 Task: Look for space in Grande Prairie, Canada from 6th September, 2023 to 18th September, 2023 for 3 adults in price range Rs.6000 to Rs.12000. Place can be entire place with 2 bedrooms having 2 beds and 2 bathrooms. Property type can be house, flat, guest house, hotel. Booking option can be shelf check-in. Required host language is English.
Action: Mouse moved to (539, 109)
Screenshot: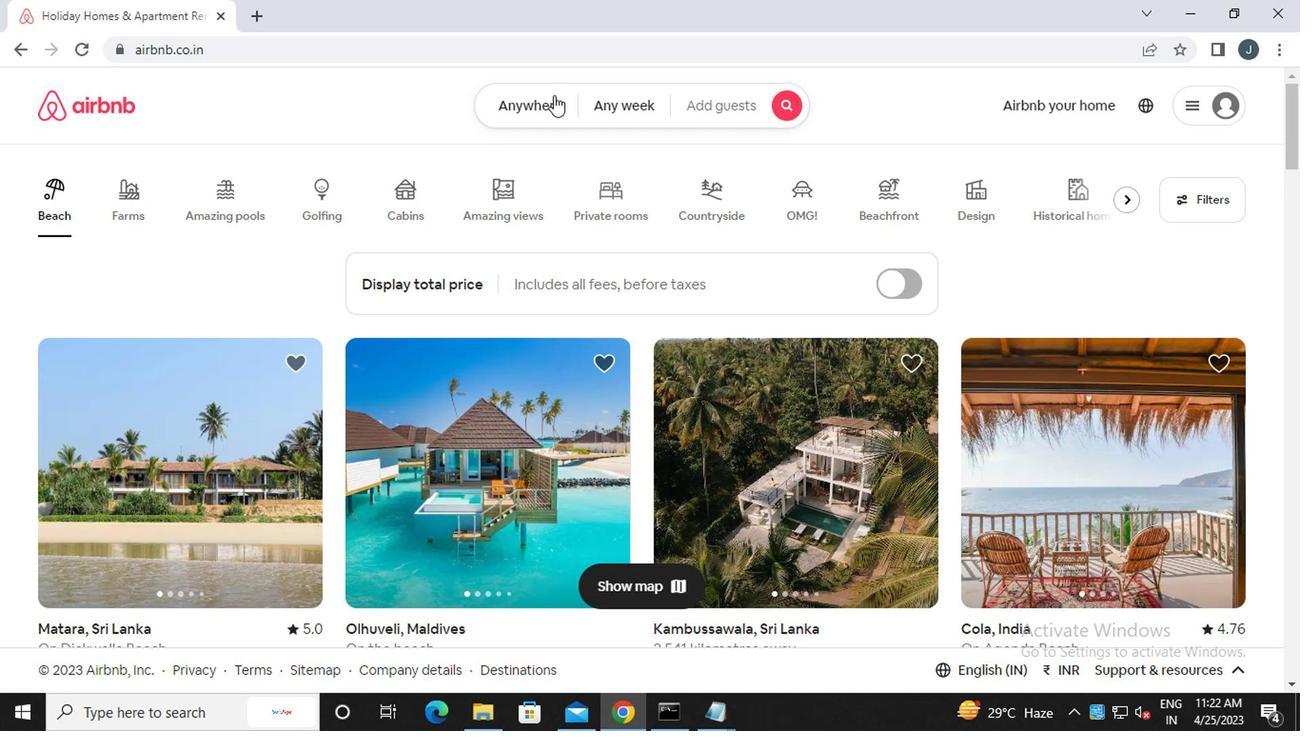 
Action: Mouse pressed left at (539, 109)
Screenshot: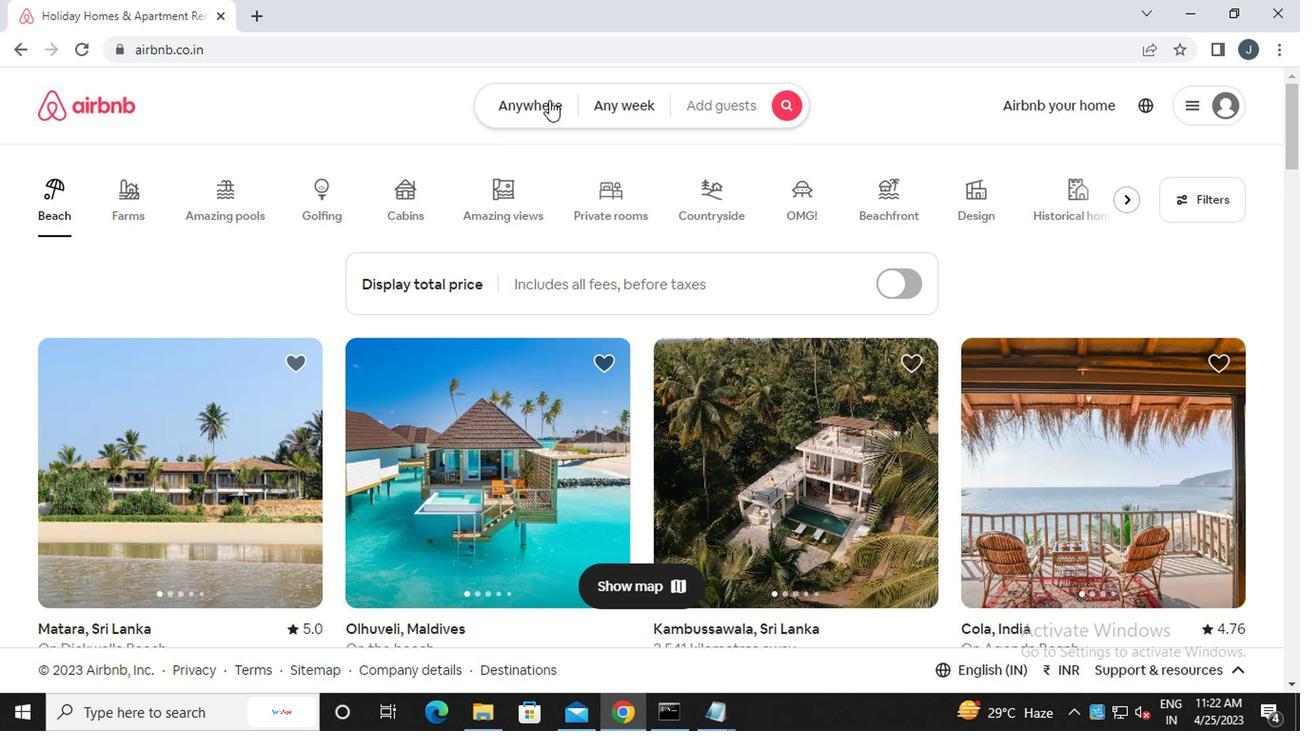 
Action: Mouse moved to (360, 191)
Screenshot: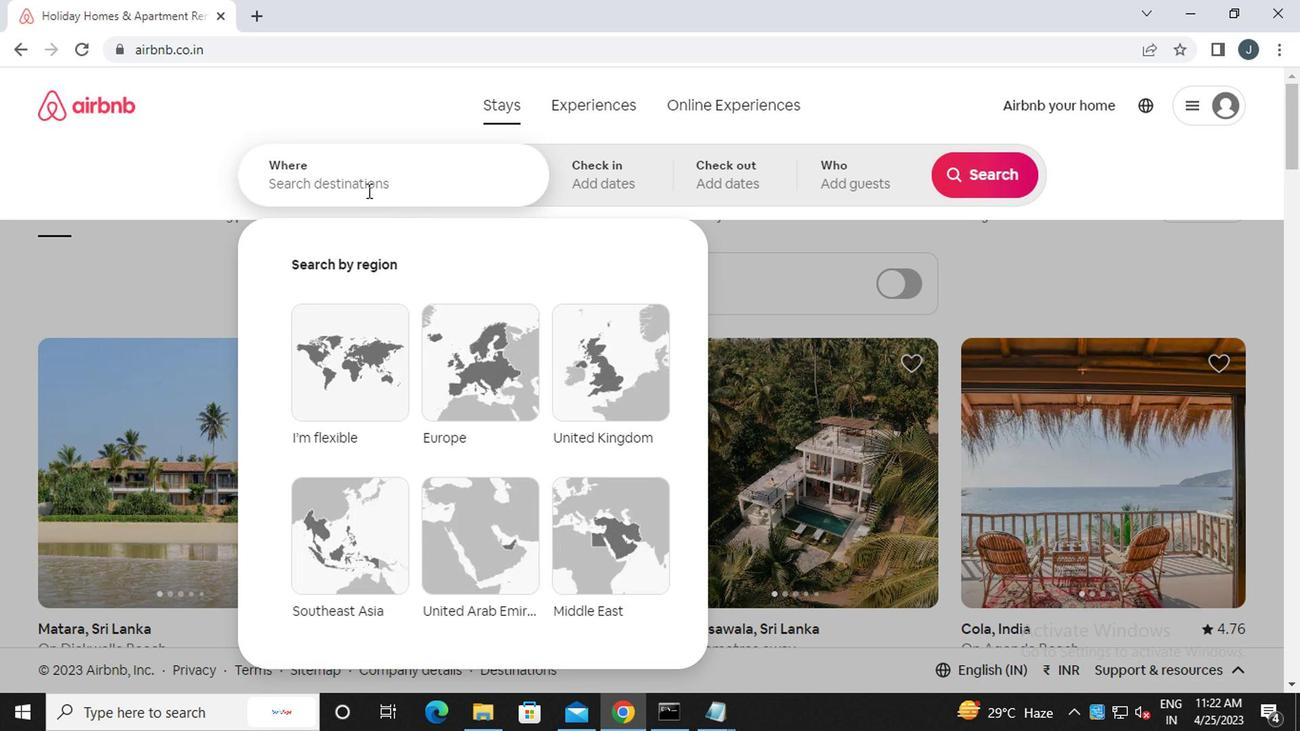 
Action: Mouse pressed left at (360, 191)
Screenshot: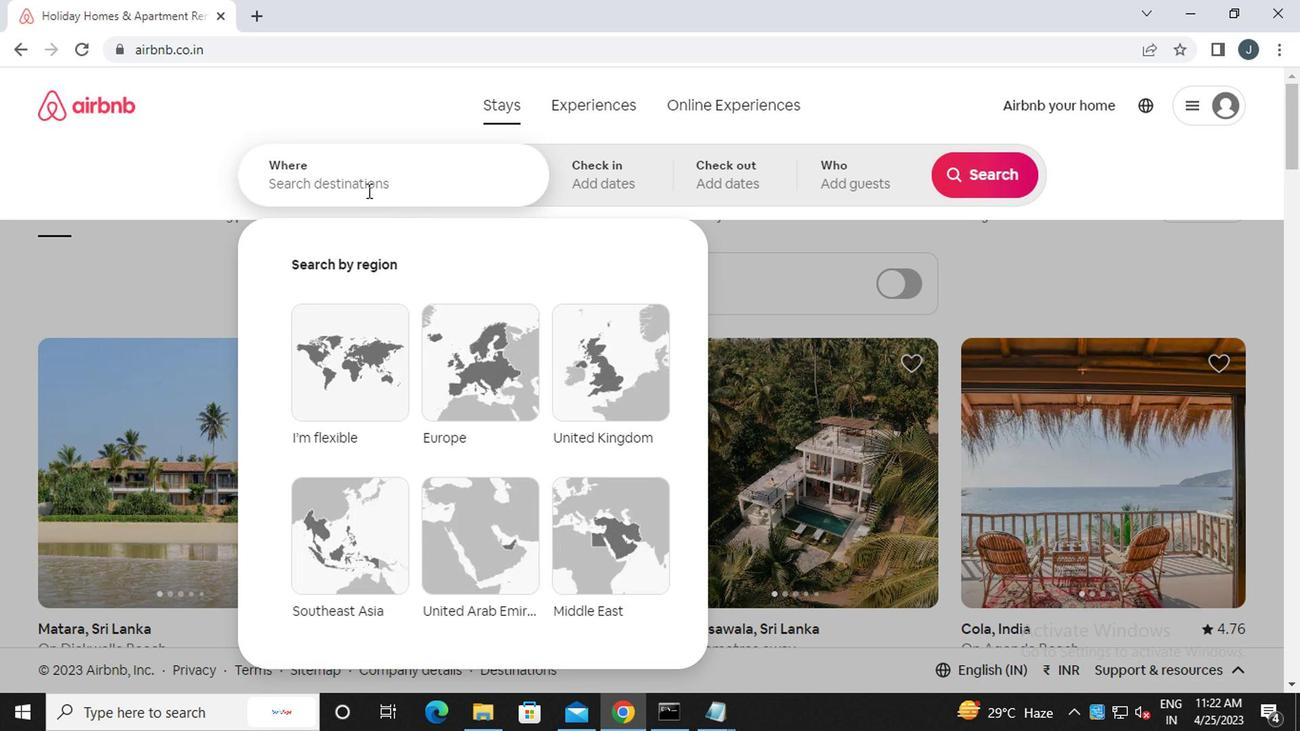 
Action: Mouse moved to (375, 191)
Screenshot: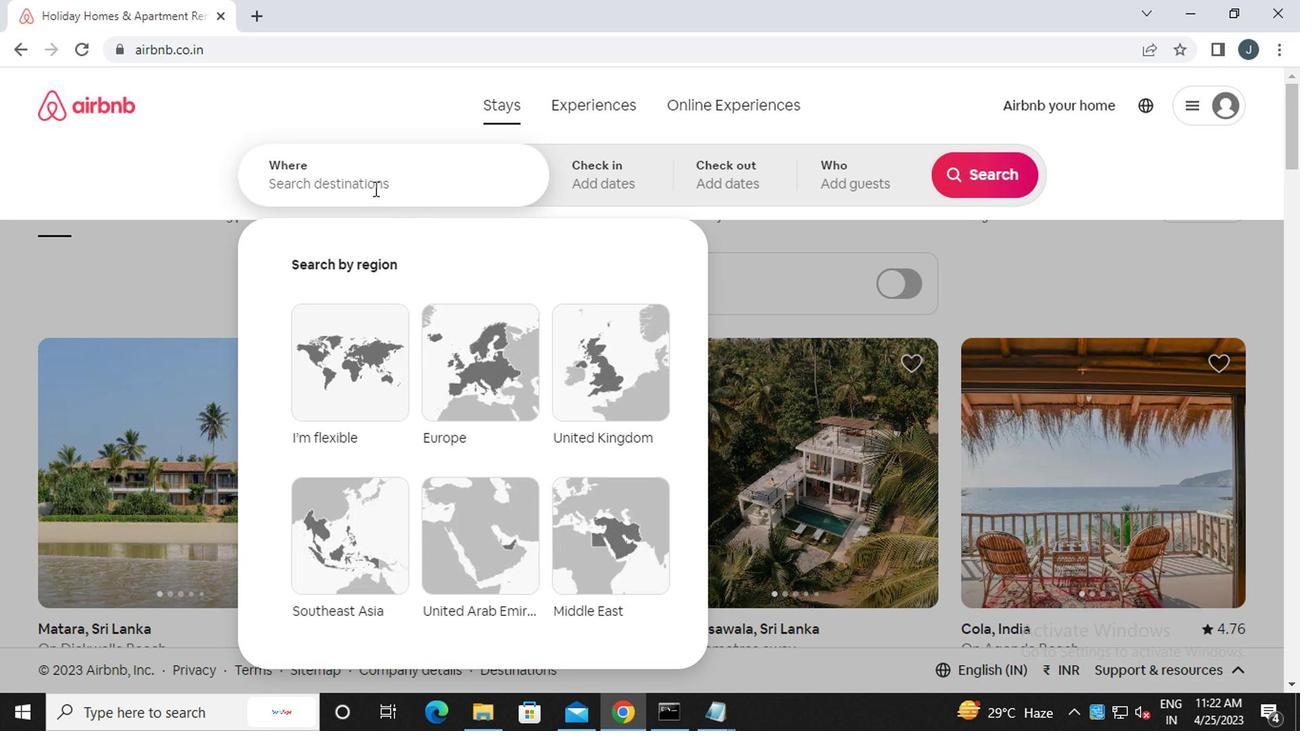 
Action: Key pressed g<Key.caps_lock>rande<Key.space><Key.caps_lock>p<Key.caps_lock>rairie,<Key.caps_lock>c<Key.caps_lock>anada
Screenshot: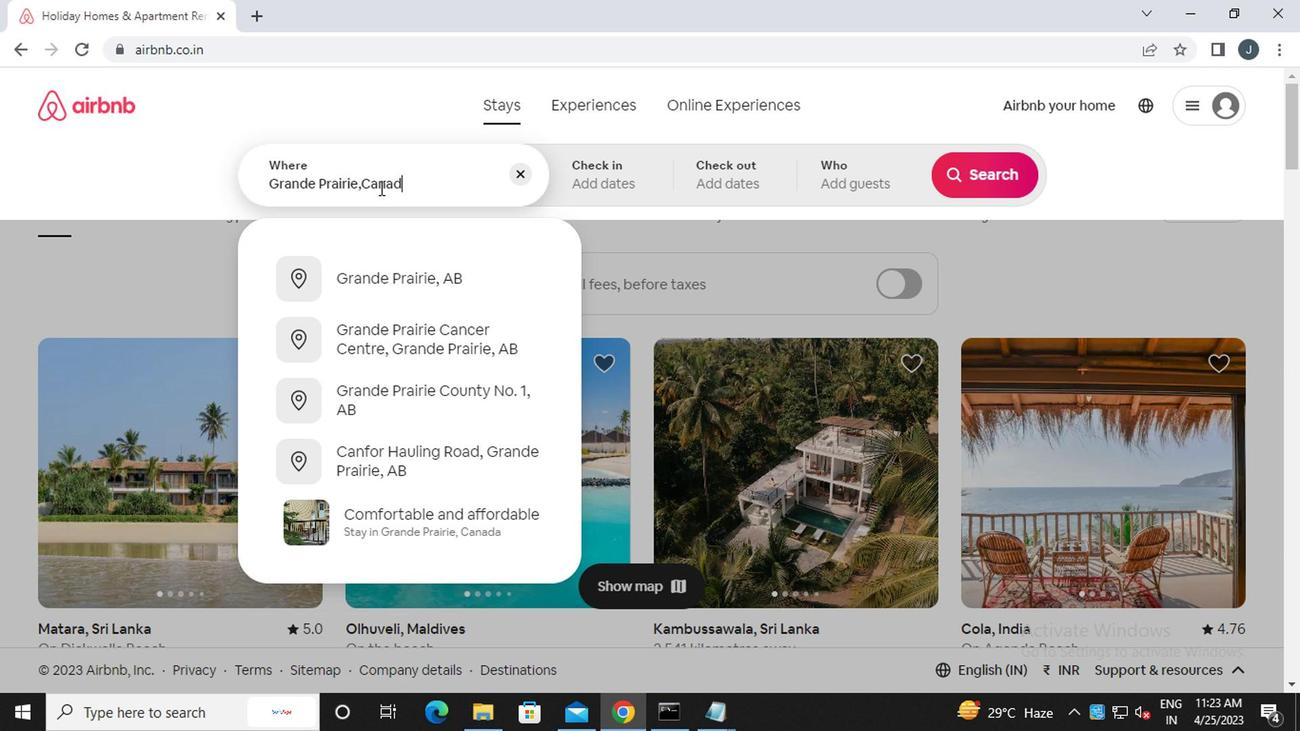 
Action: Mouse moved to (589, 174)
Screenshot: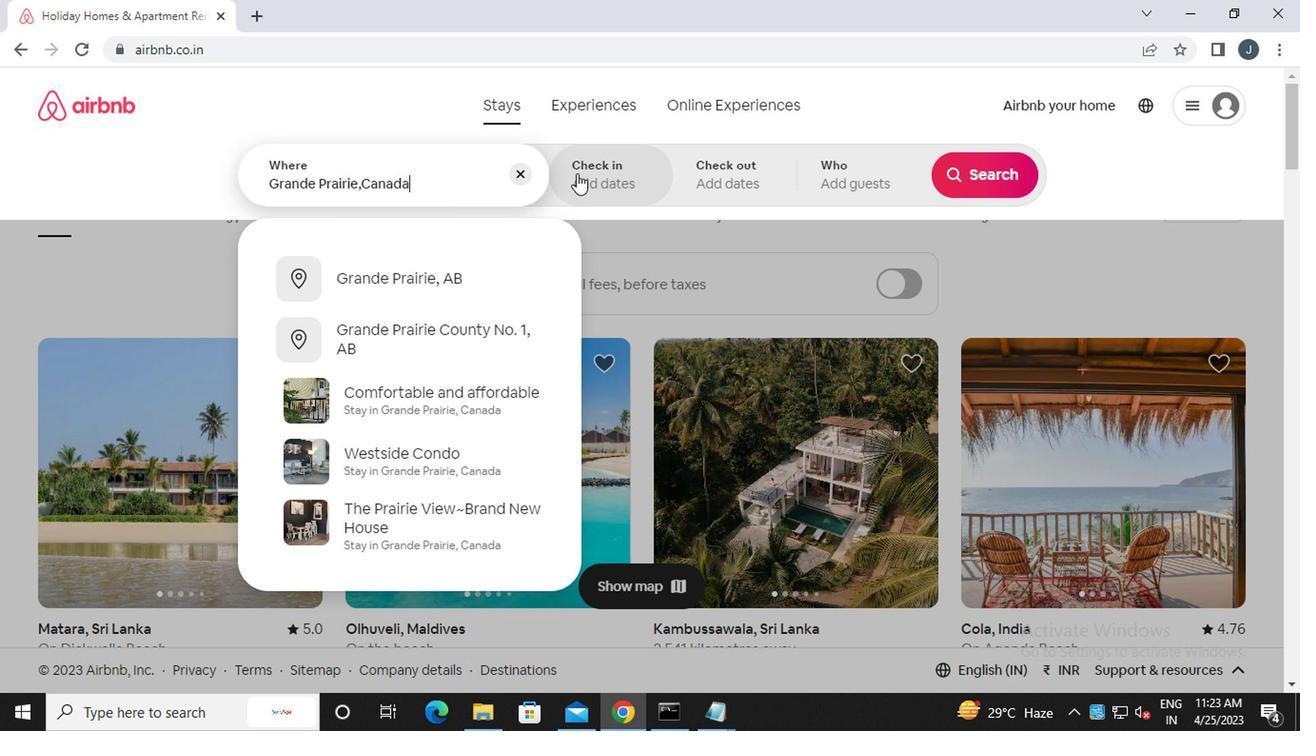 
Action: Mouse pressed left at (589, 174)
Screenshot: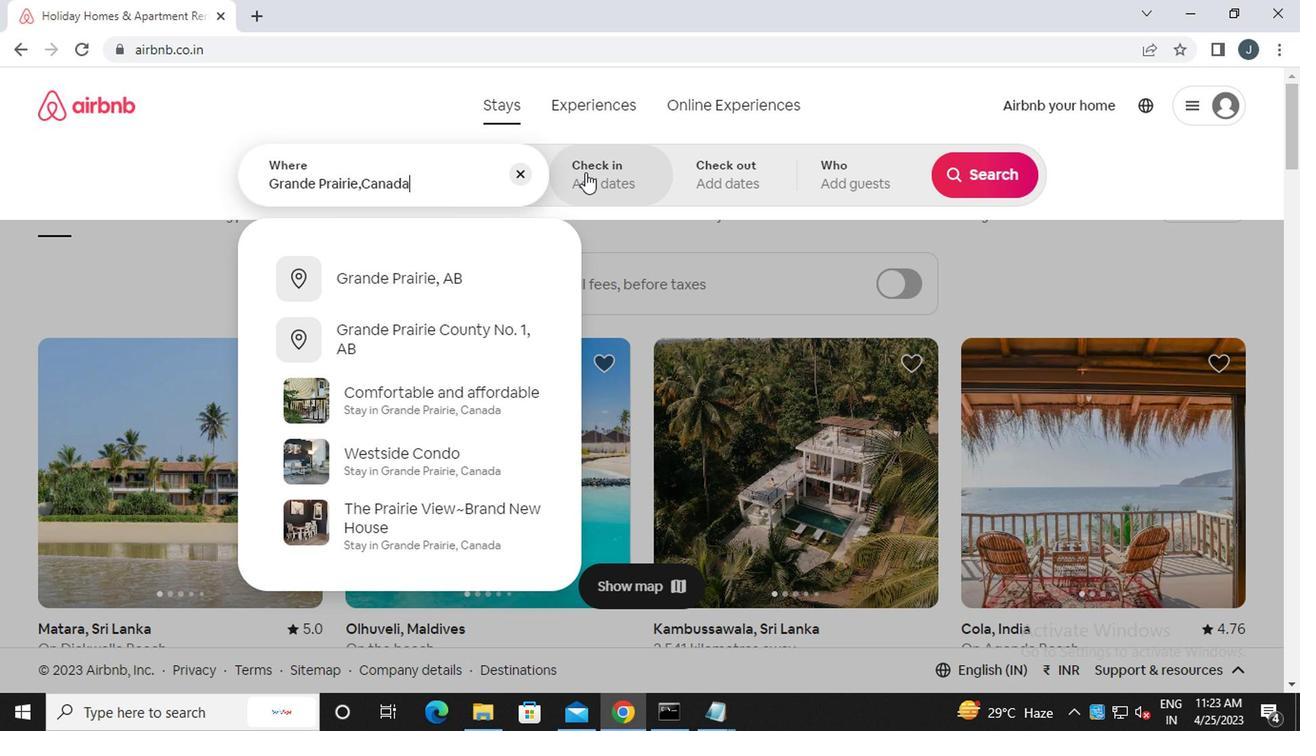 
Action: Mouse moved to (975, 338)
Screenshot: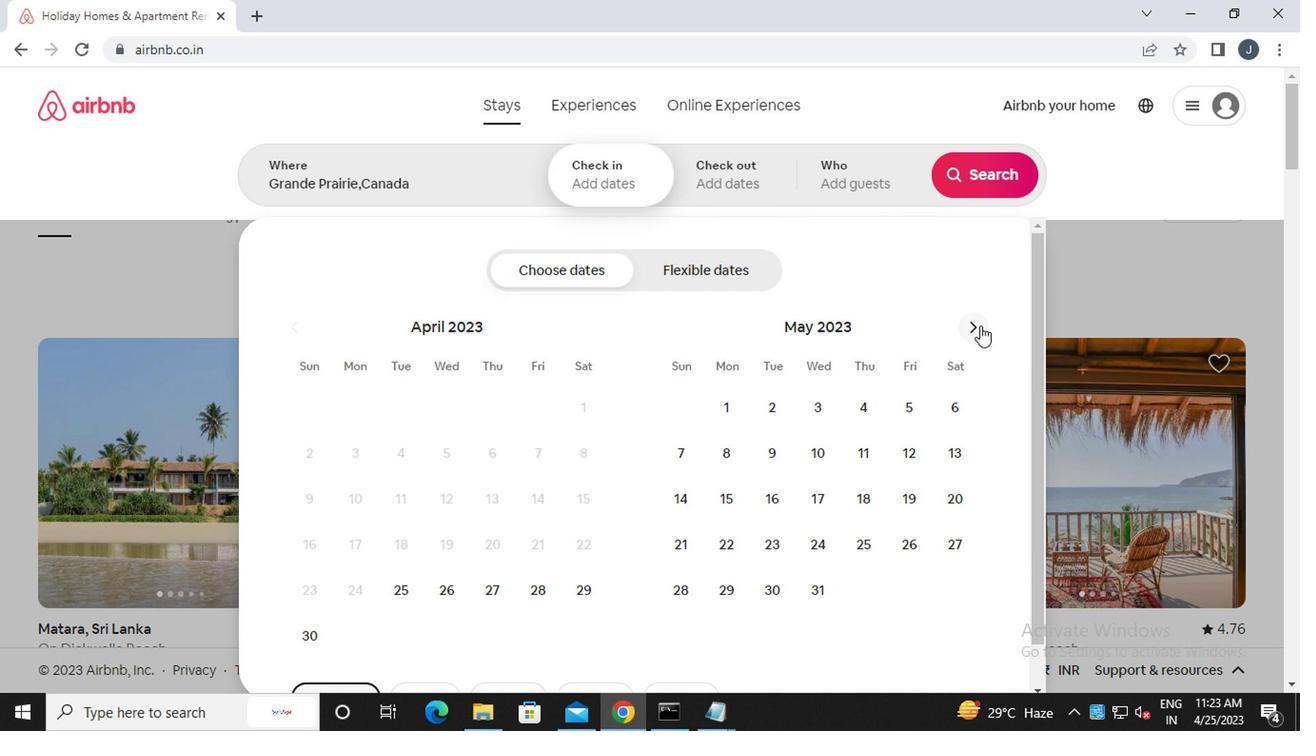 
Action: Mouse pressed left at (975, 338)
Screenshot: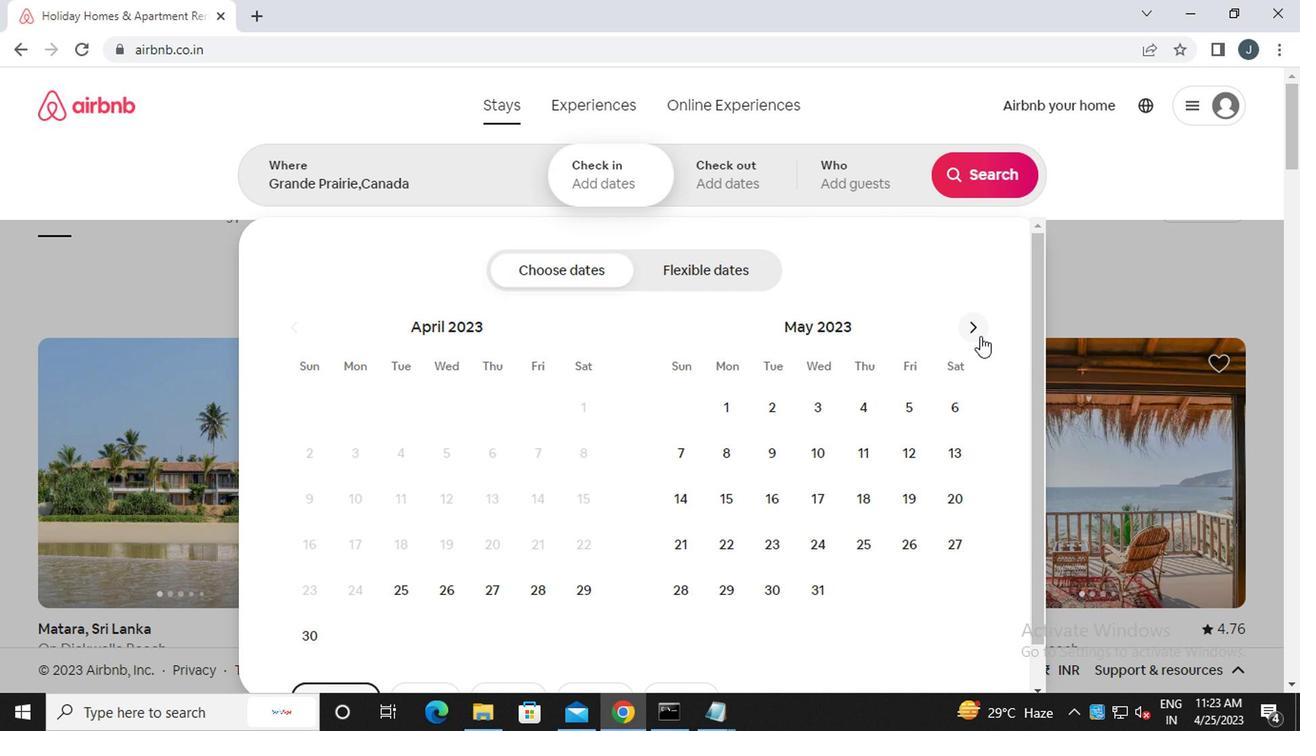 
Action: Mouse pressed left at (975, 338)
Screenshot: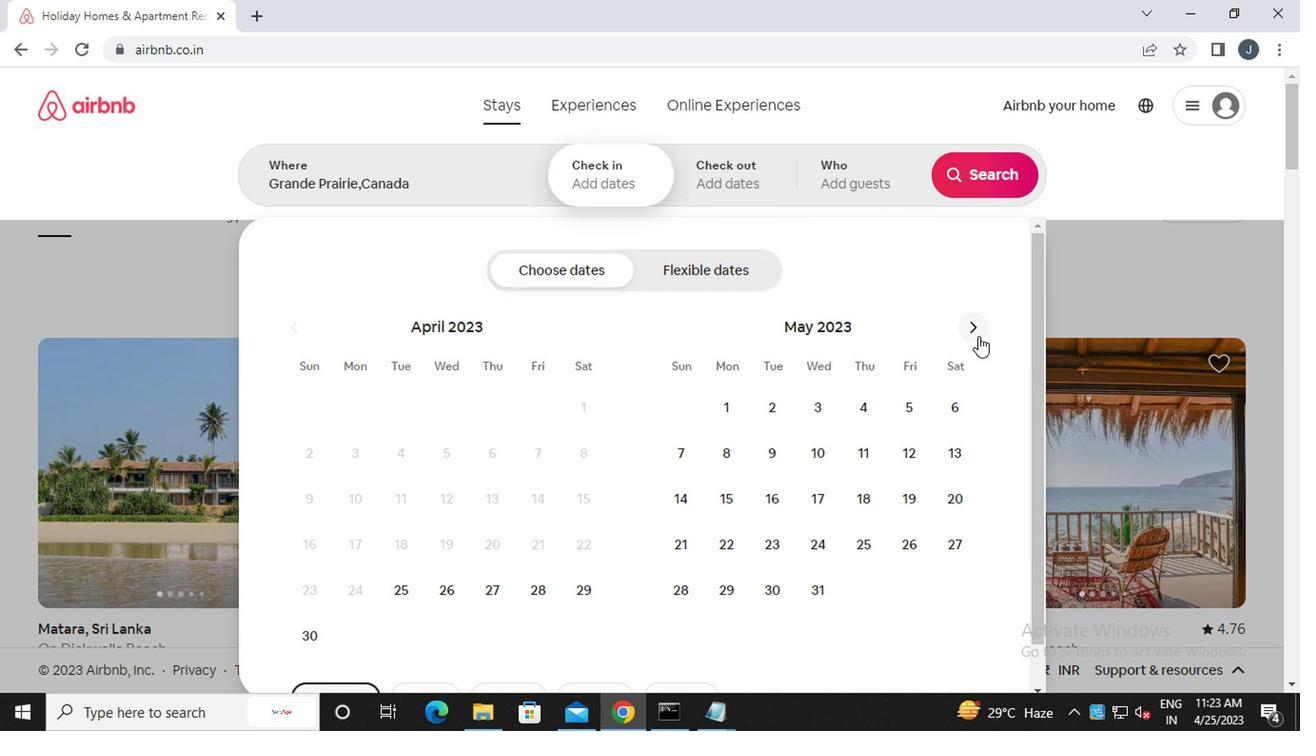 
Action: Mouse moved to (974, 338)
Screenshot: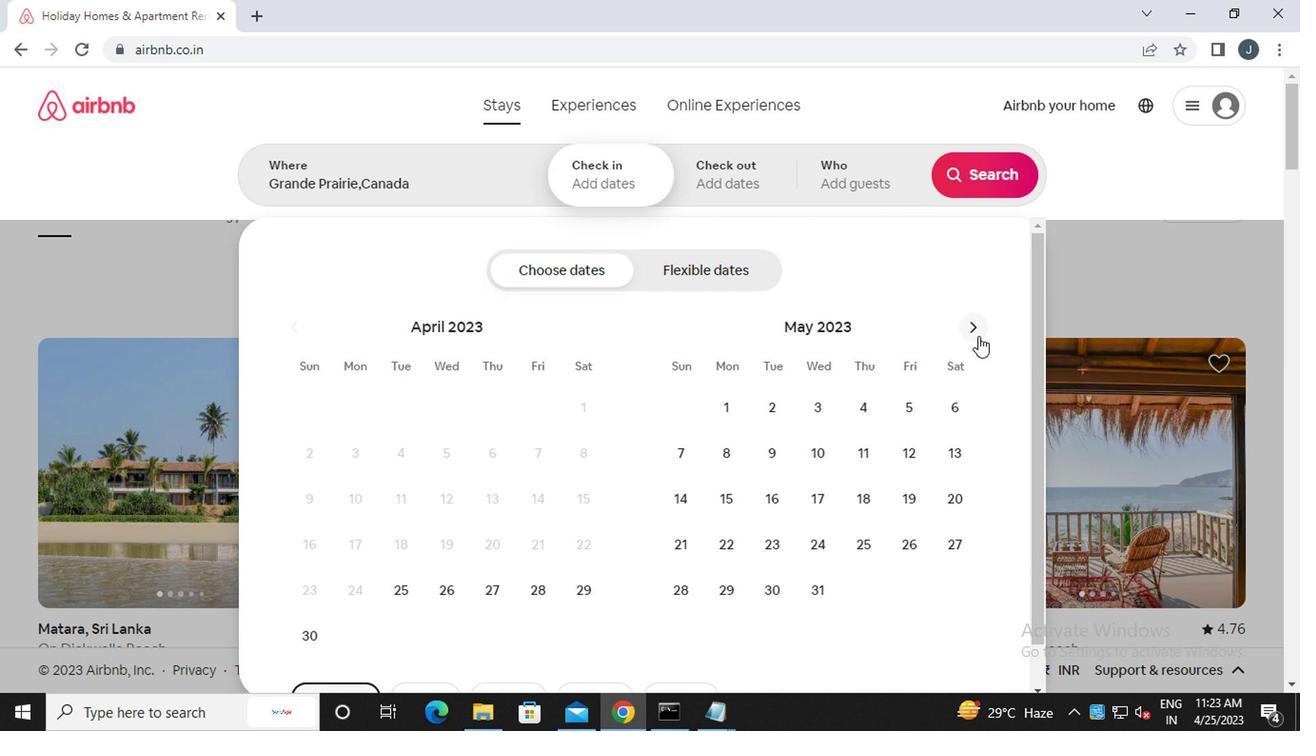
Action: Mouse pressed left at (974, 338)
Screenshot: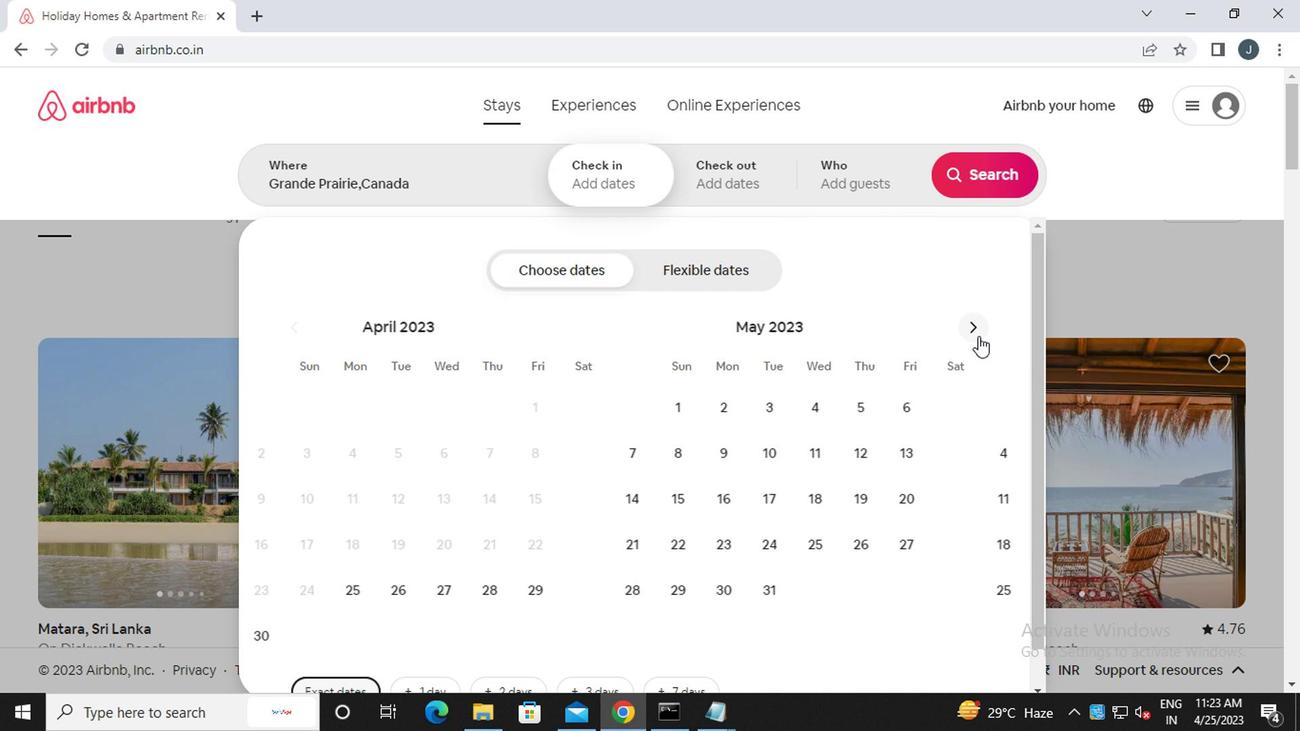 
Action: Mouse moved to (974, 338)
Screenshot: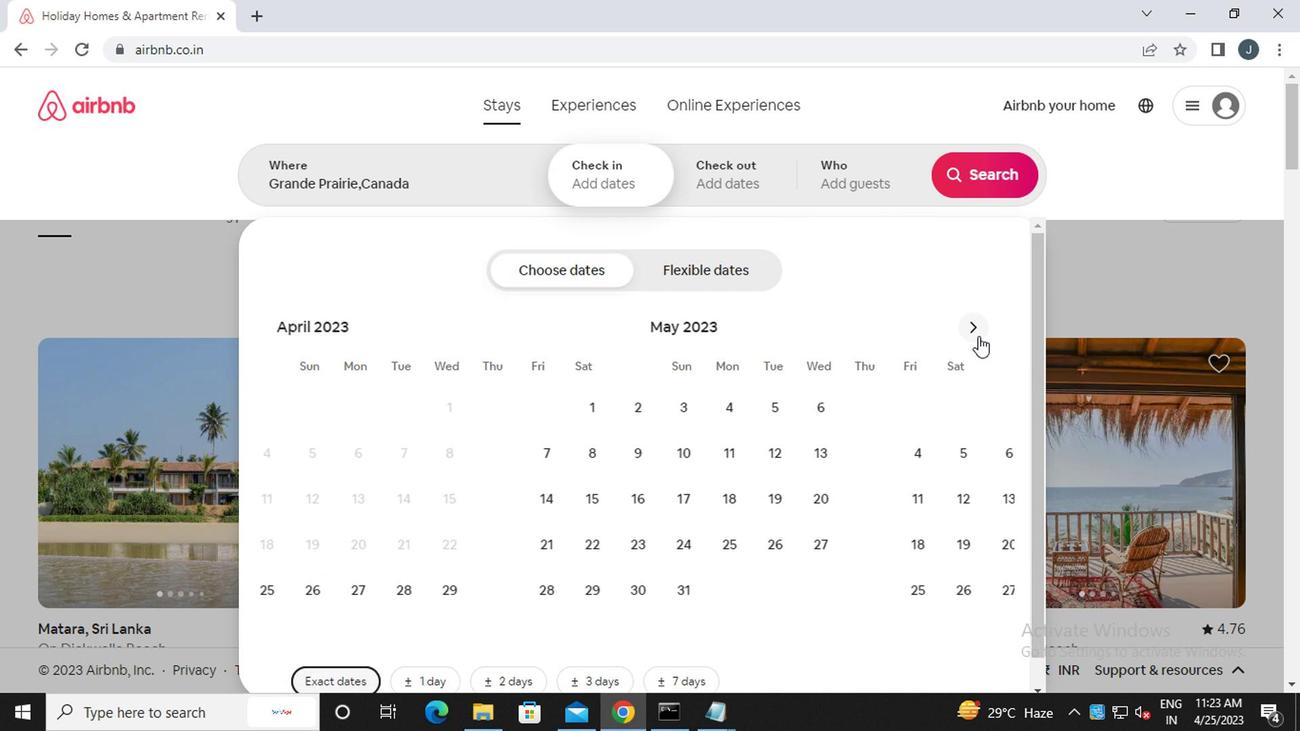 
Action: Mouse pressed left at (974, 338)
Screenshot: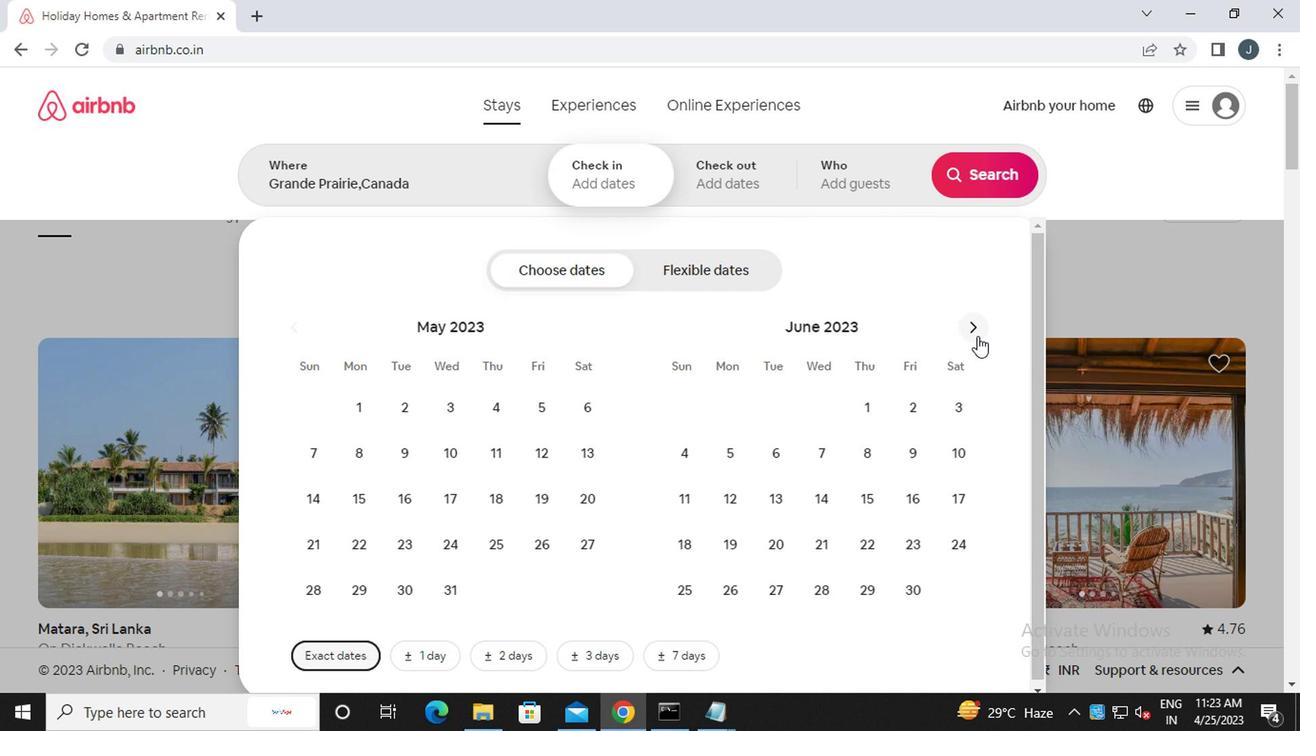
Action: Mouse pressed left at (974, 338)
Screenshot: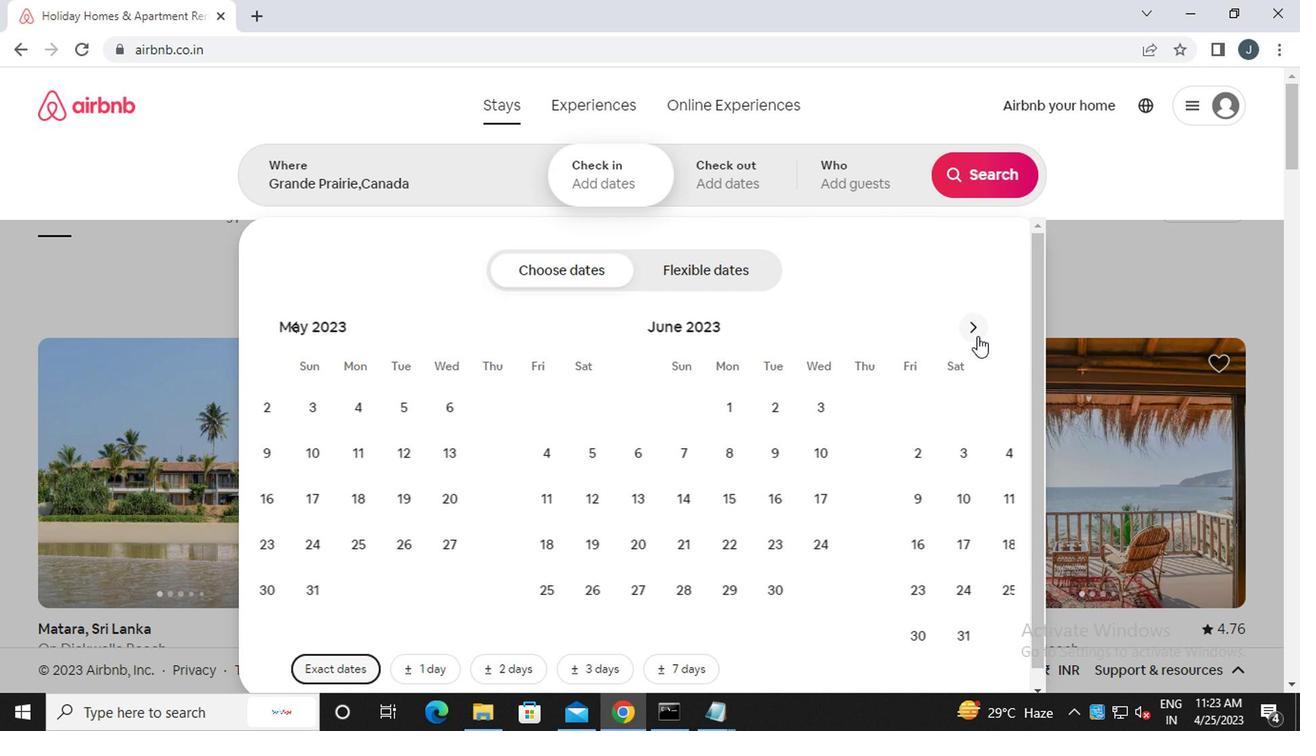 
Action: Mouse pressed left at (974, 338)
Screenshot: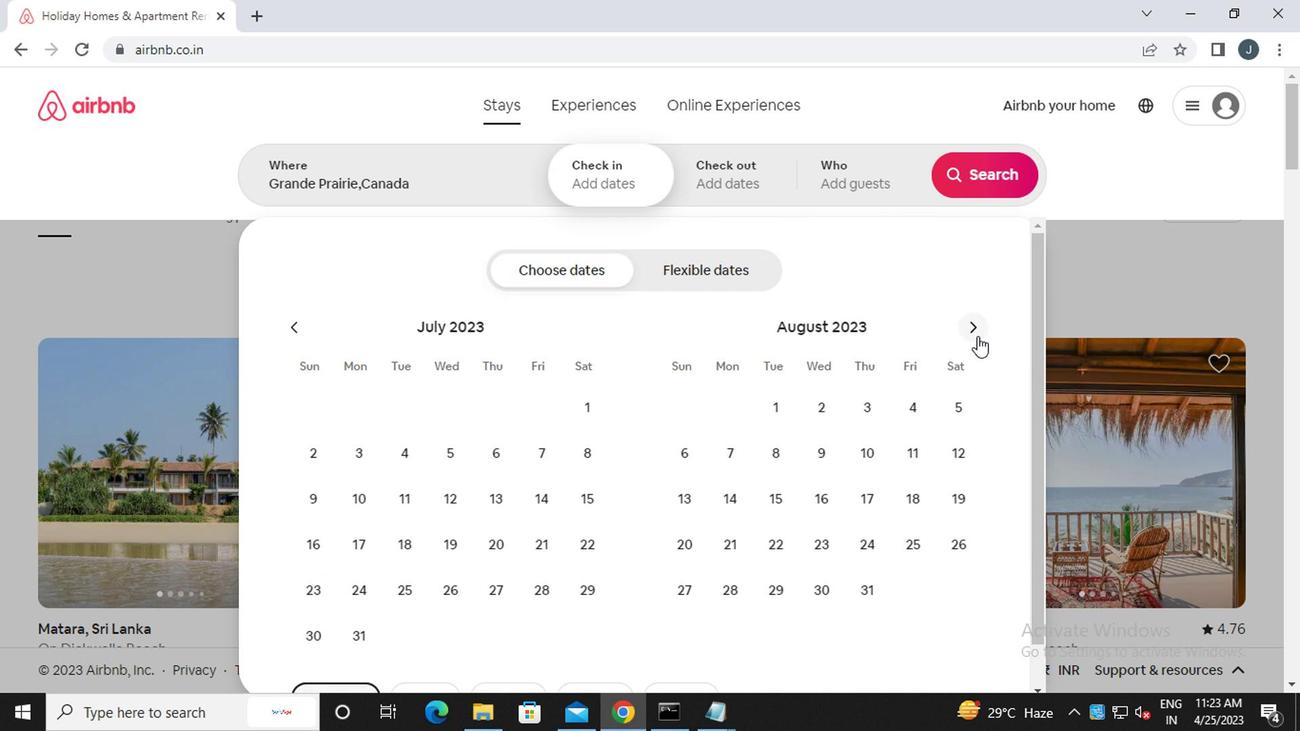 
Action: Mouse moved to (805, 451)
Screenshot: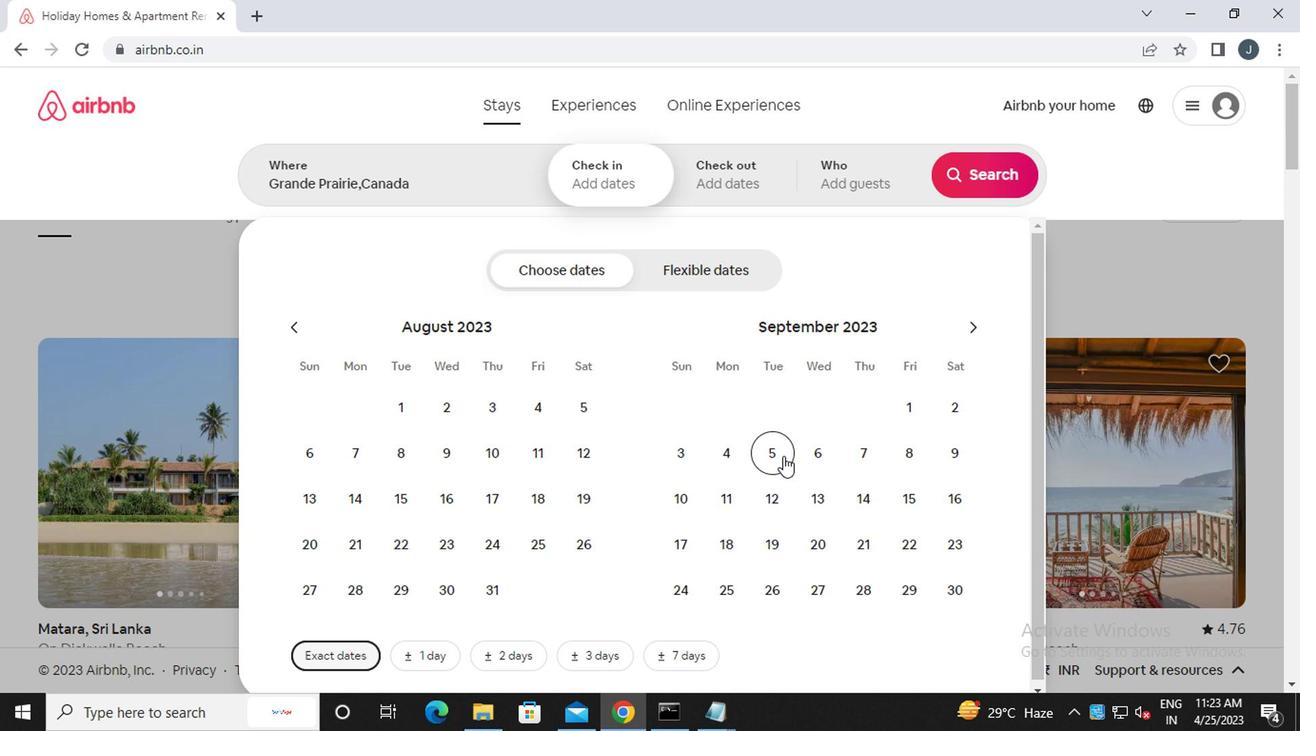 
Action: Mouse pressed left at (805, 451)
Screenshot: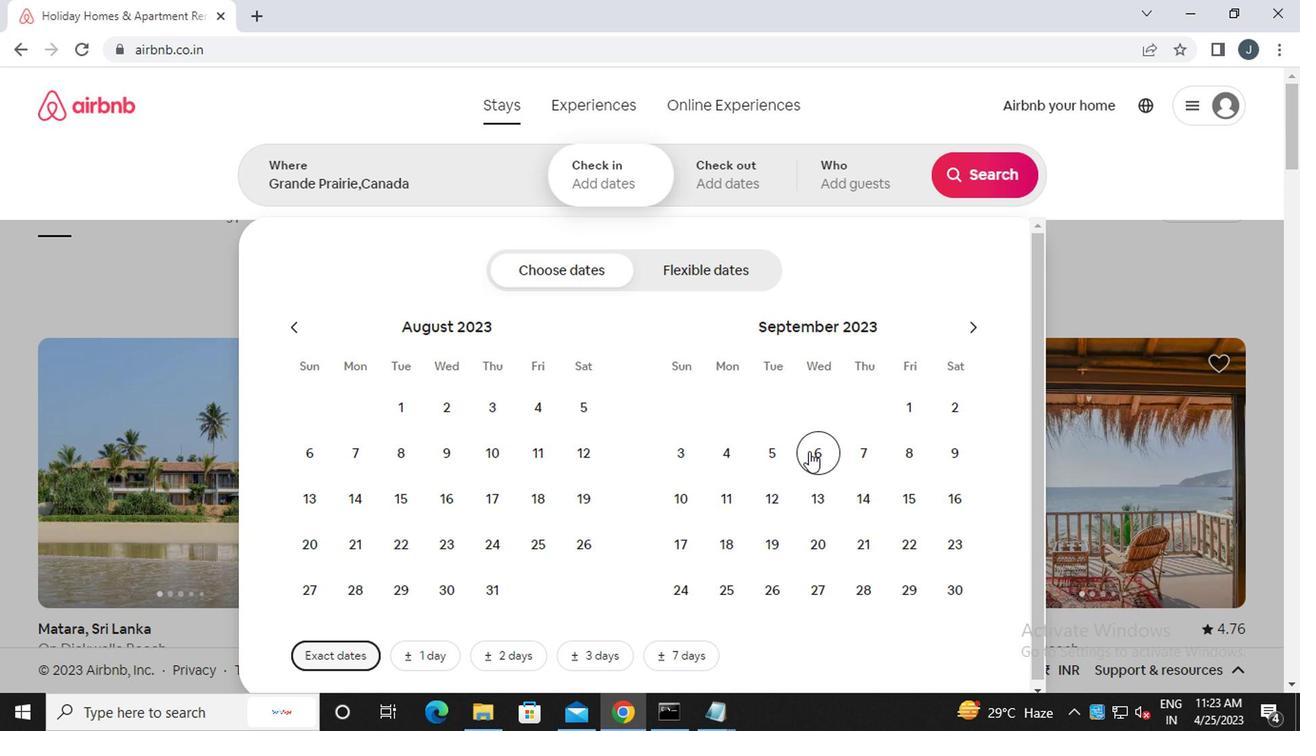 
Action: Mouse moved to (719, 546)
Screenshot: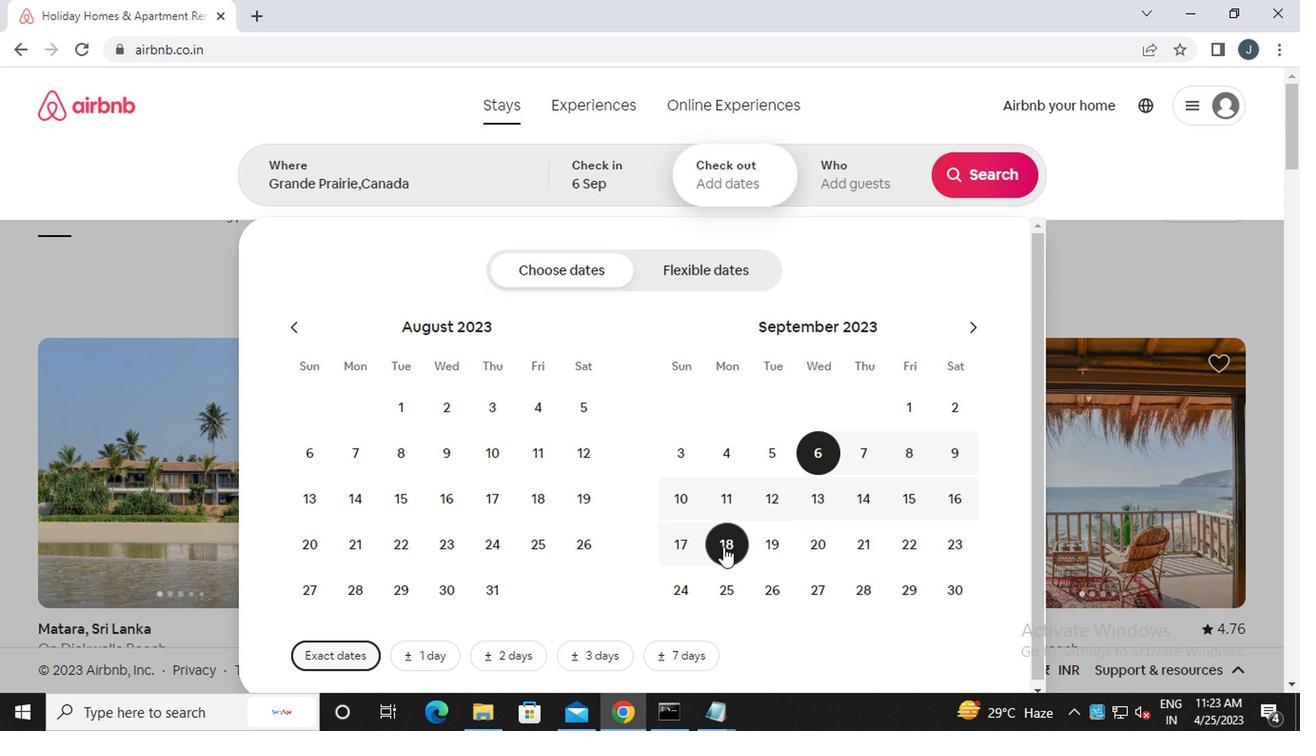 
Action: Mouse pressed left at (719, 546)
Screenshot: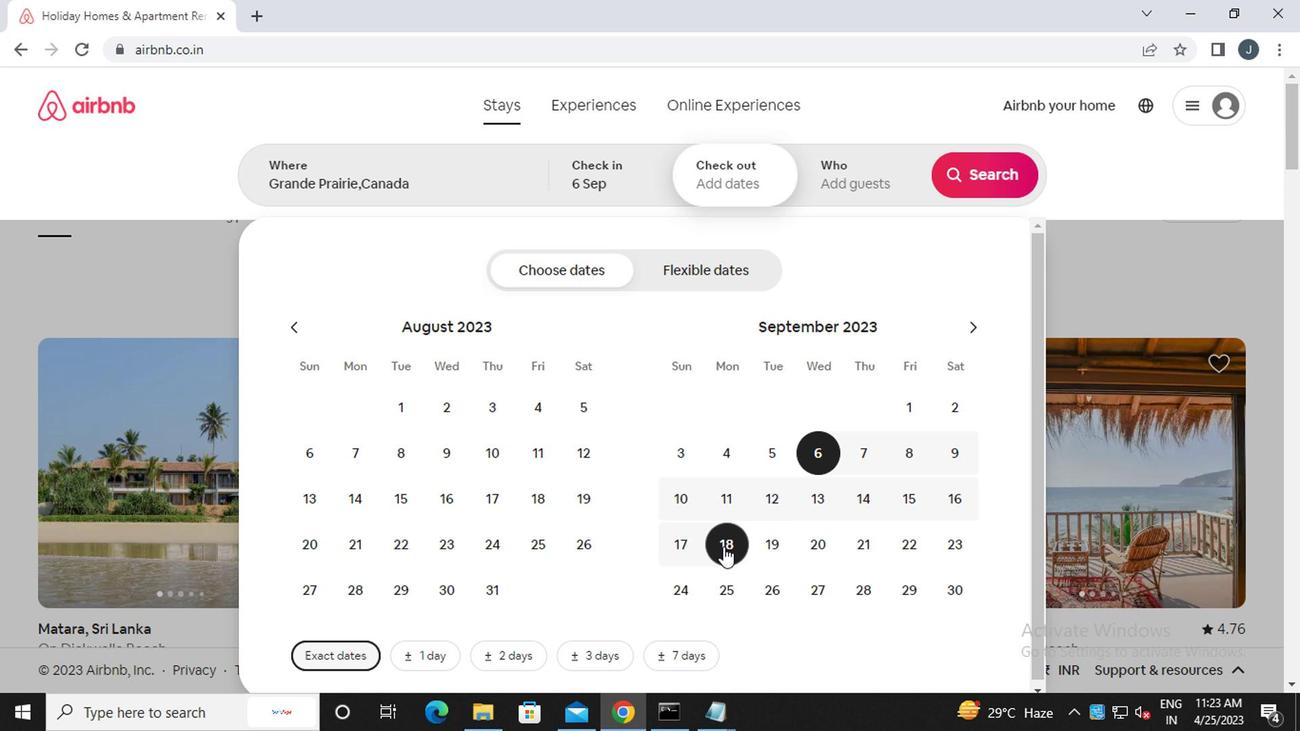 
Action: Mouse moved to (837, 189)
Screenshot: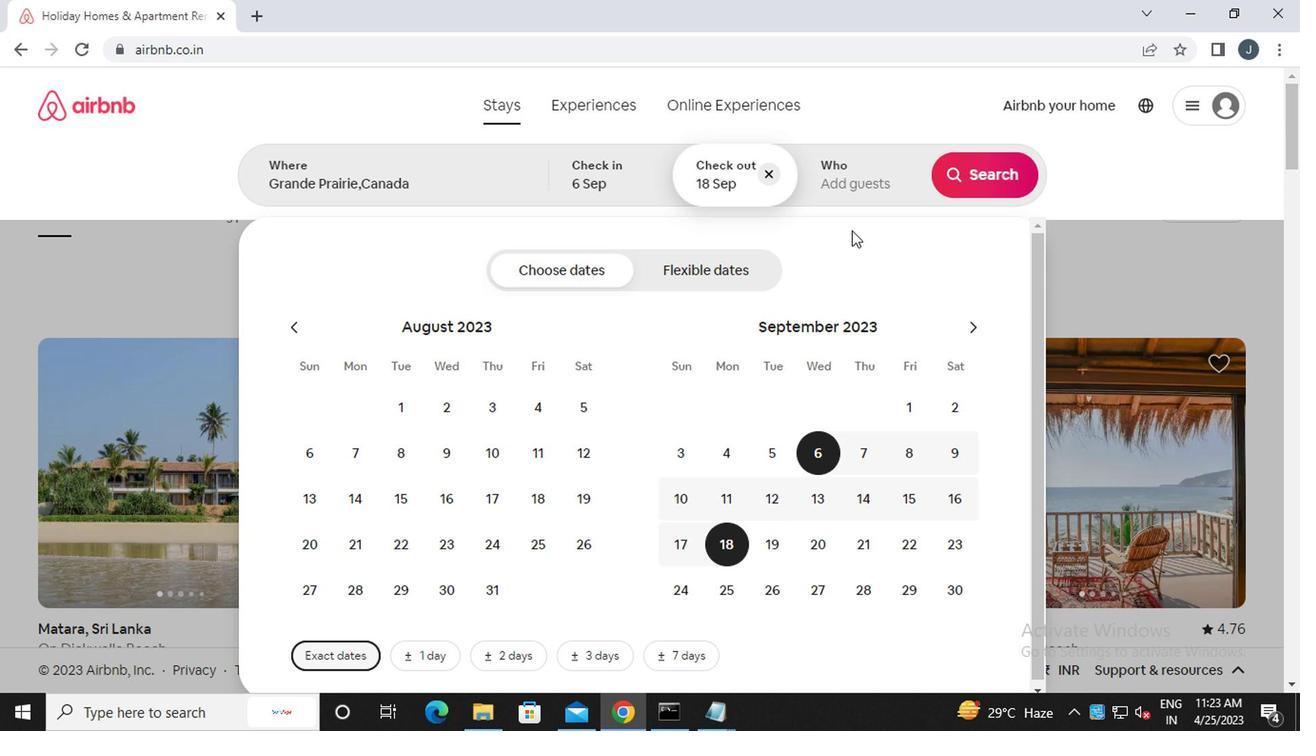
Action: Mouse pressed left at (837, 189)
Screenshot: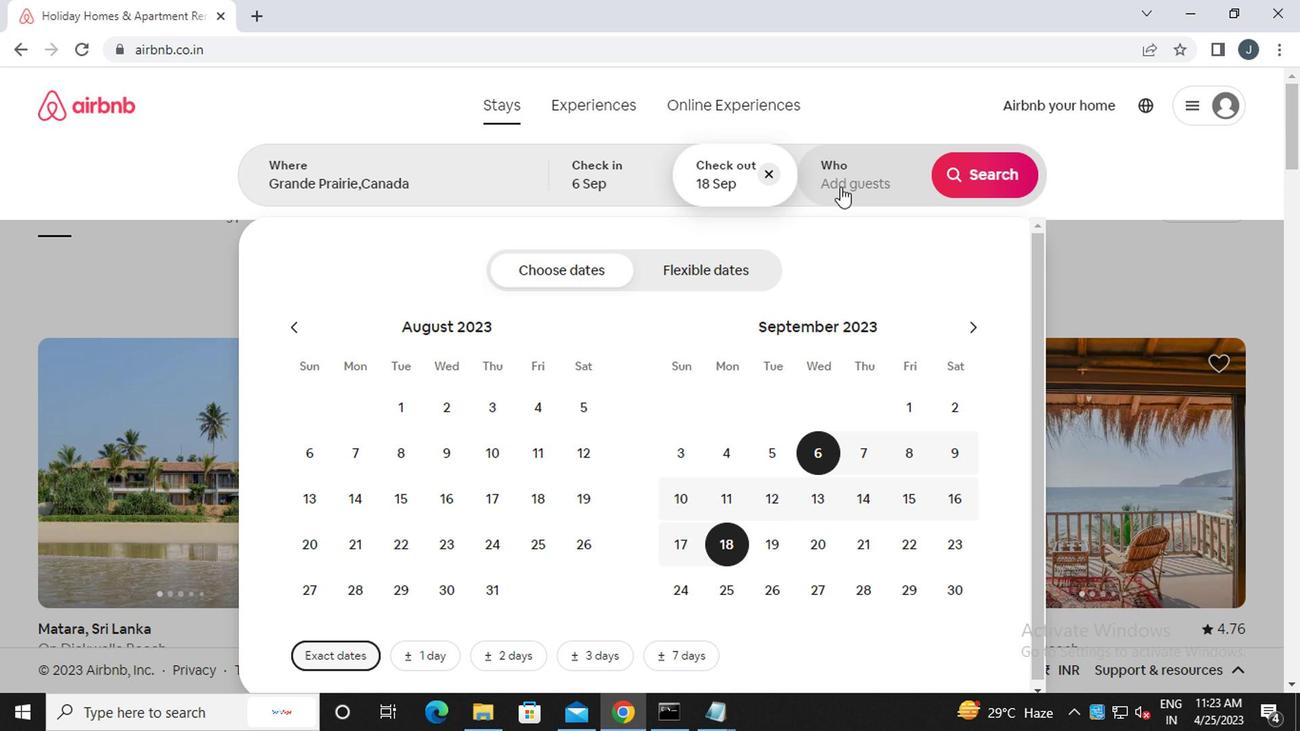 
Action: Mouse moved to (999, 279)
Screenshot: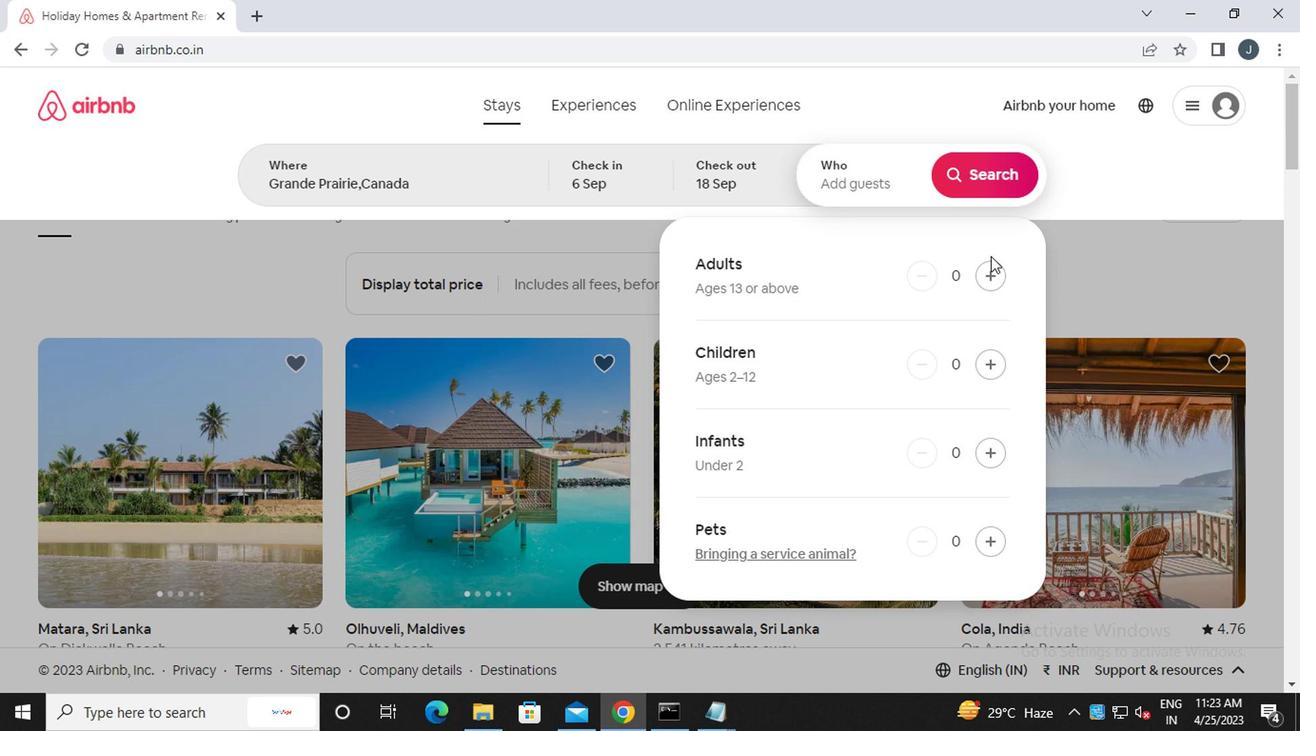 
Action: Mouse pressed left at (999, 279)
Screenshot: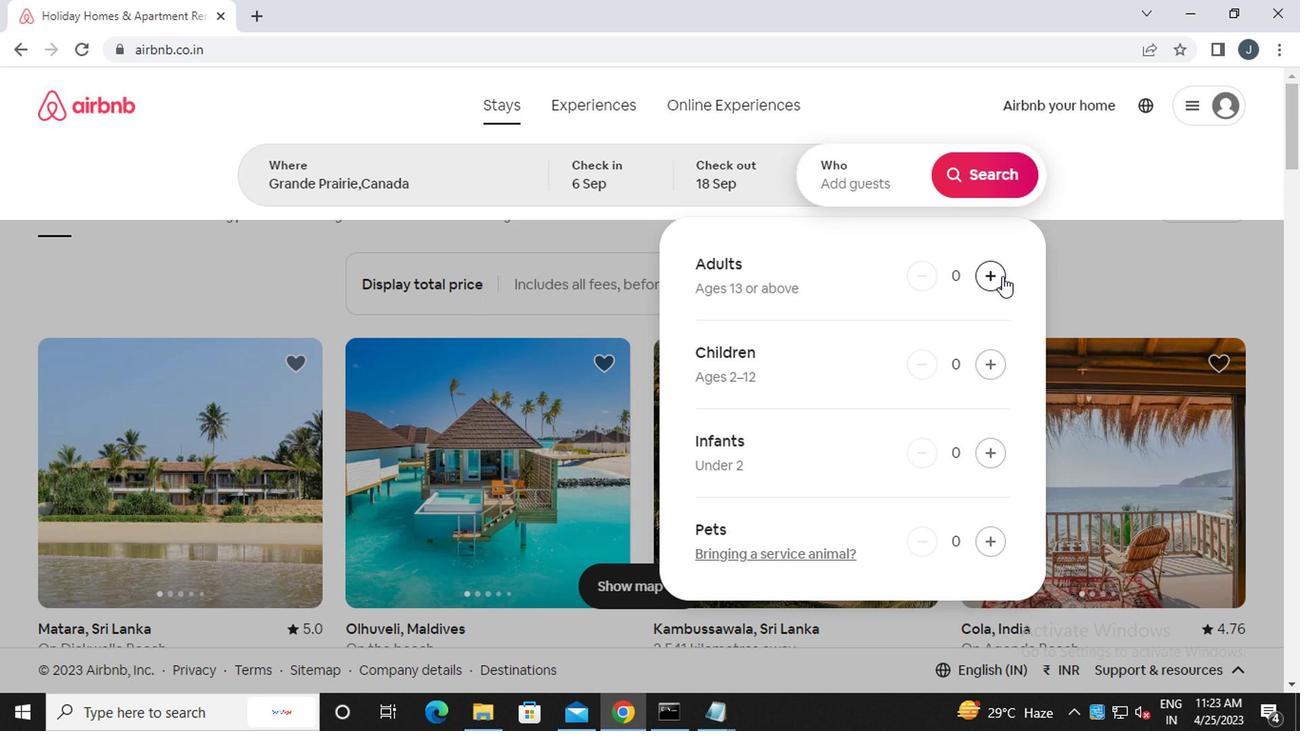 
Action: Mouse pressed left at (999, 279)
Screenshot: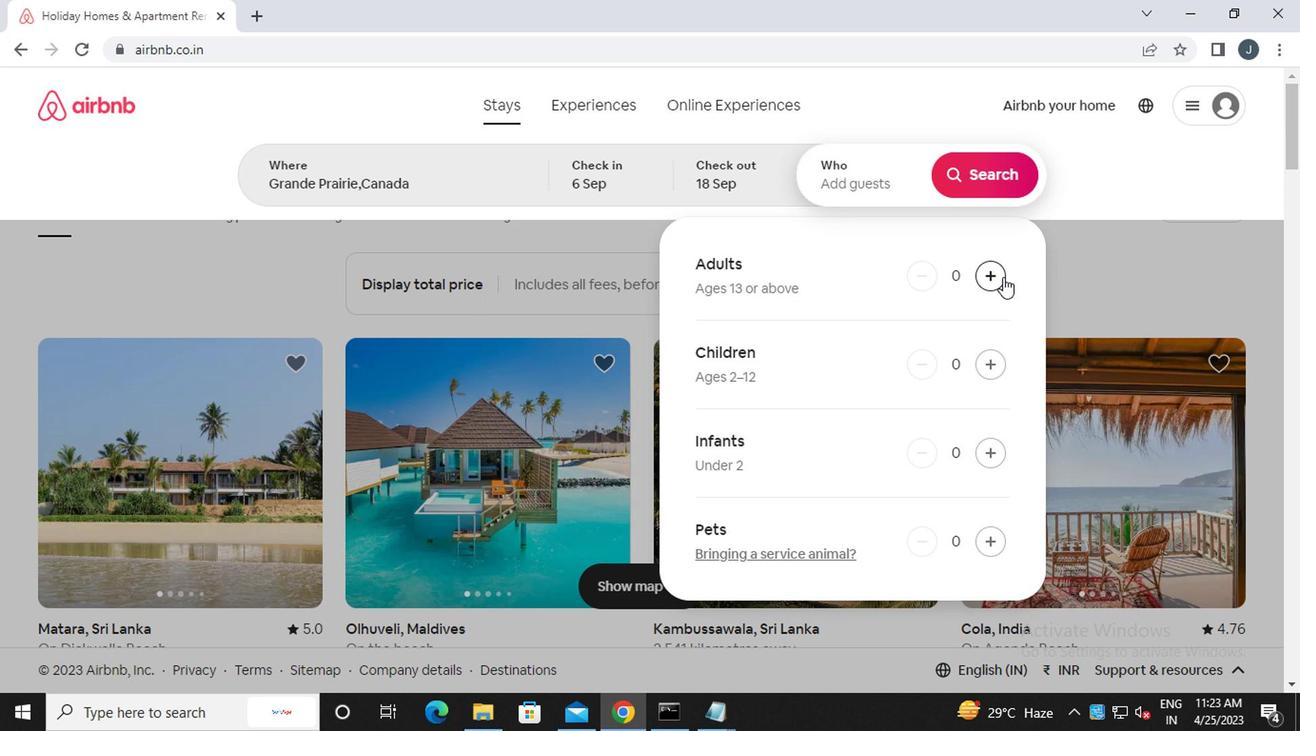 
Action: Mouse moved to (999, 279)
Screenshot: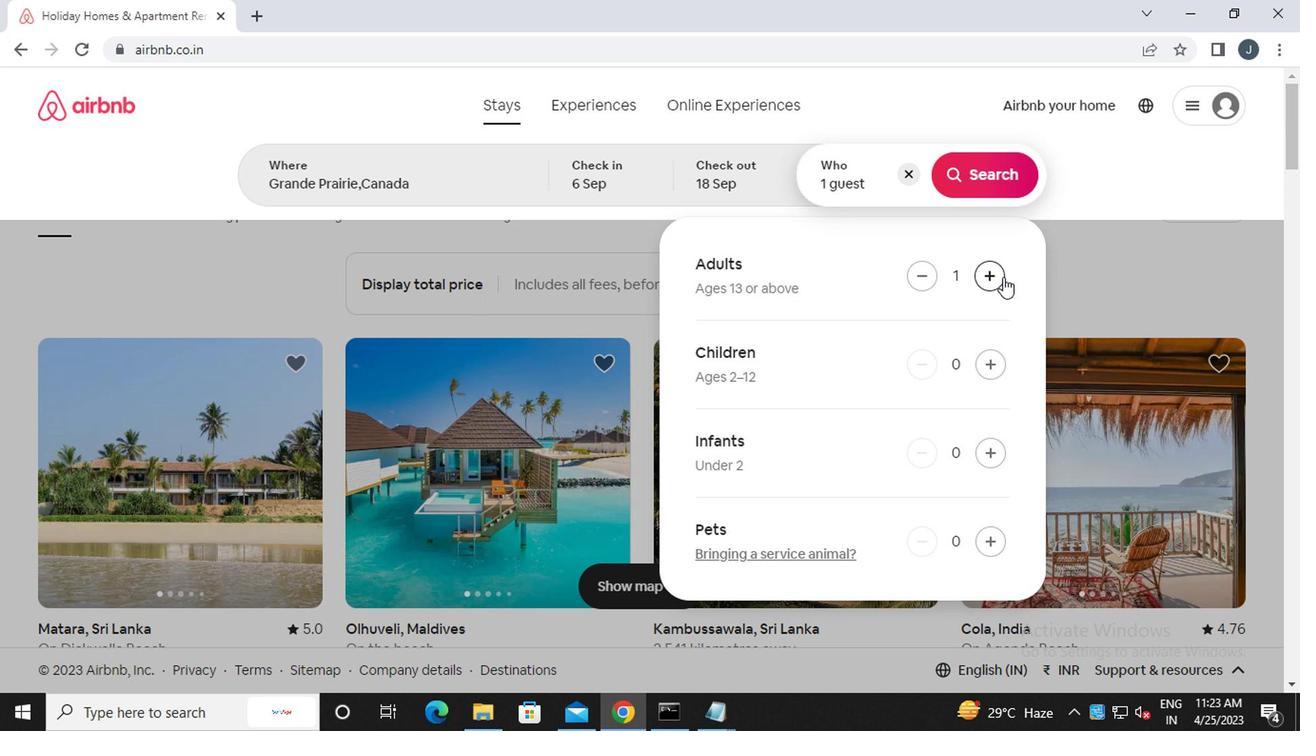 
Action: Mouse pressed left at (999, 279)
Screenshot: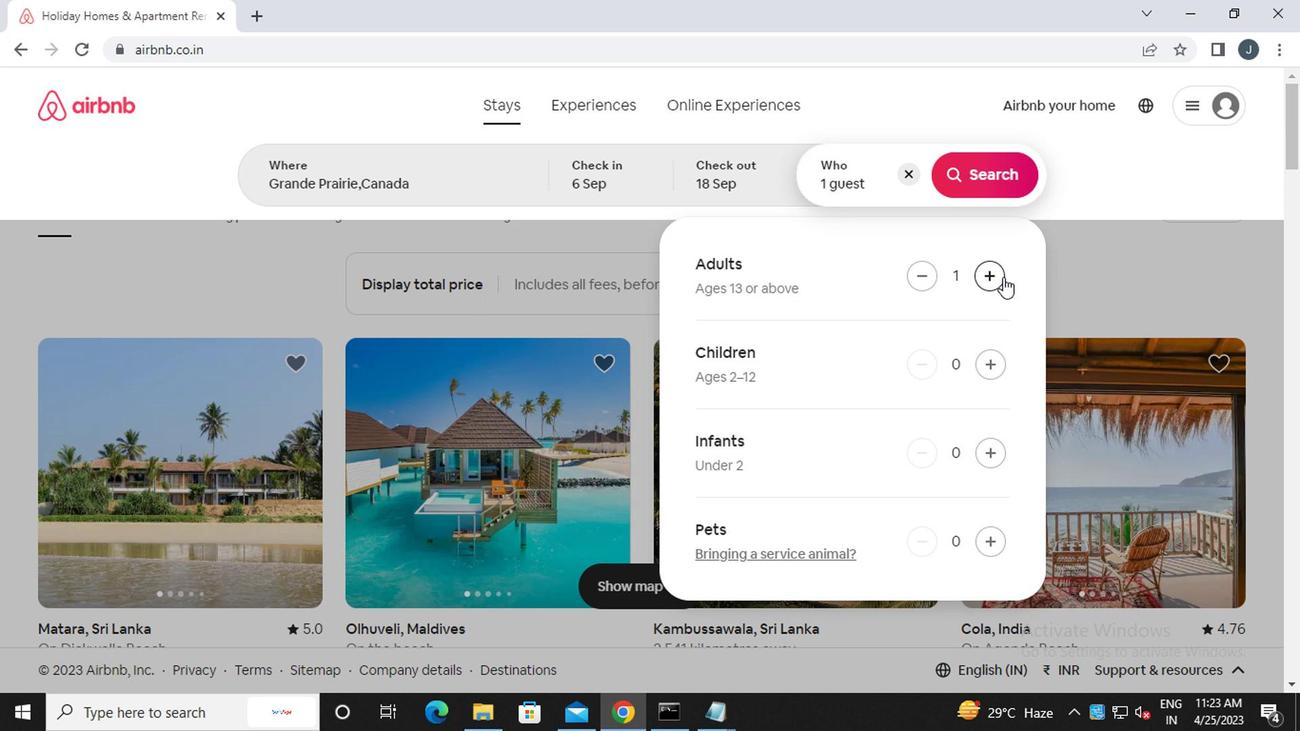 
Action: Mouse pressed left at (999, 279)
Screenshot: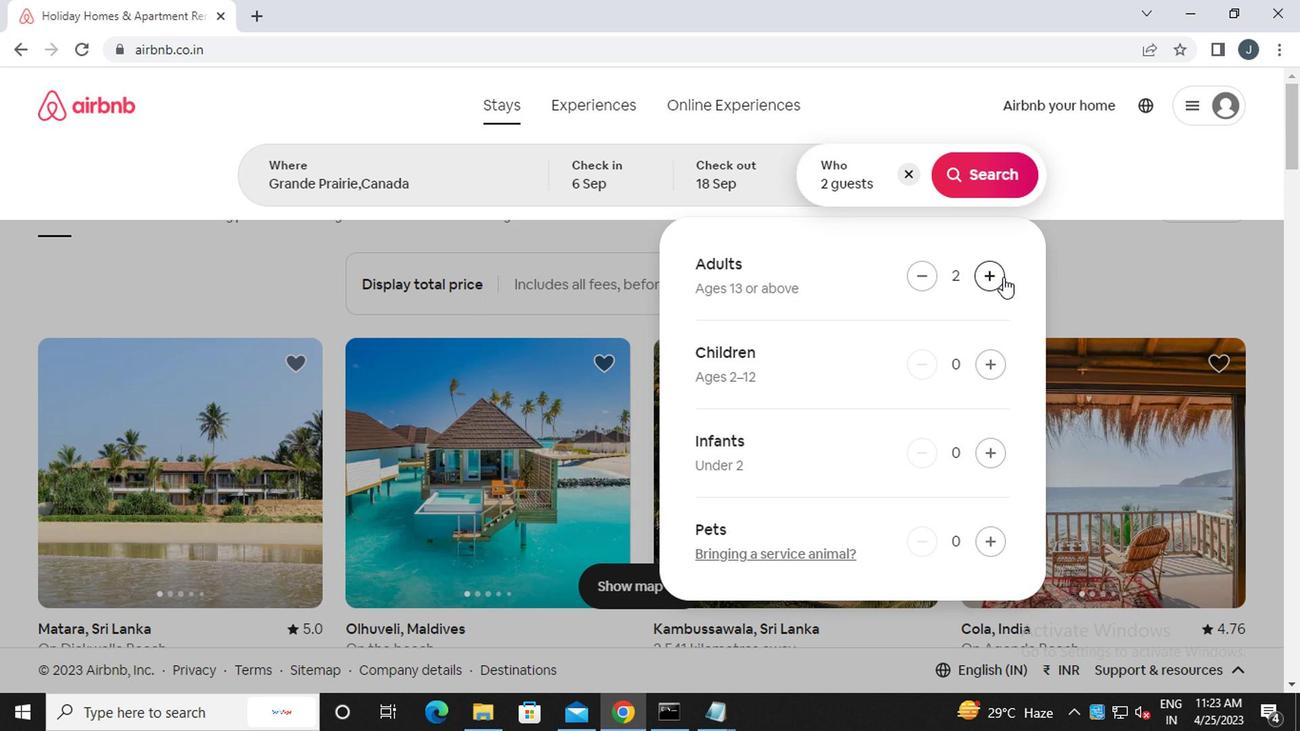 
Action: Mouse moved to (917, 279)
Screenshot: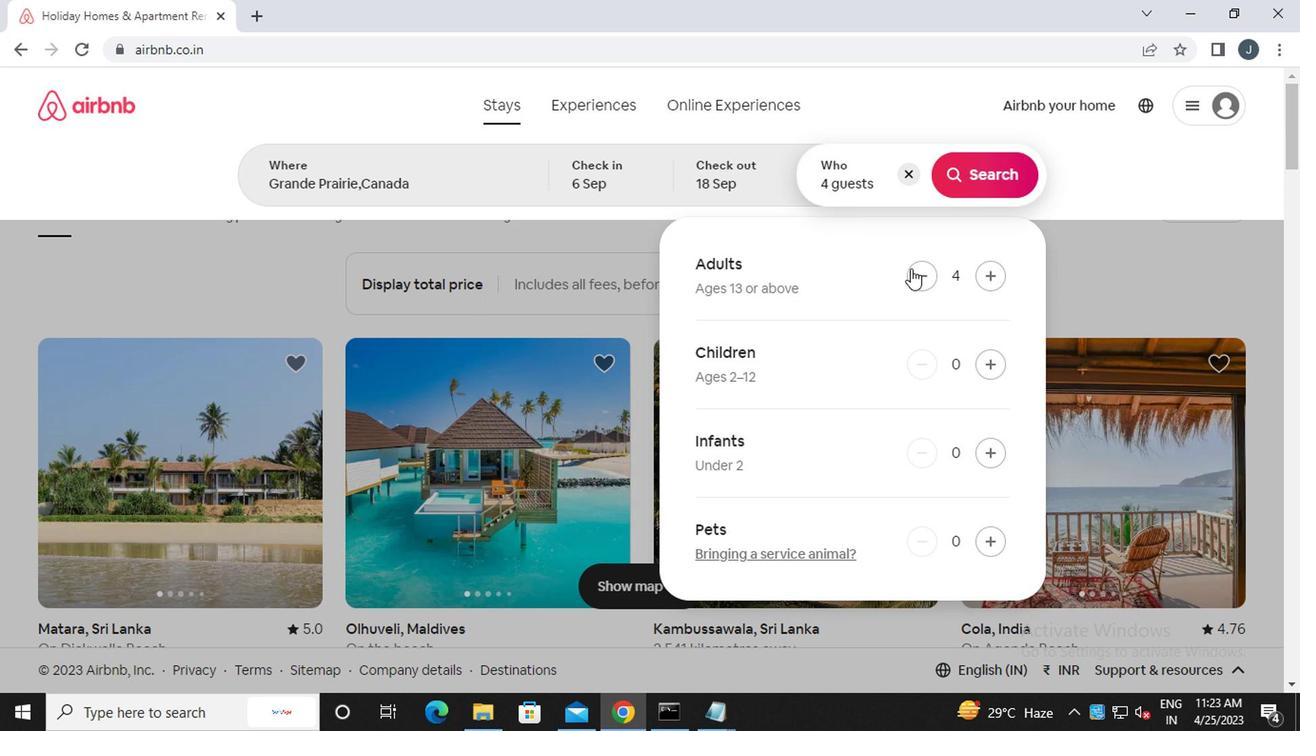 
Action: Mouse pressed left at (917, 279)
Screenshot: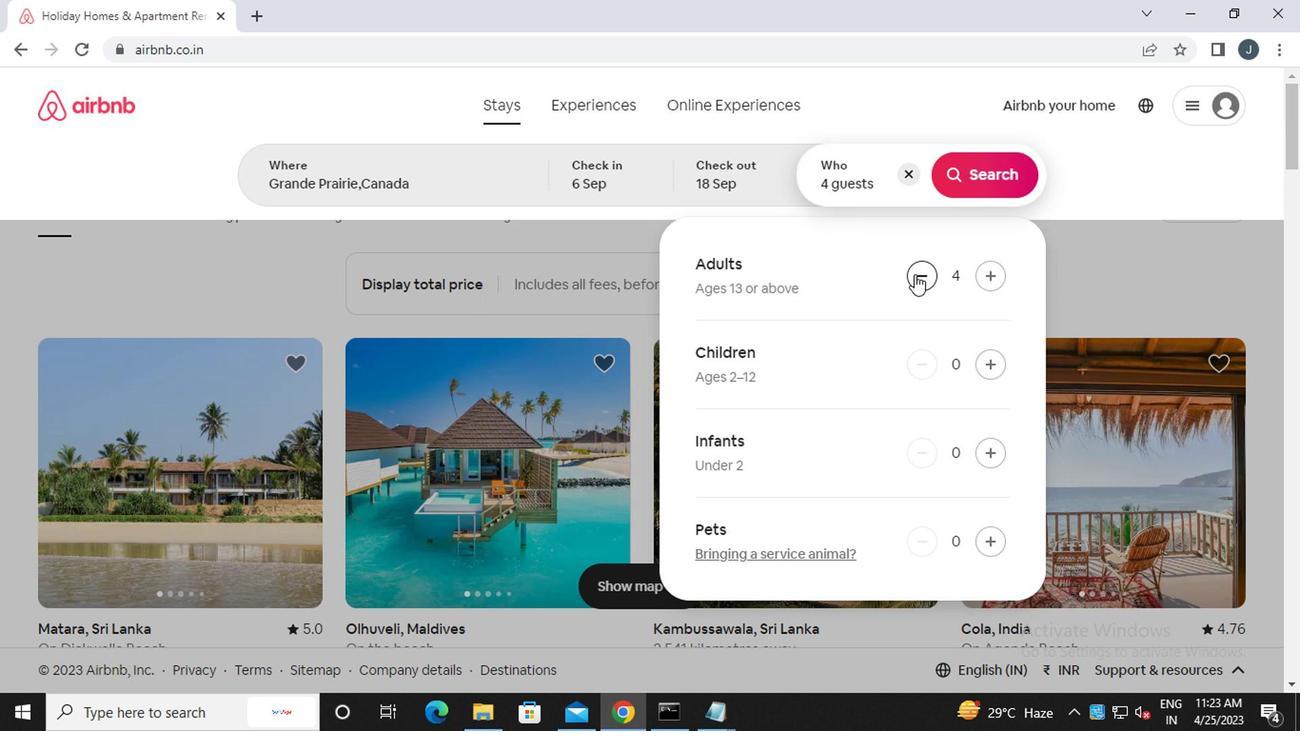 
Action: Mouse moved to (980, 176)
Screenshot: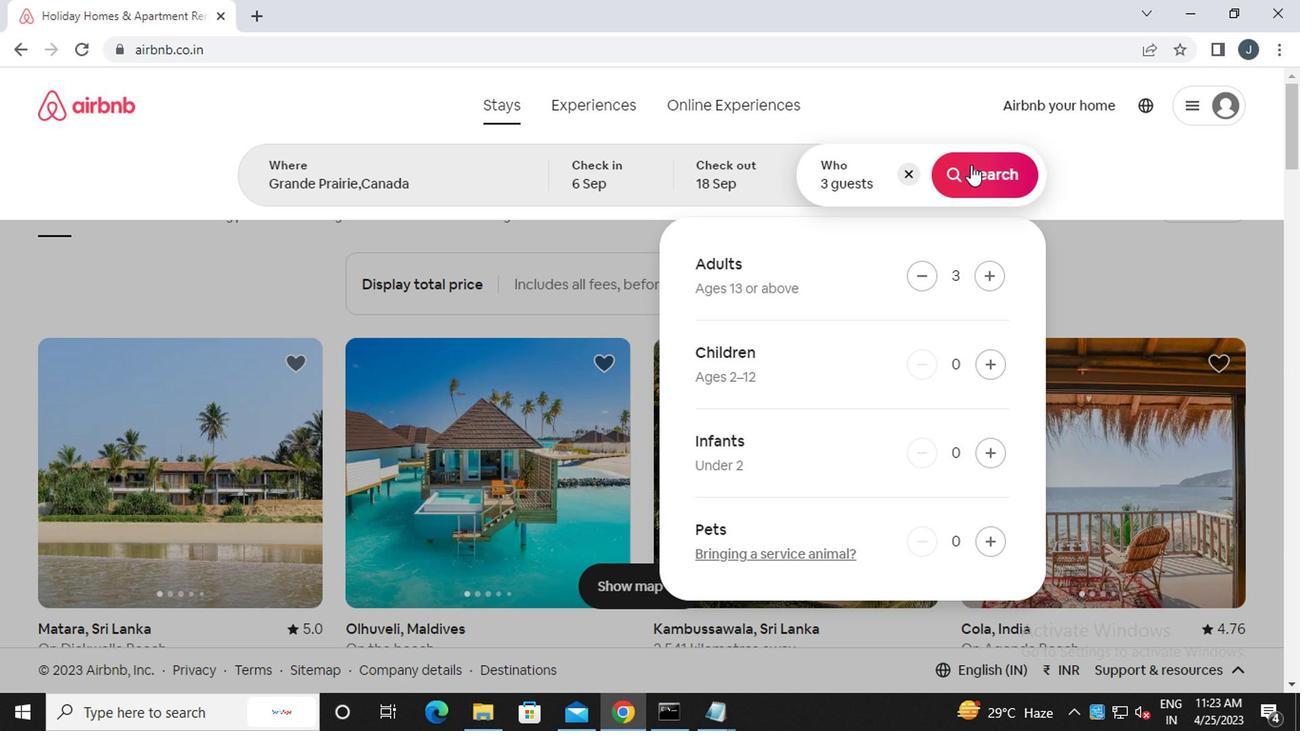 
Action: Mouse pressed left at (980, 176)
Screenshot: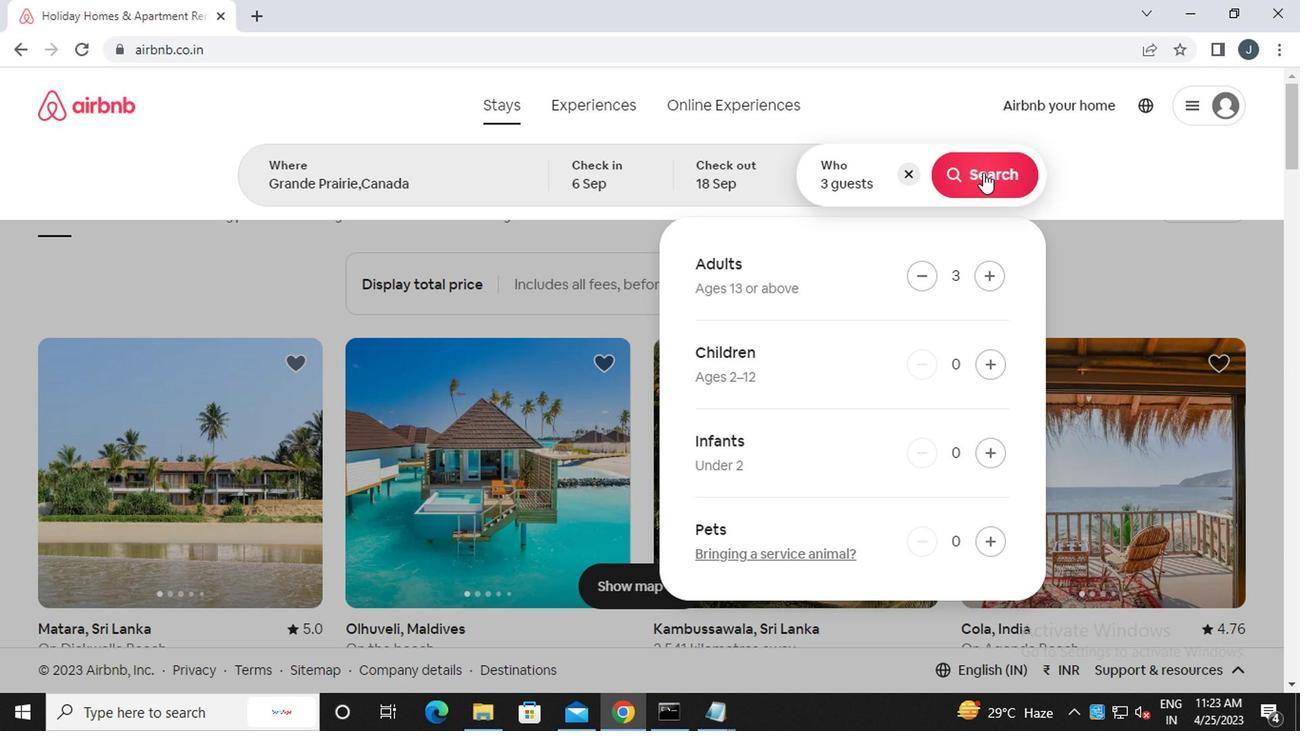 
Action: Mouse moved to (1228, 180)
Screenshot: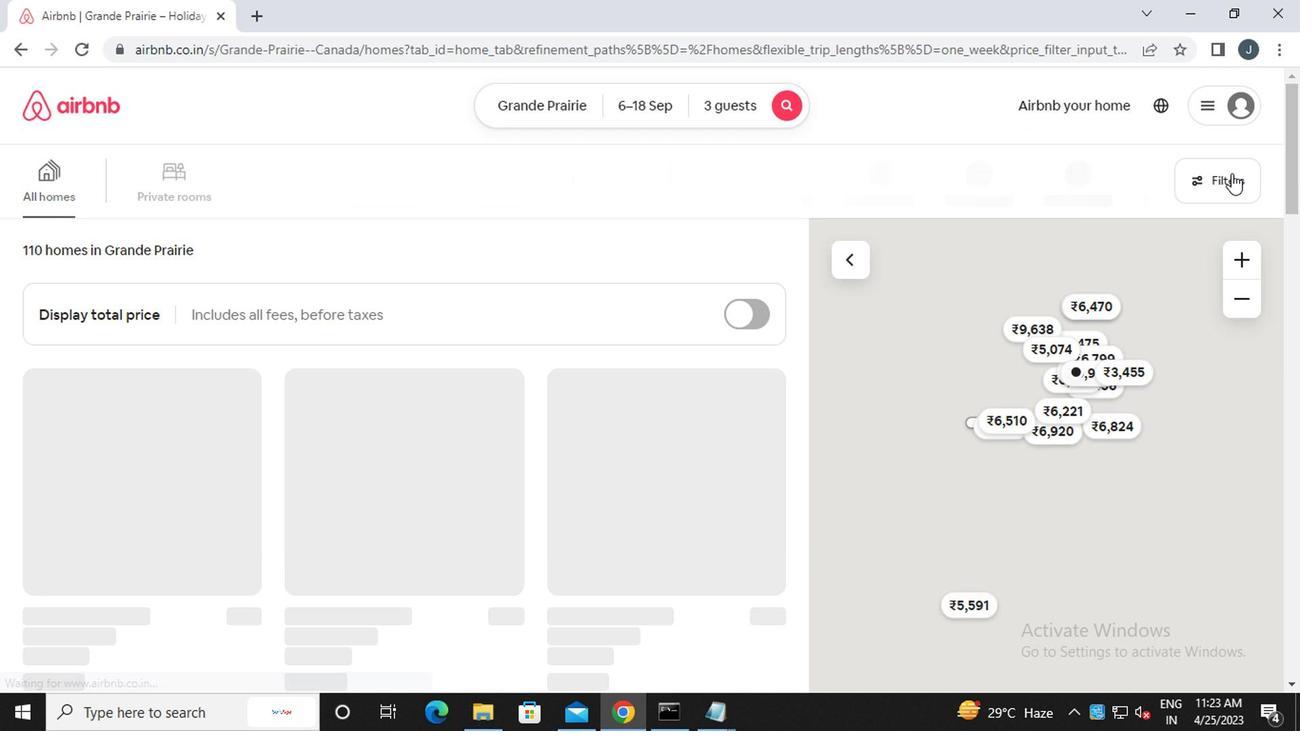 
Action: Mouse pressed left at (1228, 180)
Screenshot: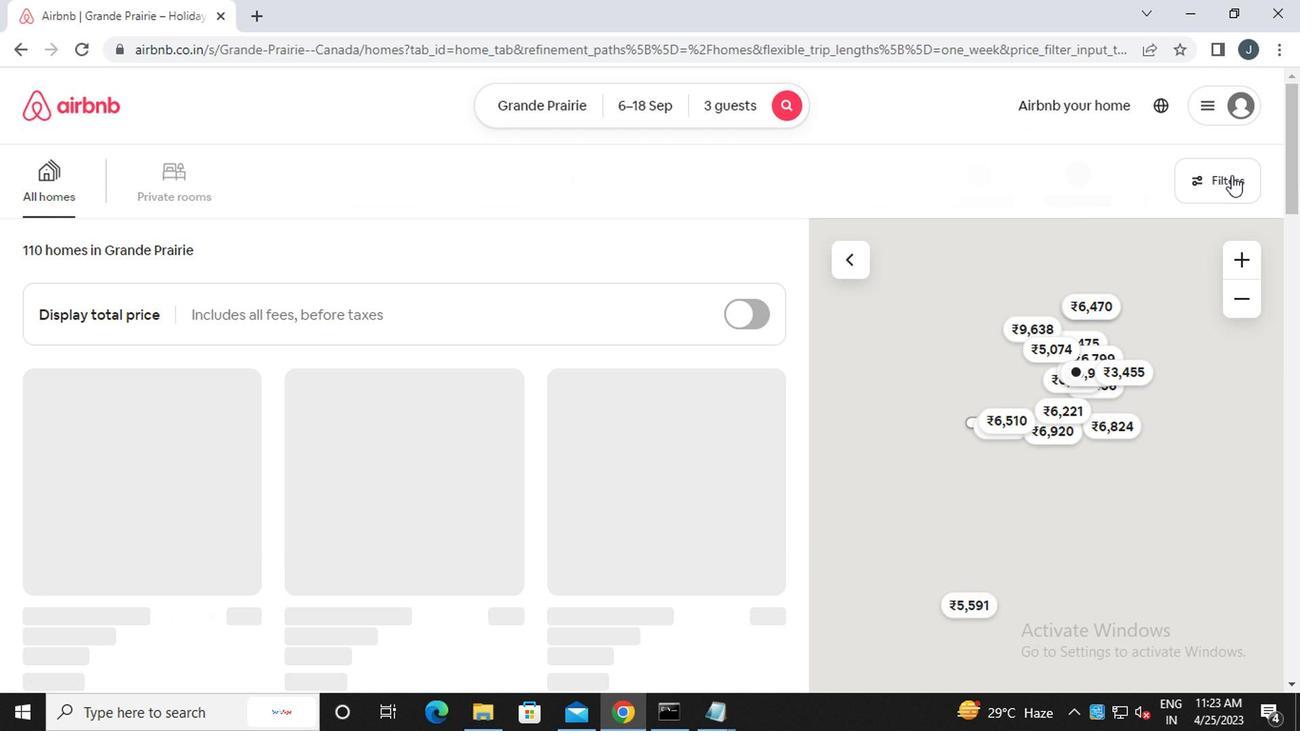 
Action: Mouse moved to (430, 417)
Screenshot: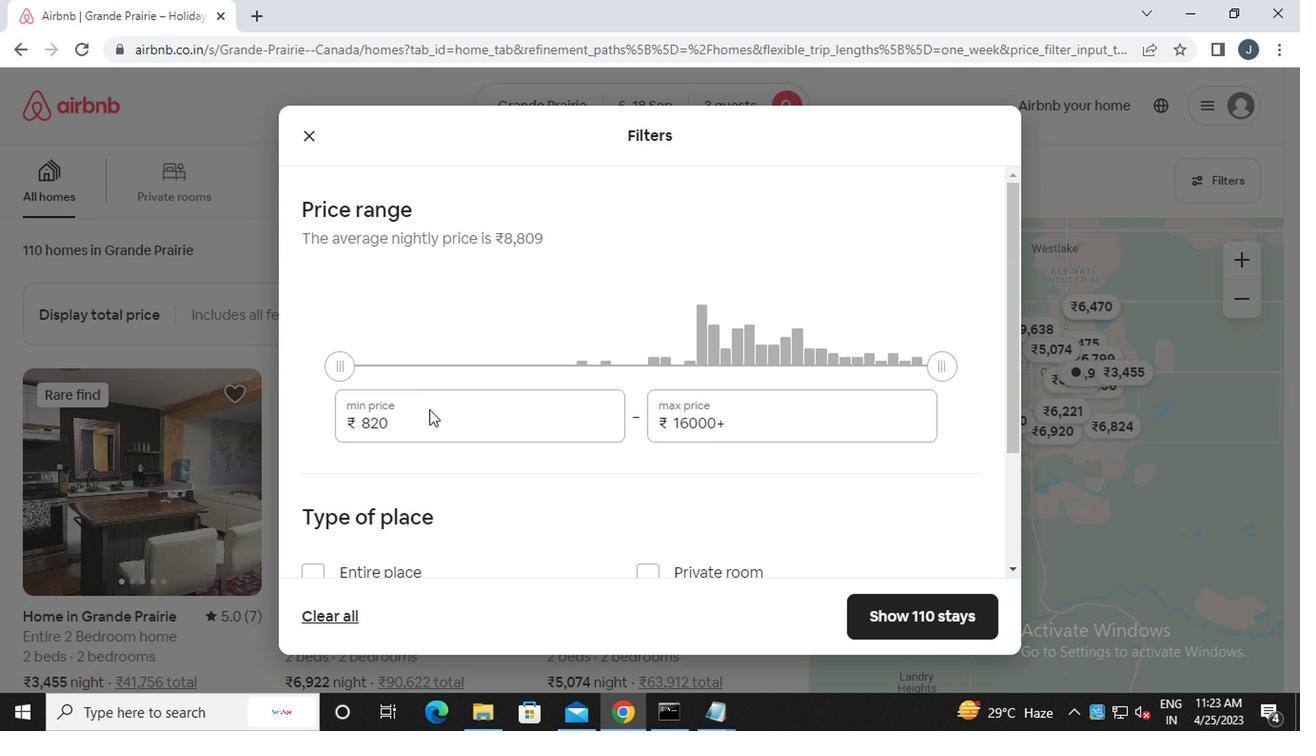 
Action: Mouse pressed left at (430, 417)
Screenshot: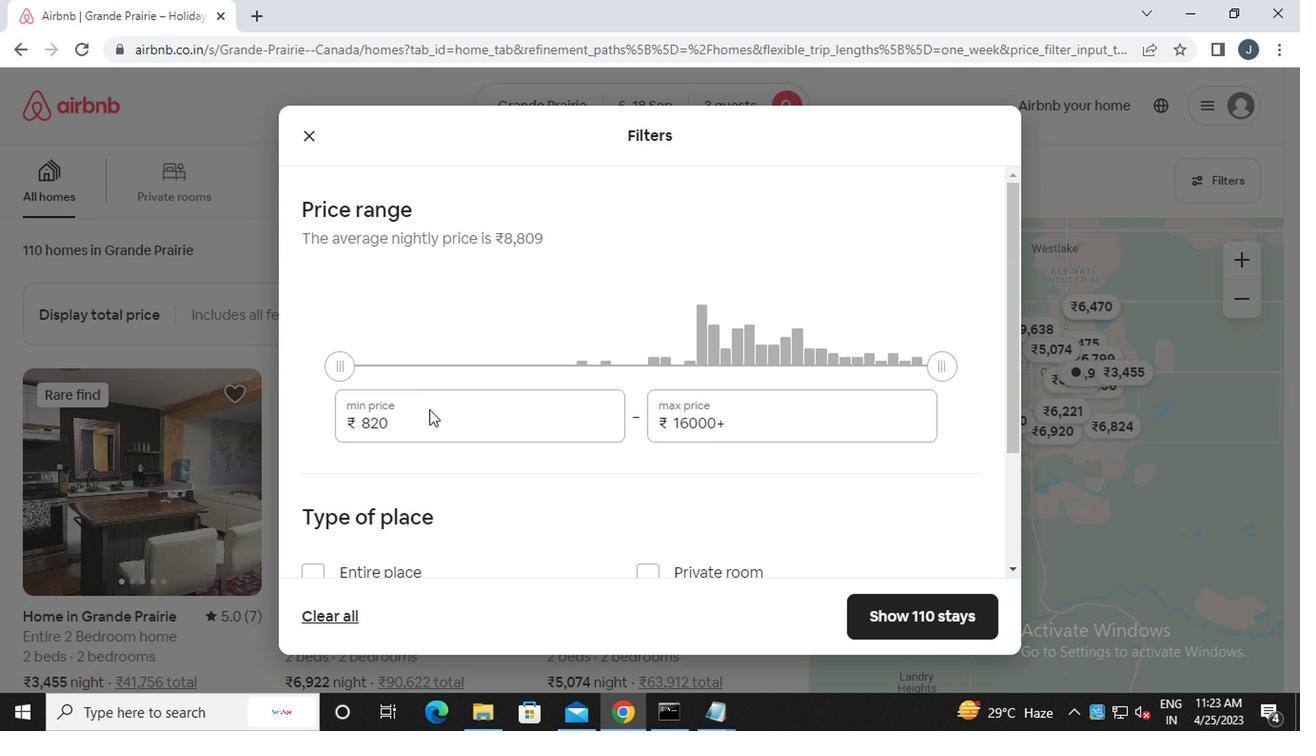 
Action: Mouse moved to (435, 417)
Screenshot: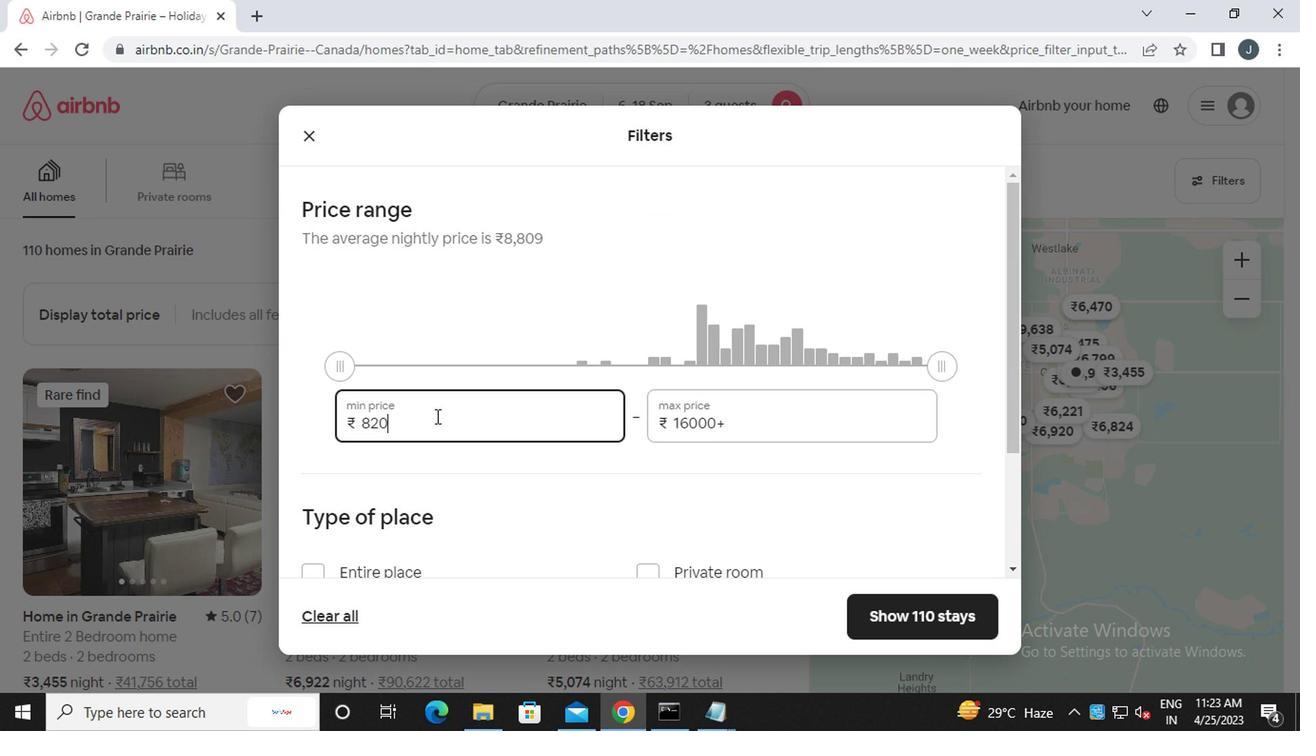 
Action: Key pressed <Key.backspace><Key.backspace><Key.backspace><<102>><<96>><<96>><<96>>
Screenshot: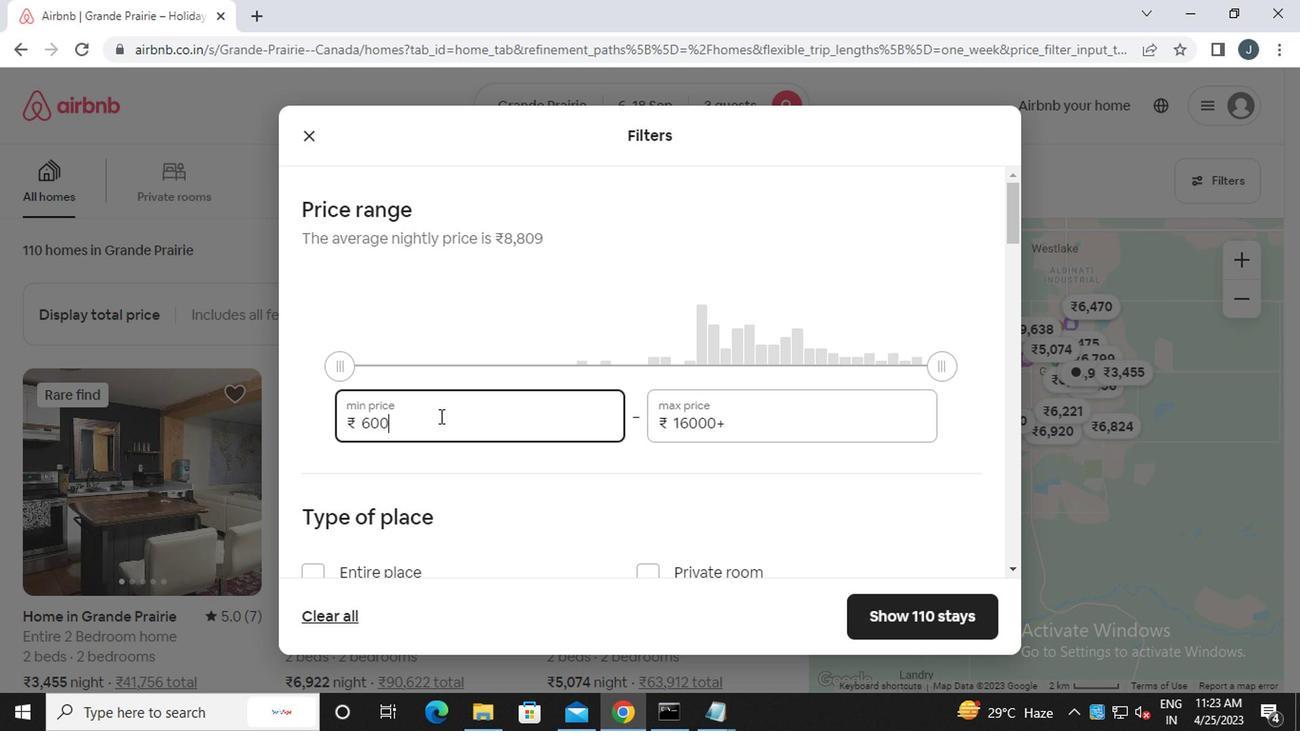 
Action: Mouse moved to (758, 422)
Screenshot: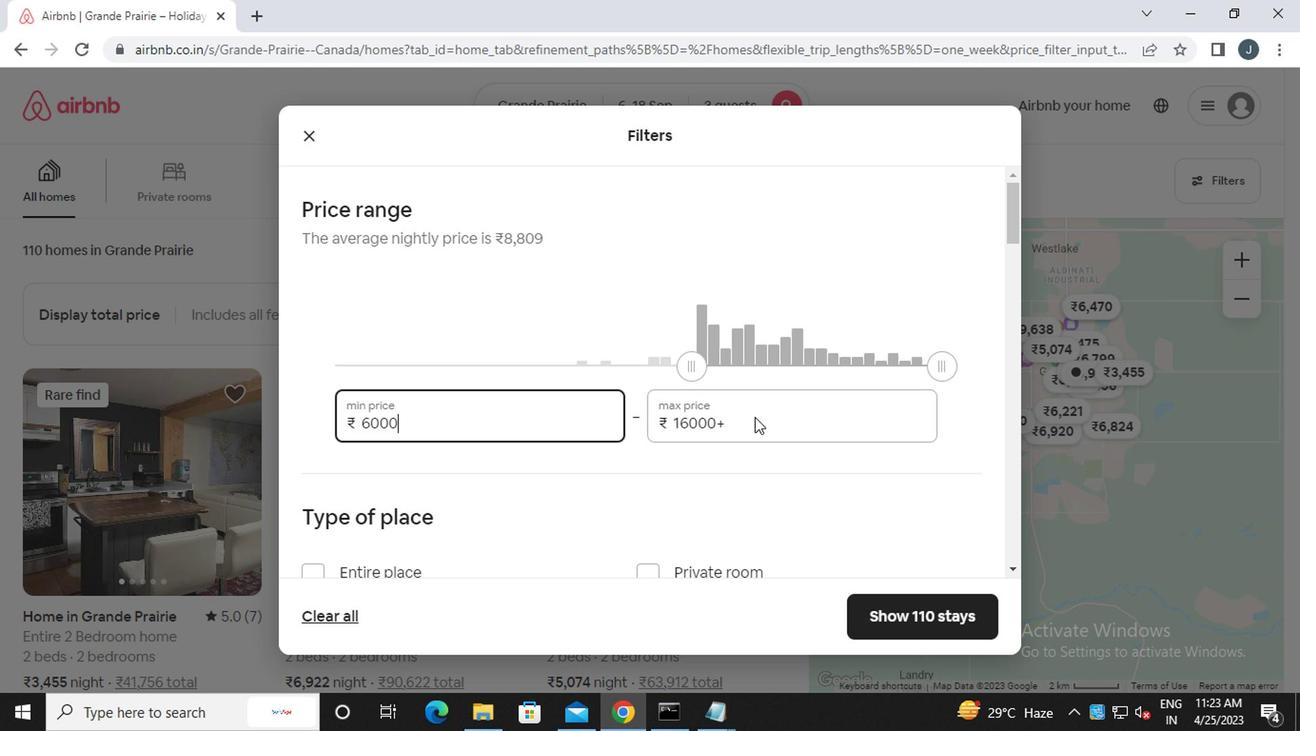
Action: Mouse pressed left at (758, 422)
Screenshot: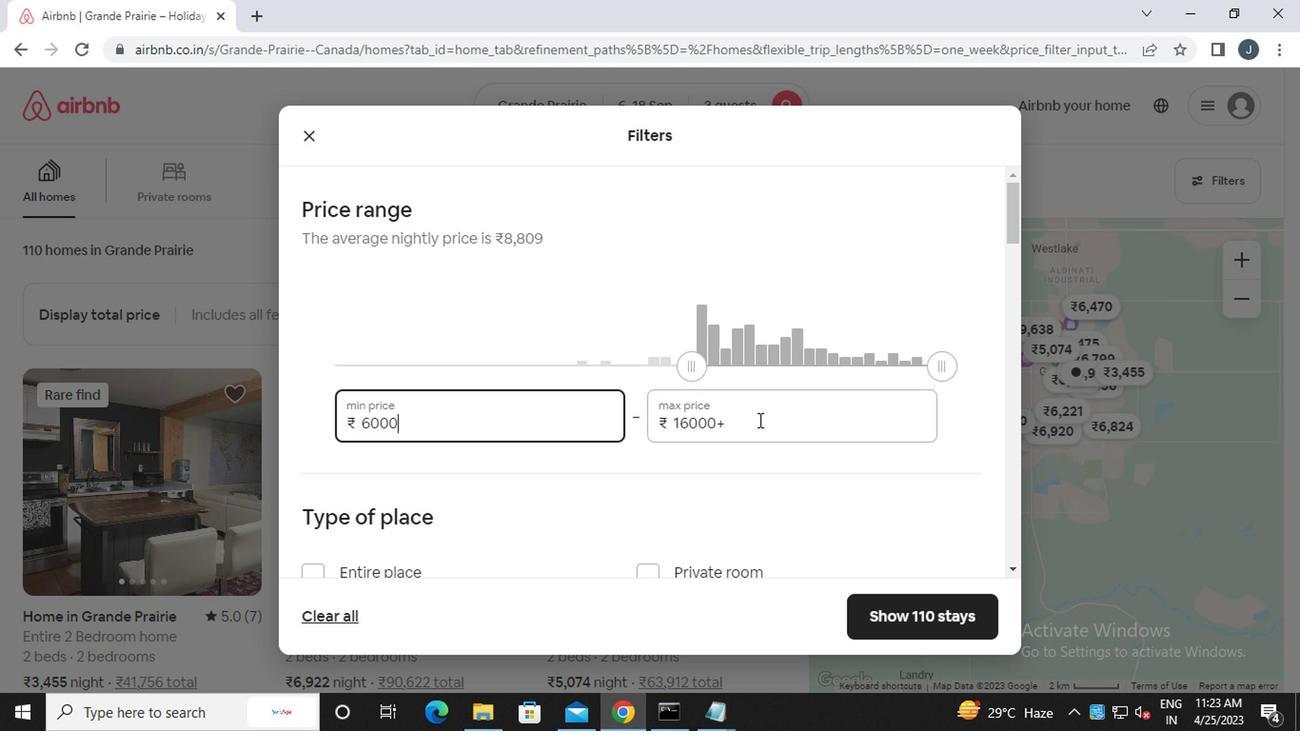 
Action: Mouse moved to (753, 424)
Screenshot: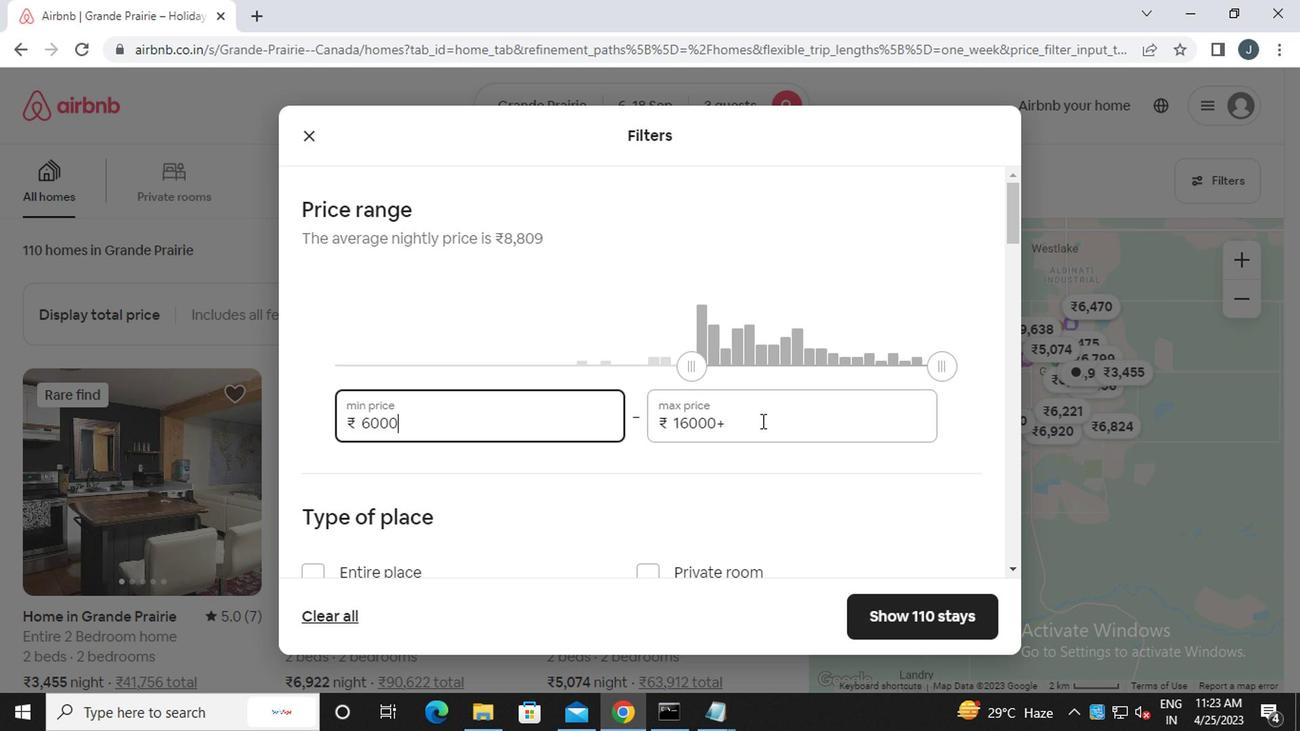 
Action: Key pressed <Key.backspace><Key.backspace><Key.backspace><Key.backspace><Key.backspace><Key.backspace><Key.backspace><Key.backspace><Key.backspace><Key.backspace><Key.backspace><Key.backspace><<97>><<98>><<96>><<96>><<96>>
Screenshot: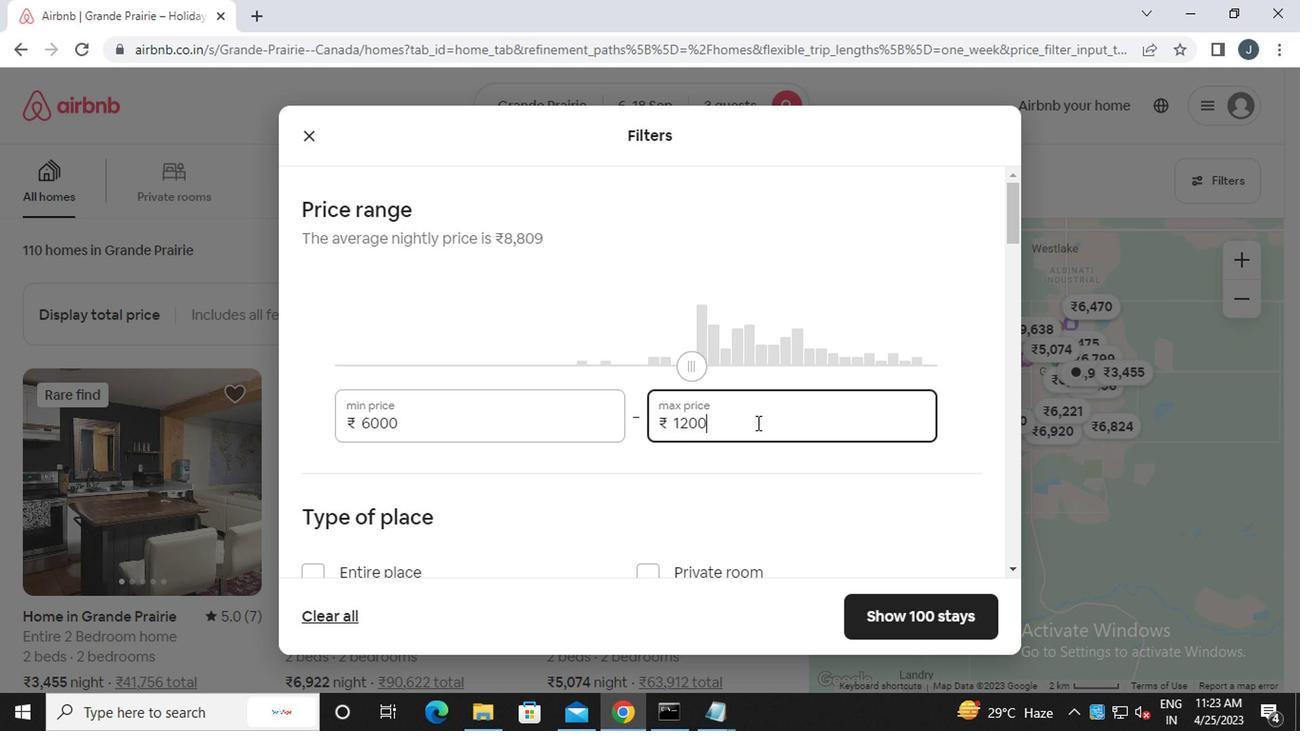 
Action: Mouse moved to (751, 436)
Screenshot: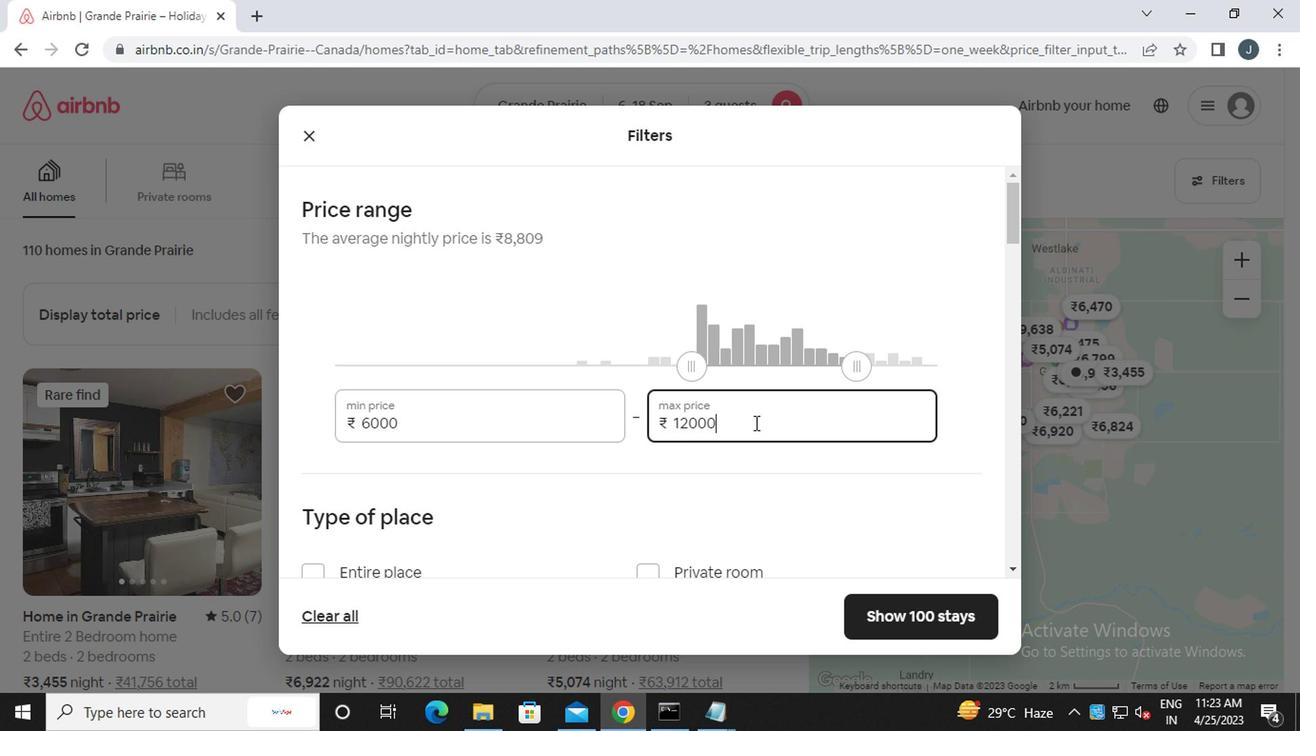 
Action: Mouse scrolled (751, 434) with delta (0, -1)
Screenshot: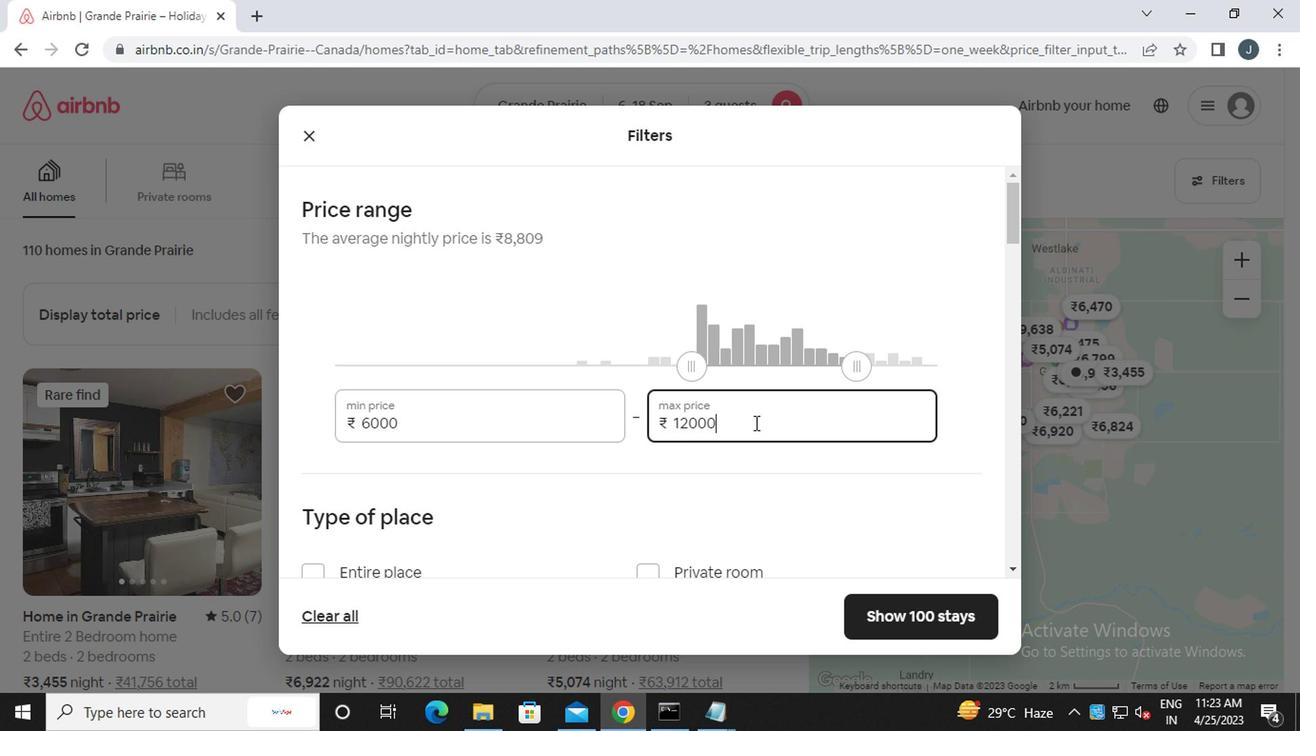 
Action: Mouse moved to (755, 439)
Screenshot: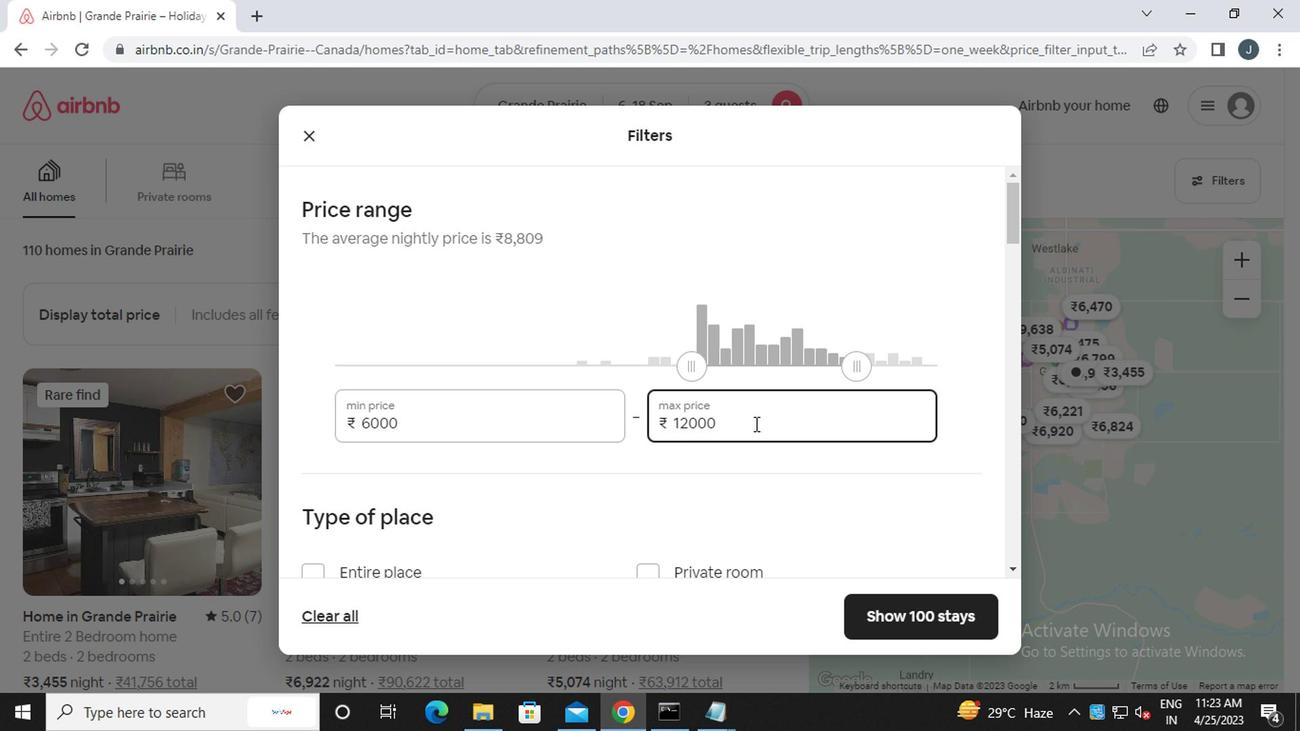 
Action: Mouse scrolled (755, 438) with delta (0, 0)
Screenshot: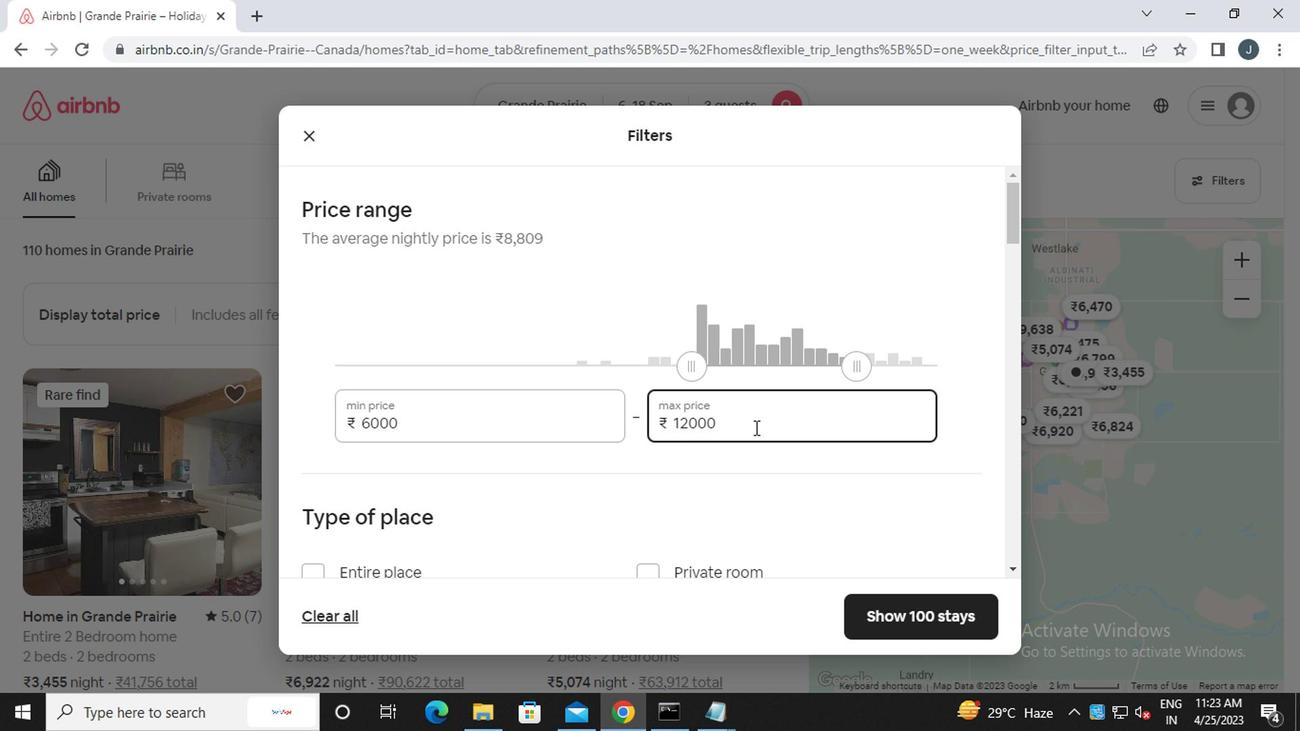 
Action: Mouse moved to (755, 440)
Screenshot: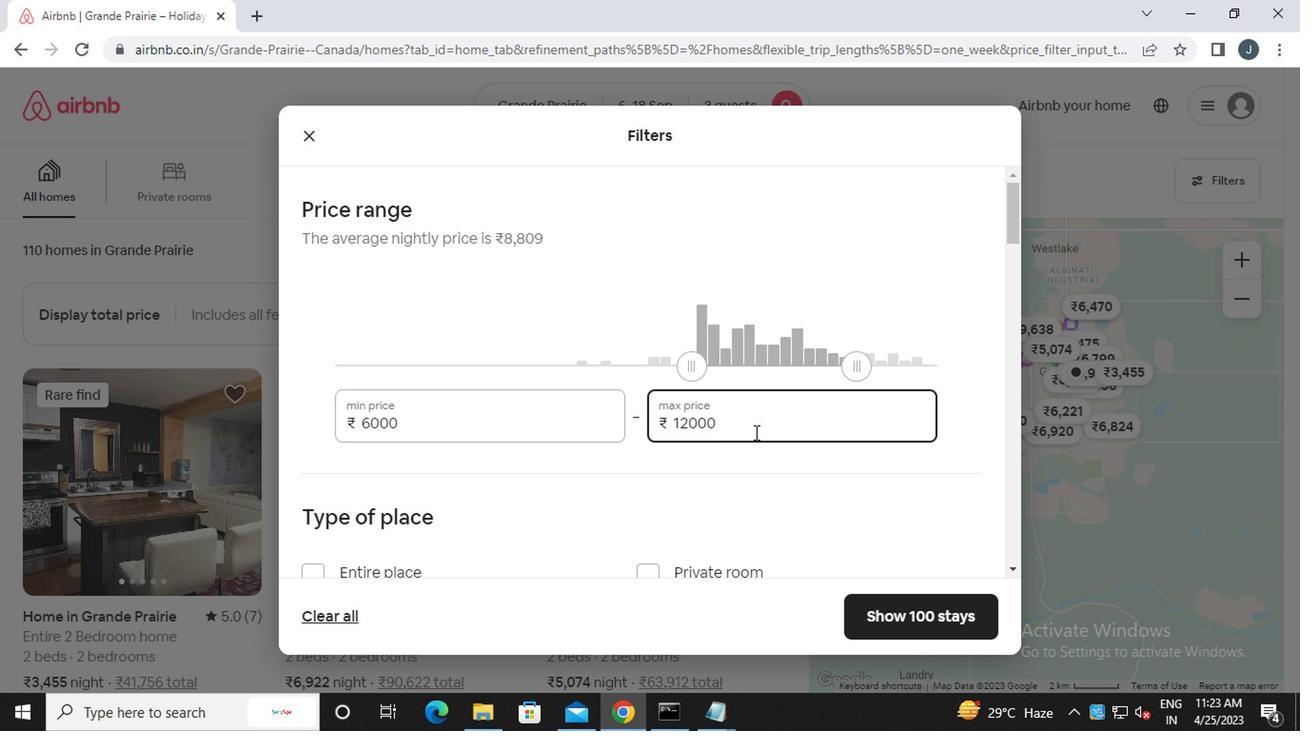 
Action: Mouse scrolled (755, 439) with delta (0, -1)
Screenshot: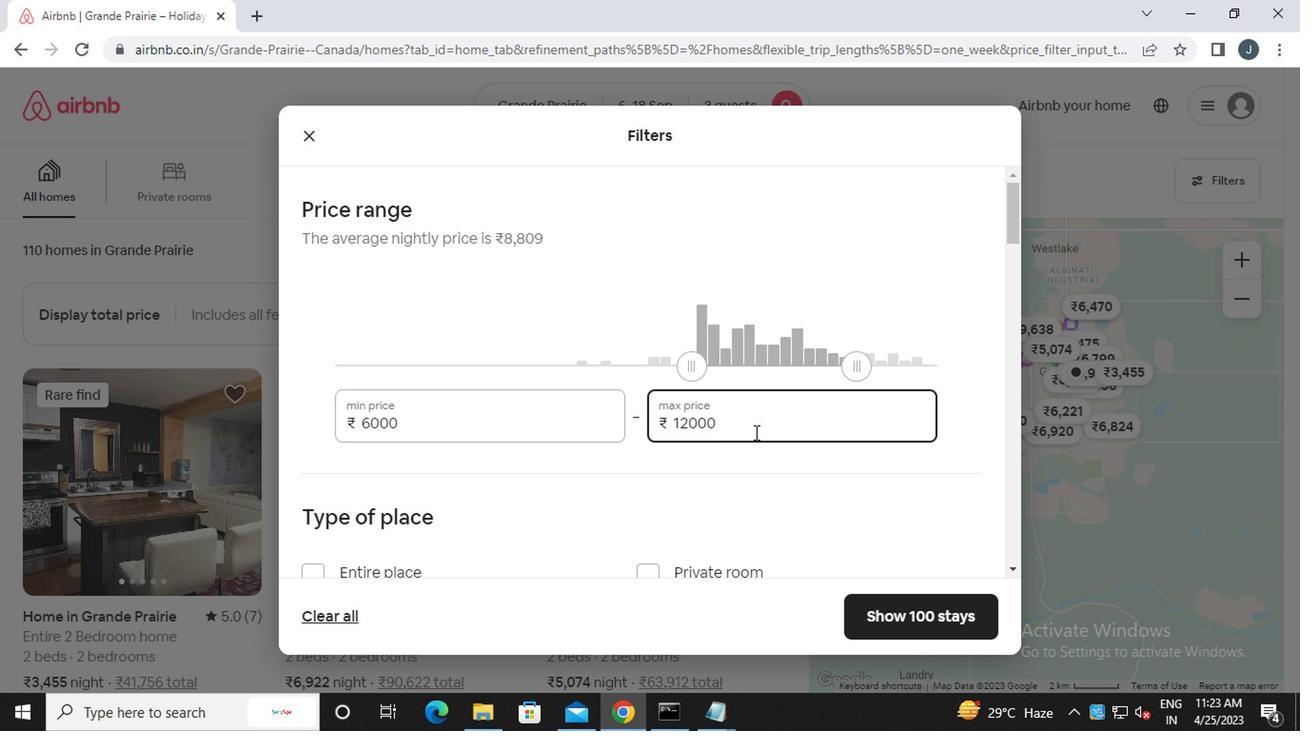 
Action: Mouse moved to (309, 300)
Screenshot: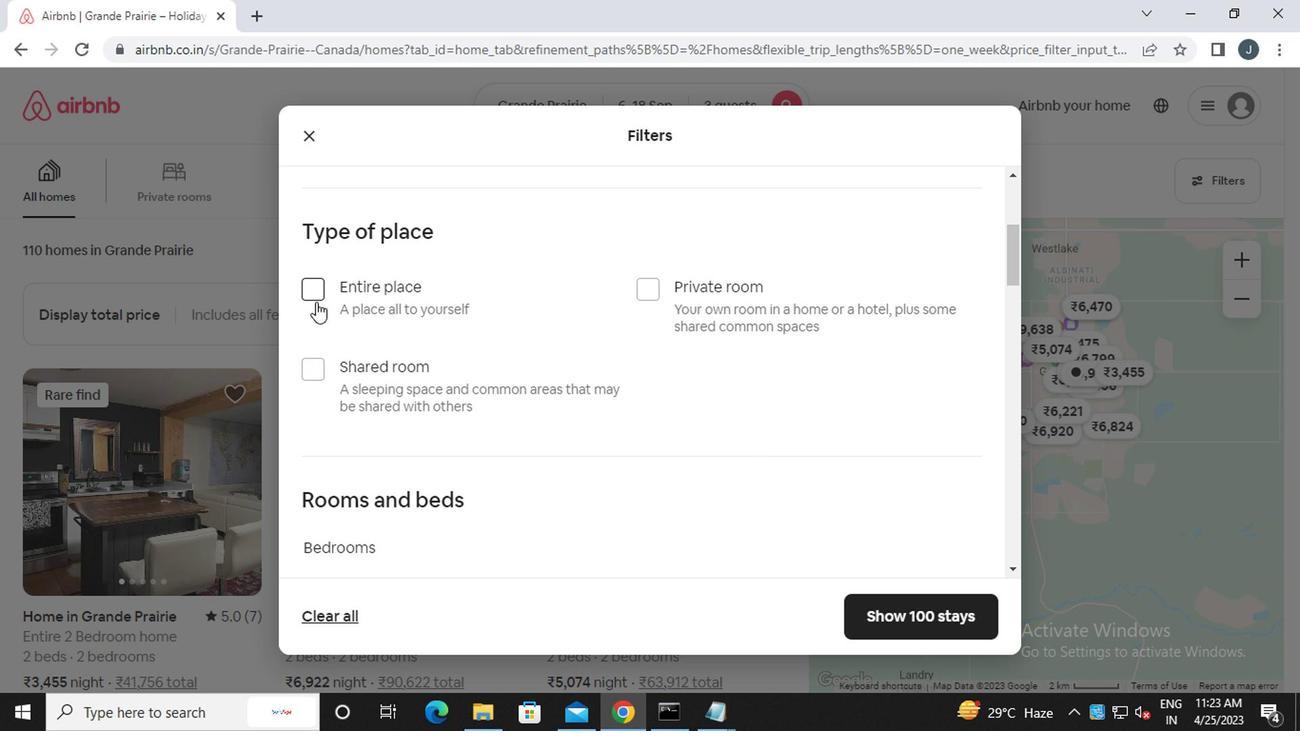 
Action: Mouse pressed left at (309, 300)
Screenshot: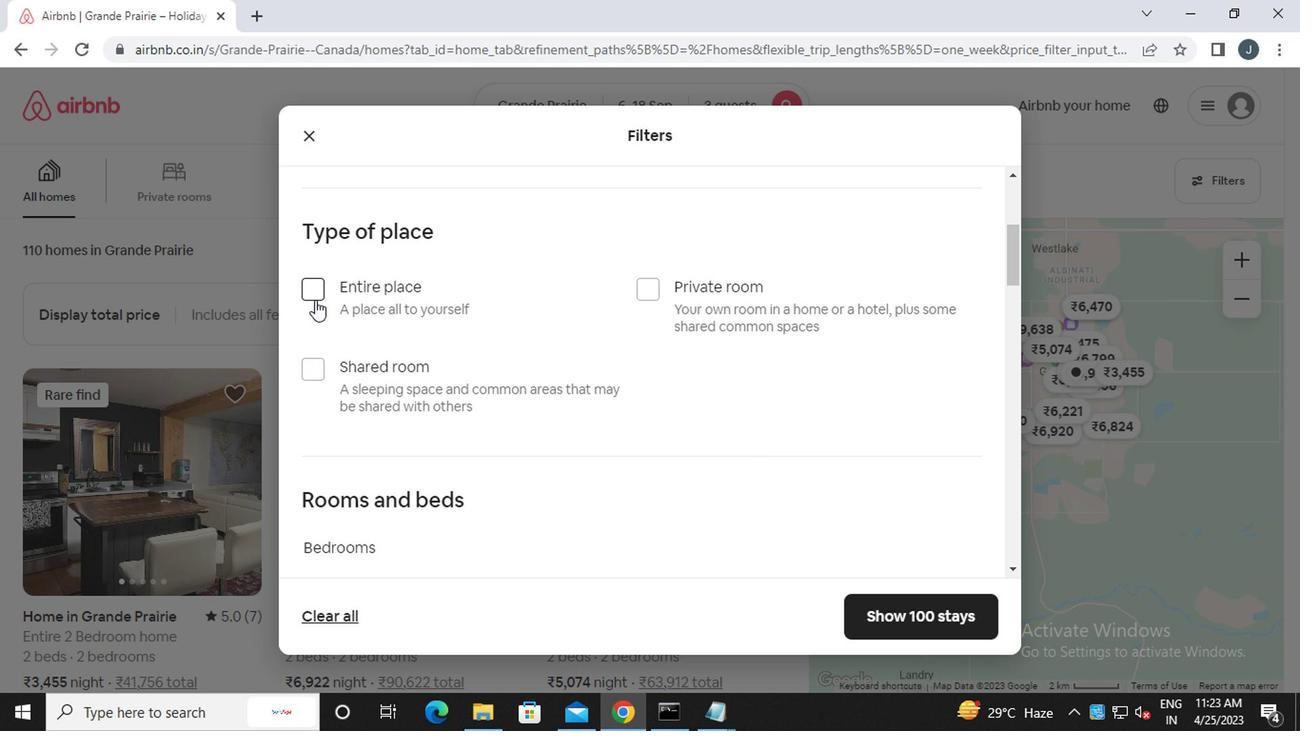 
Action: Mouse moved to (506, 381)
Screenshot: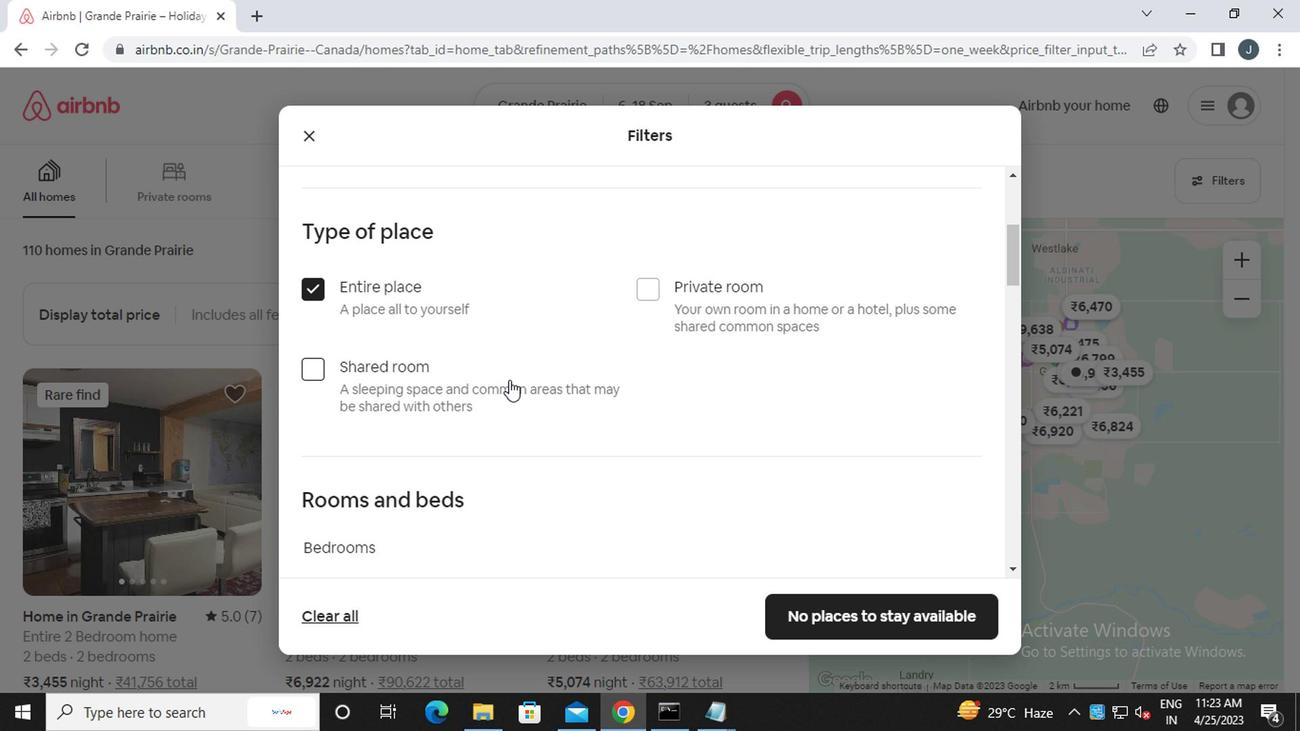 
Action: Mouse scrolled (506, 380) with delta (0, 0)
Screenshot: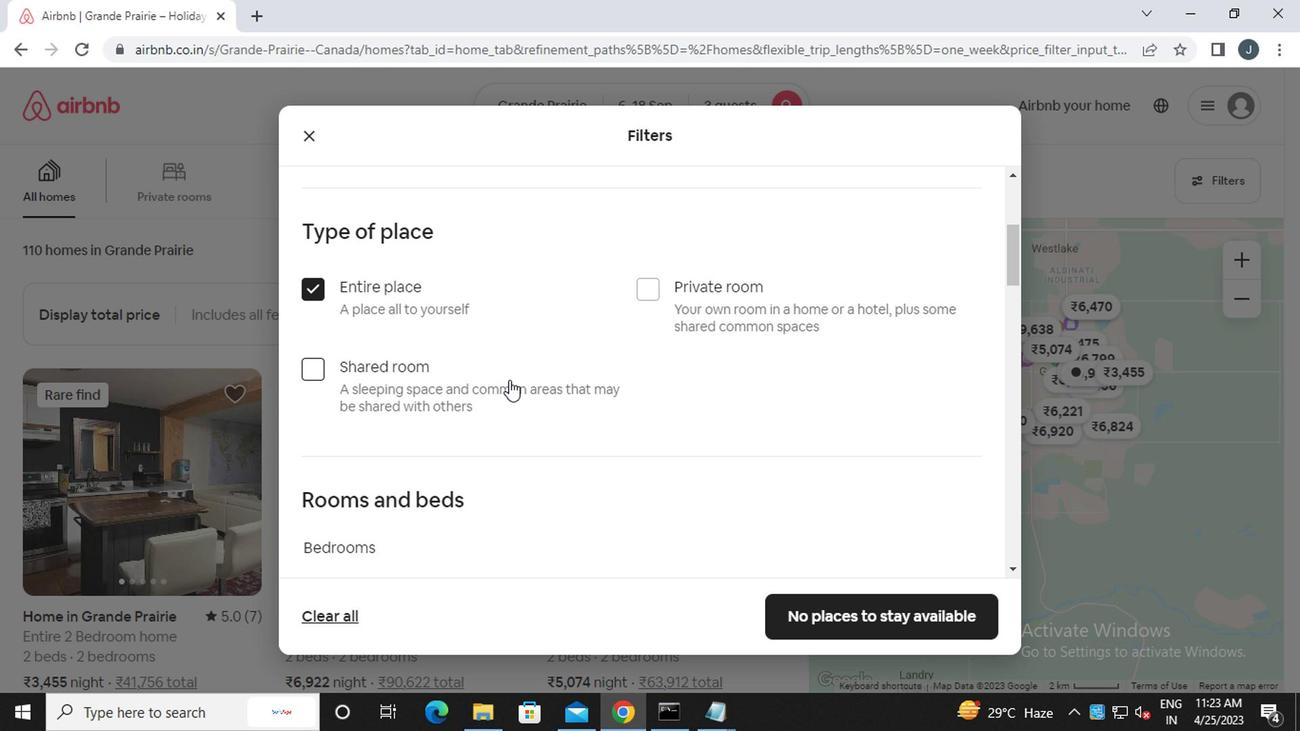 
Action: Mouse scrolled (506, 380) with delta (0, 0)
Screenshot: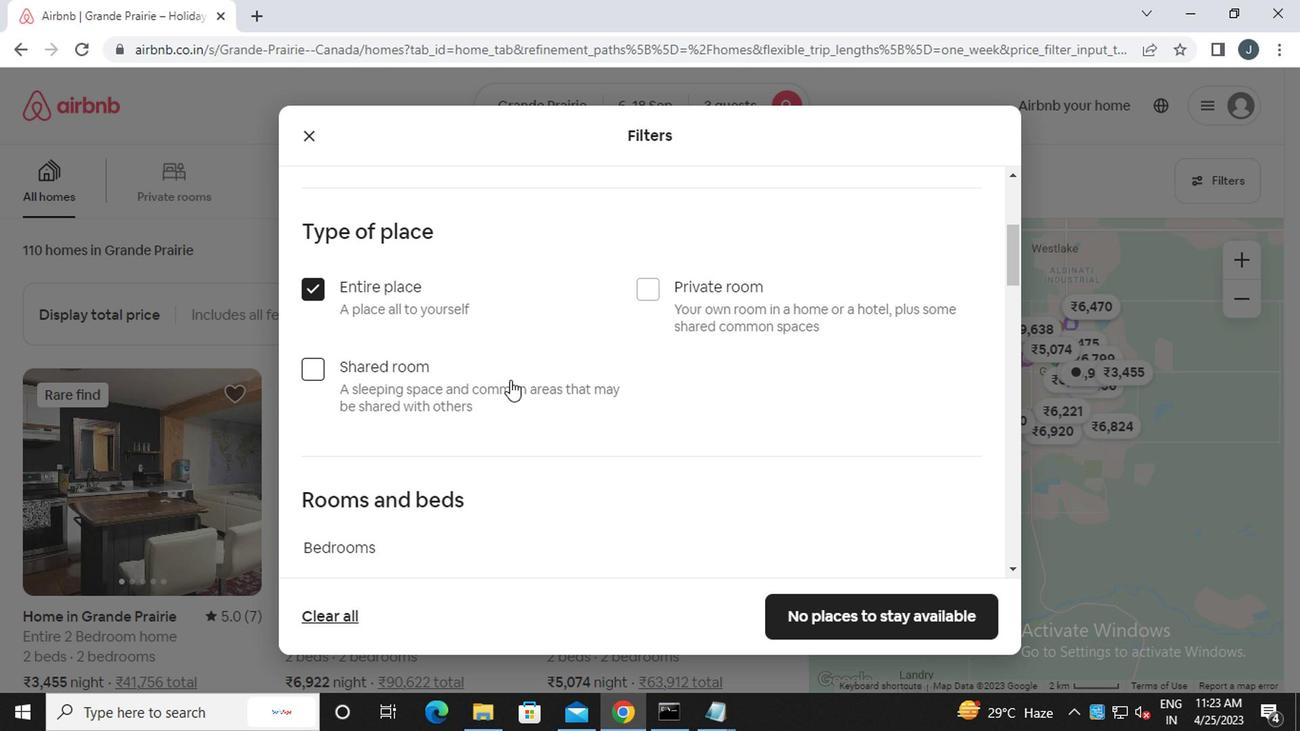 
Action: Mouse scrolled (506, 380) with delta (0, 0)
Screenshot: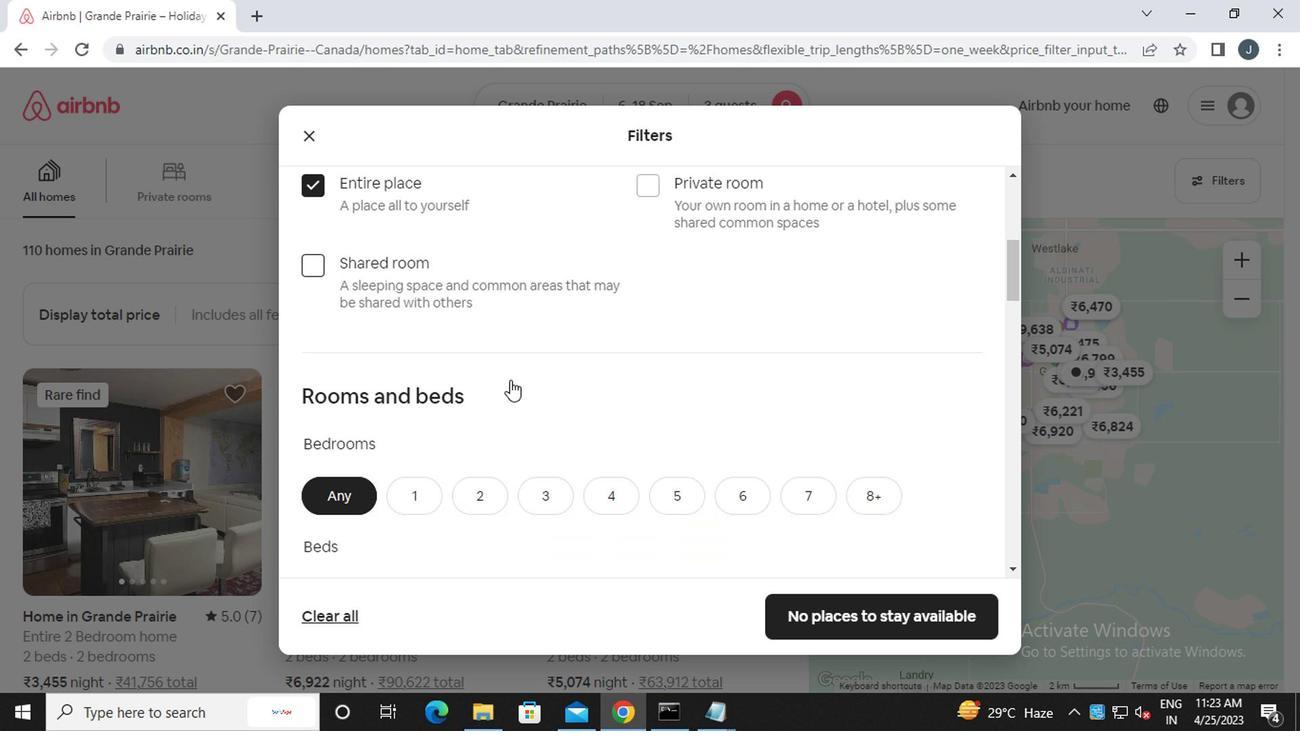 
Action: Mouse moved to (464, 325)
Screenshot: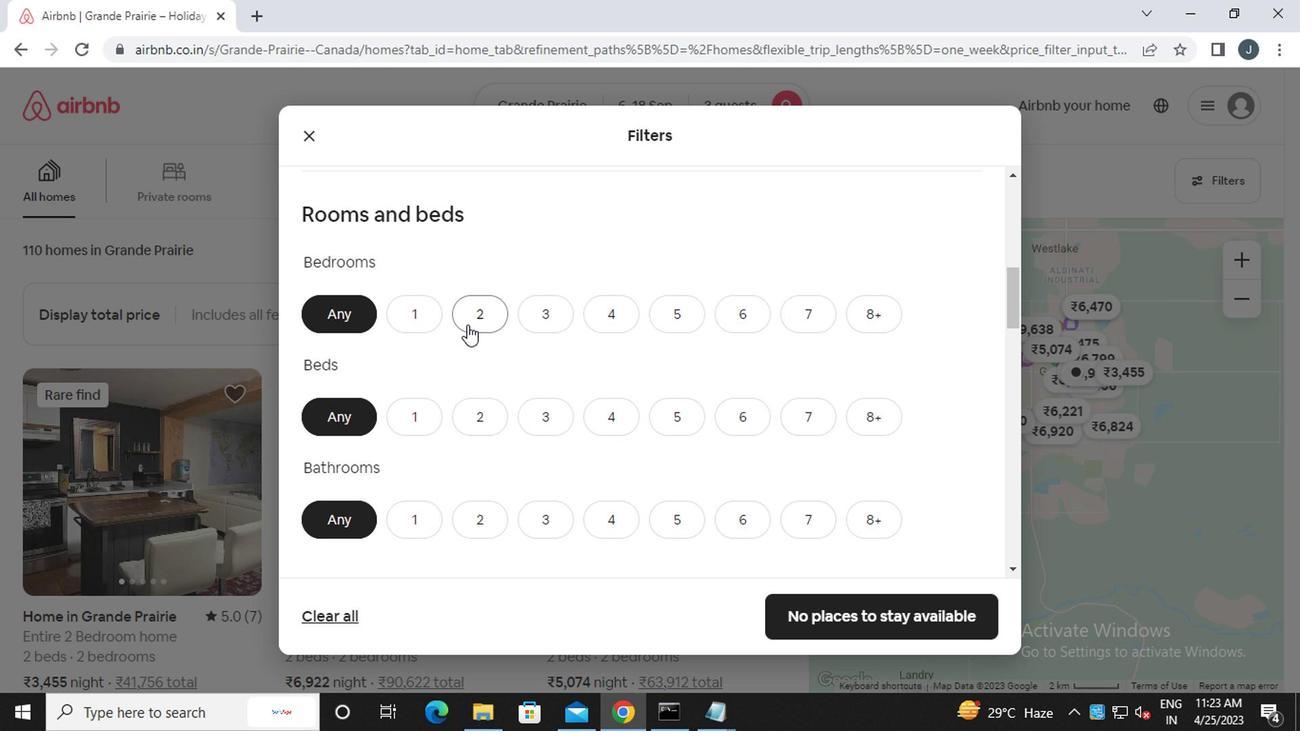 
Action: Mouse pressed left at (464, 325)
Screenshot: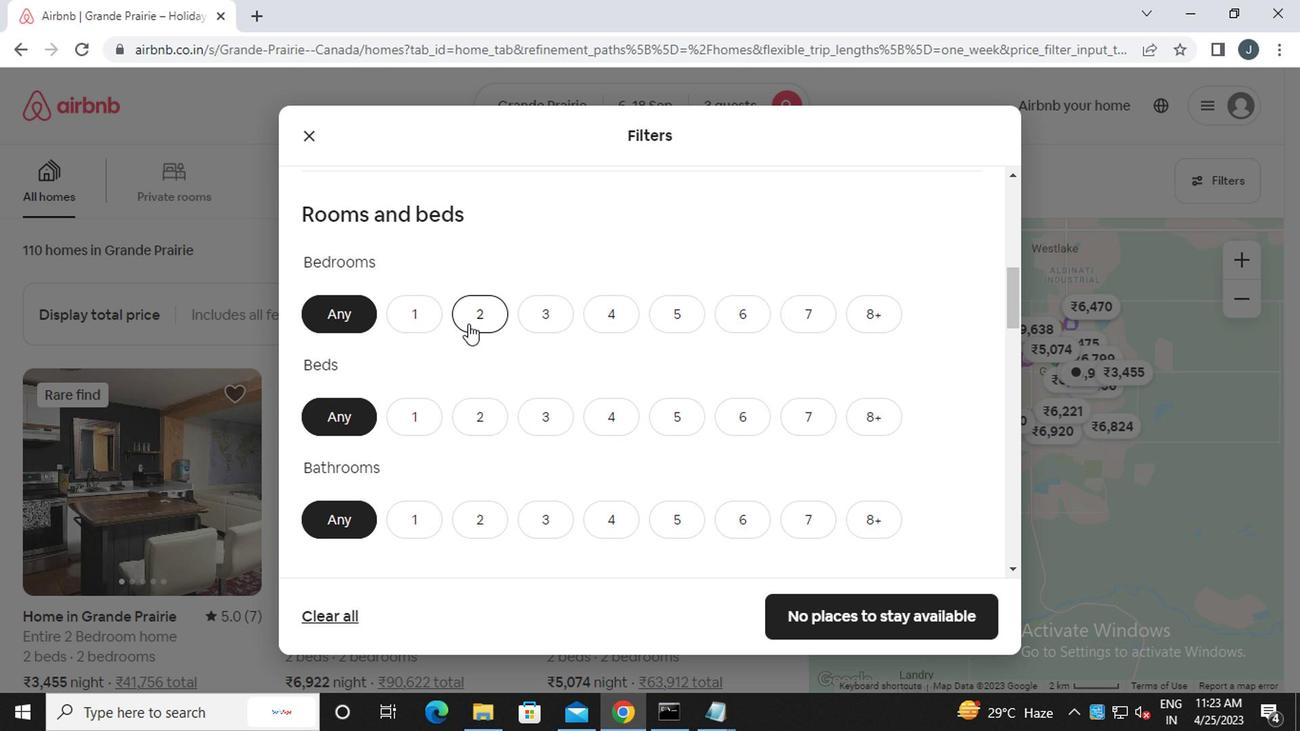 
Action: Mouse moved to (470, 412)
Screenshot: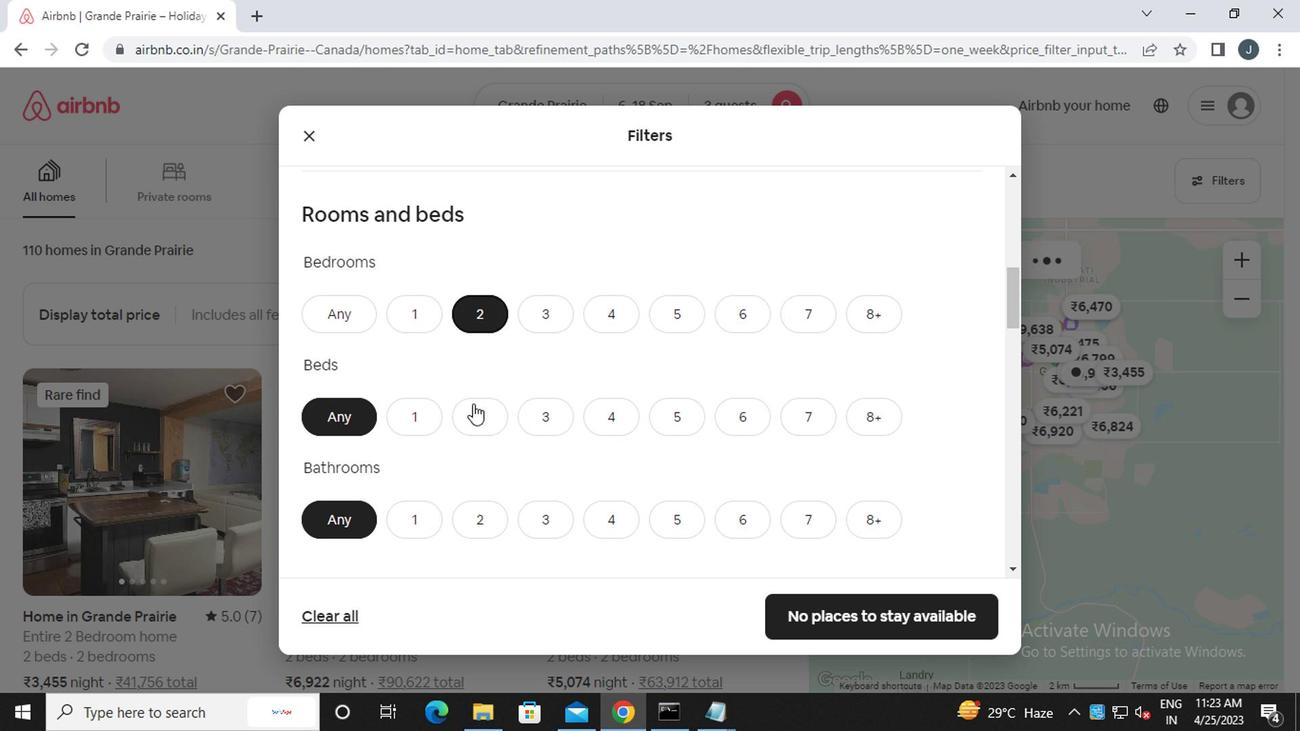 
Action: Mouse pressed left at (470, 412)
Screenshot: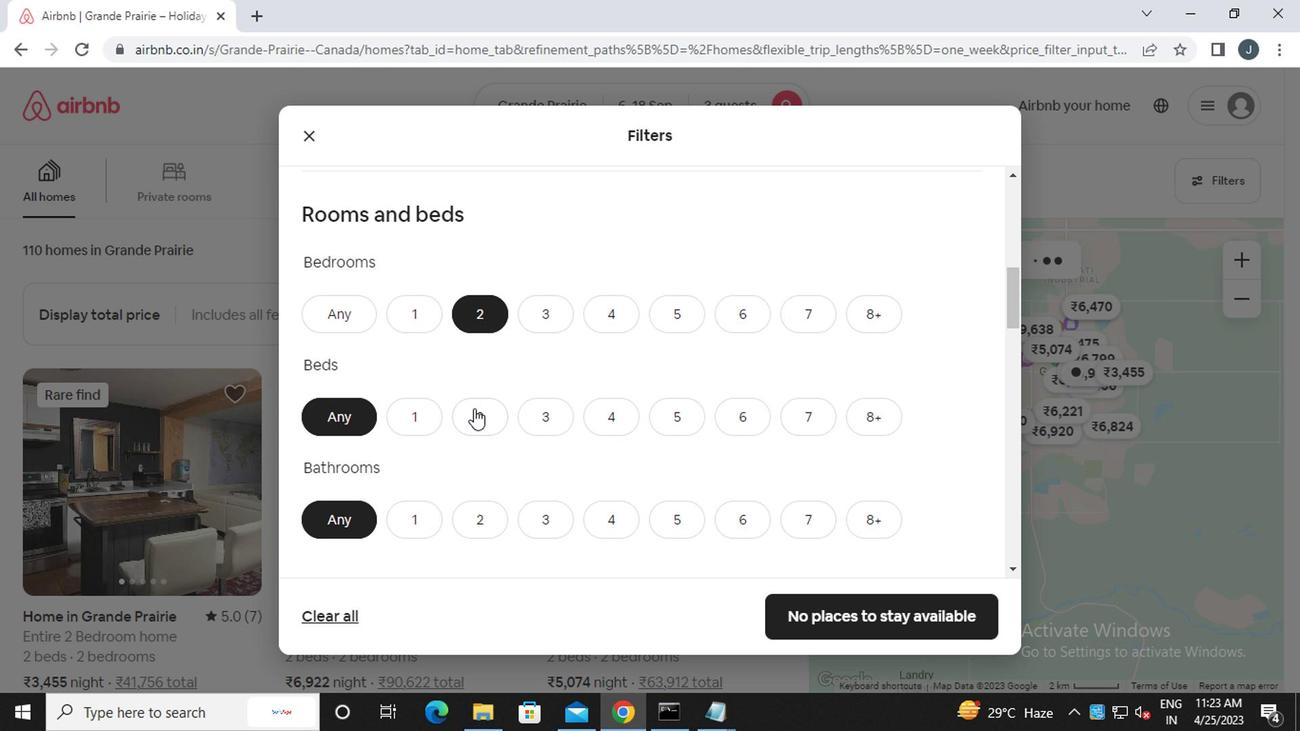 
Action: Mouse moved to (475, 516)
Screenshot: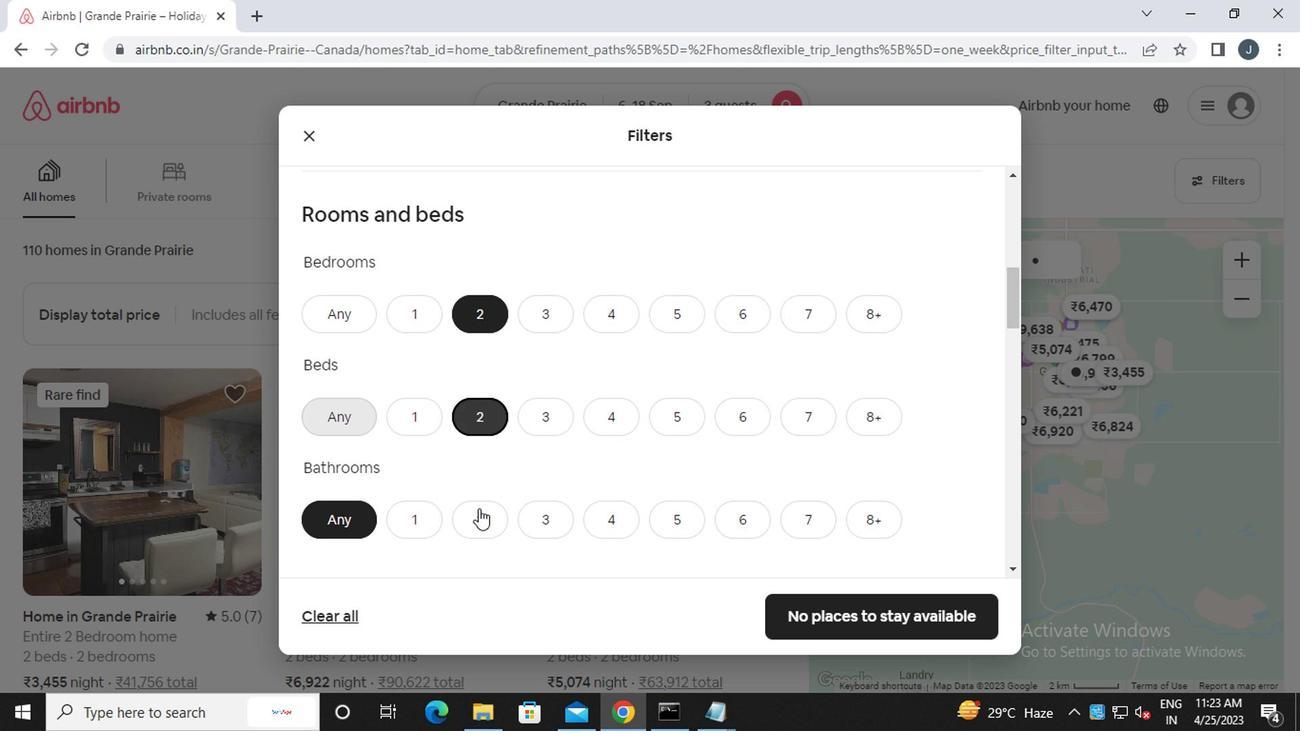
Action: Mouse pressed left at (475, 516)
Screenshot: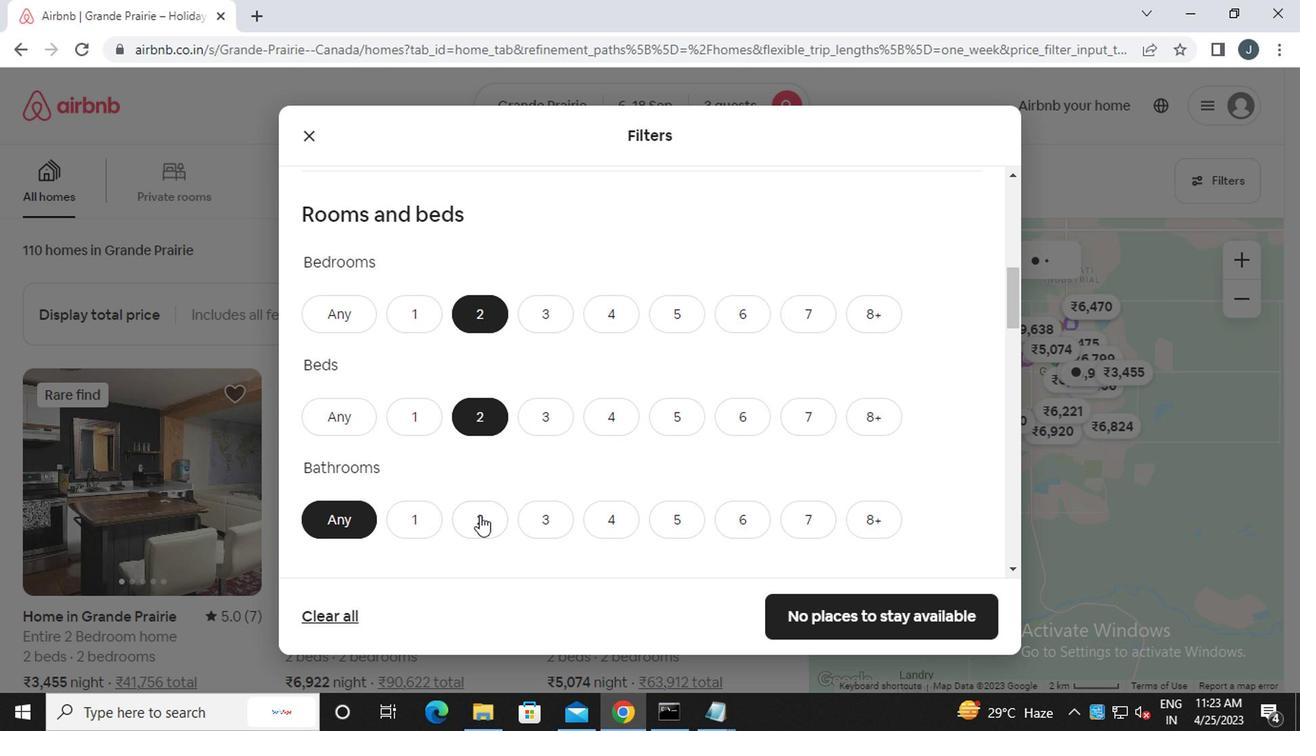 
Action: Mouse moved to (475, 516)
Screenshot: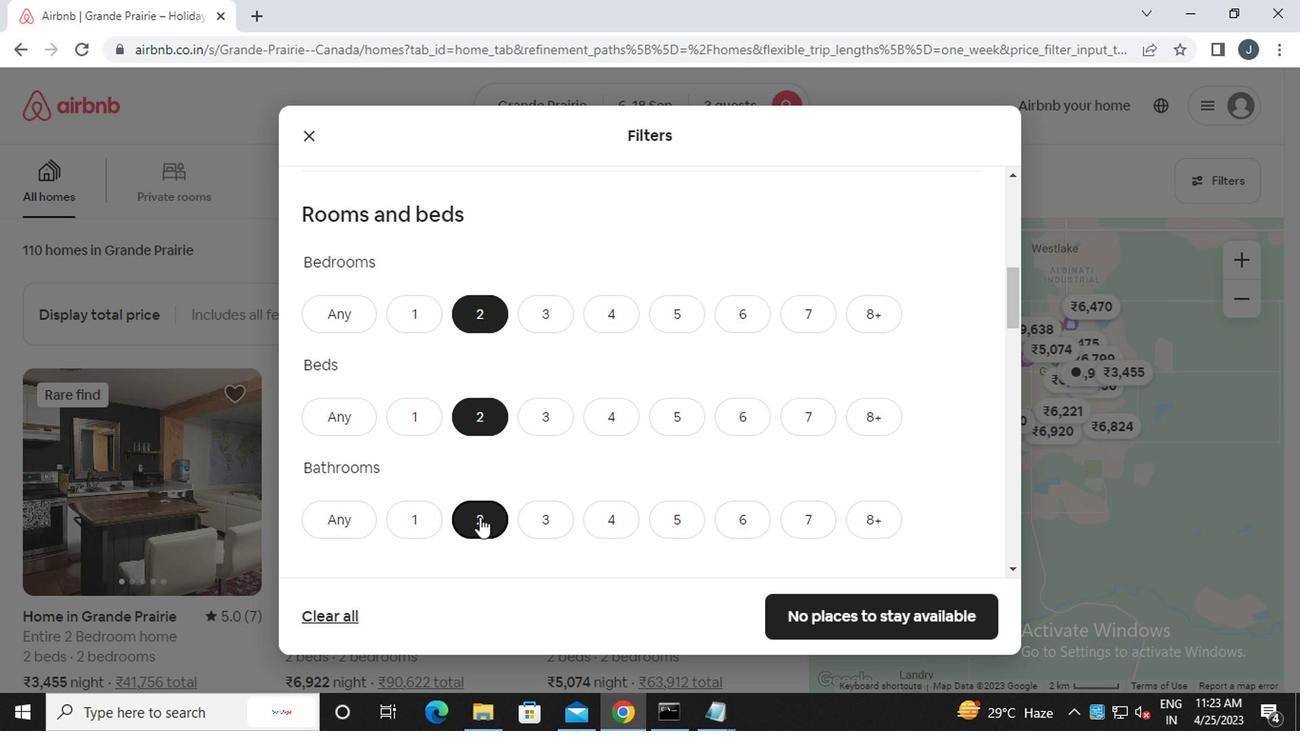 
Action: Mouse scrolled (475, 516) with delta (0, 0)
Screenshot: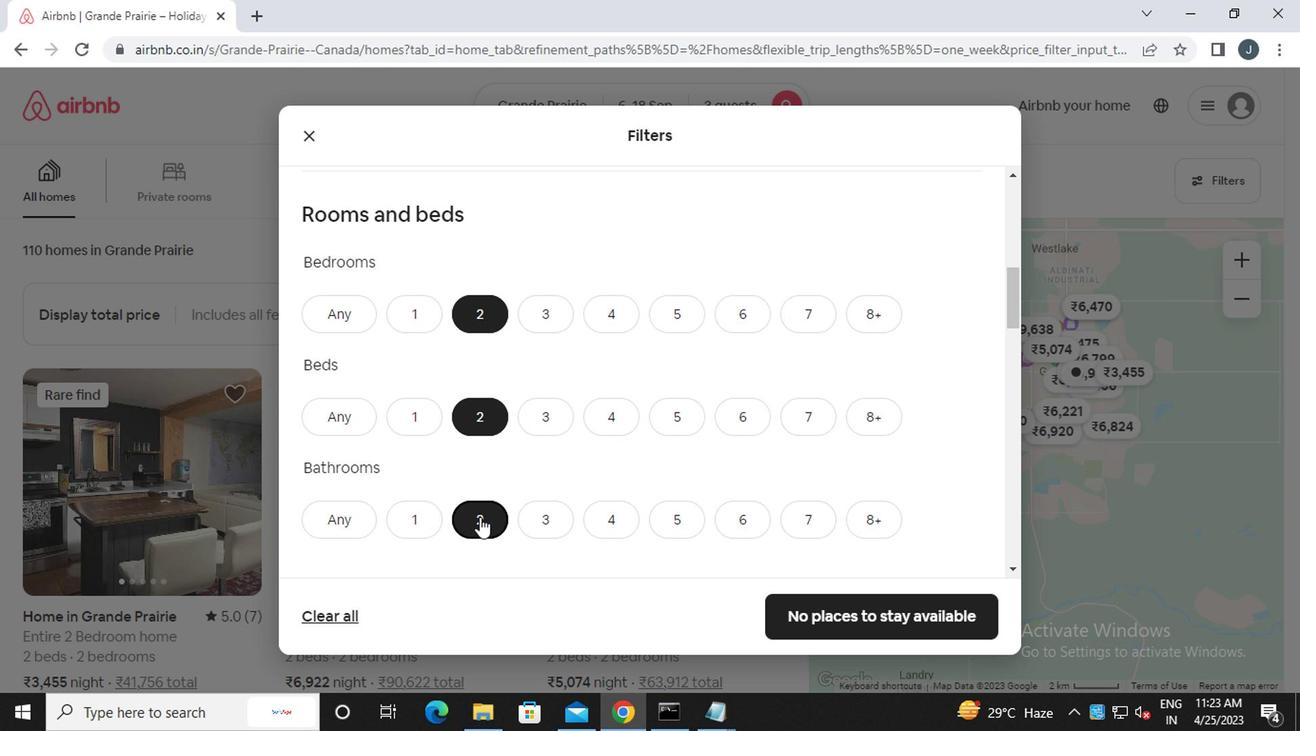 
Action: Mouse scrolled (475, 516) with delta (0, 0)
Screenshot: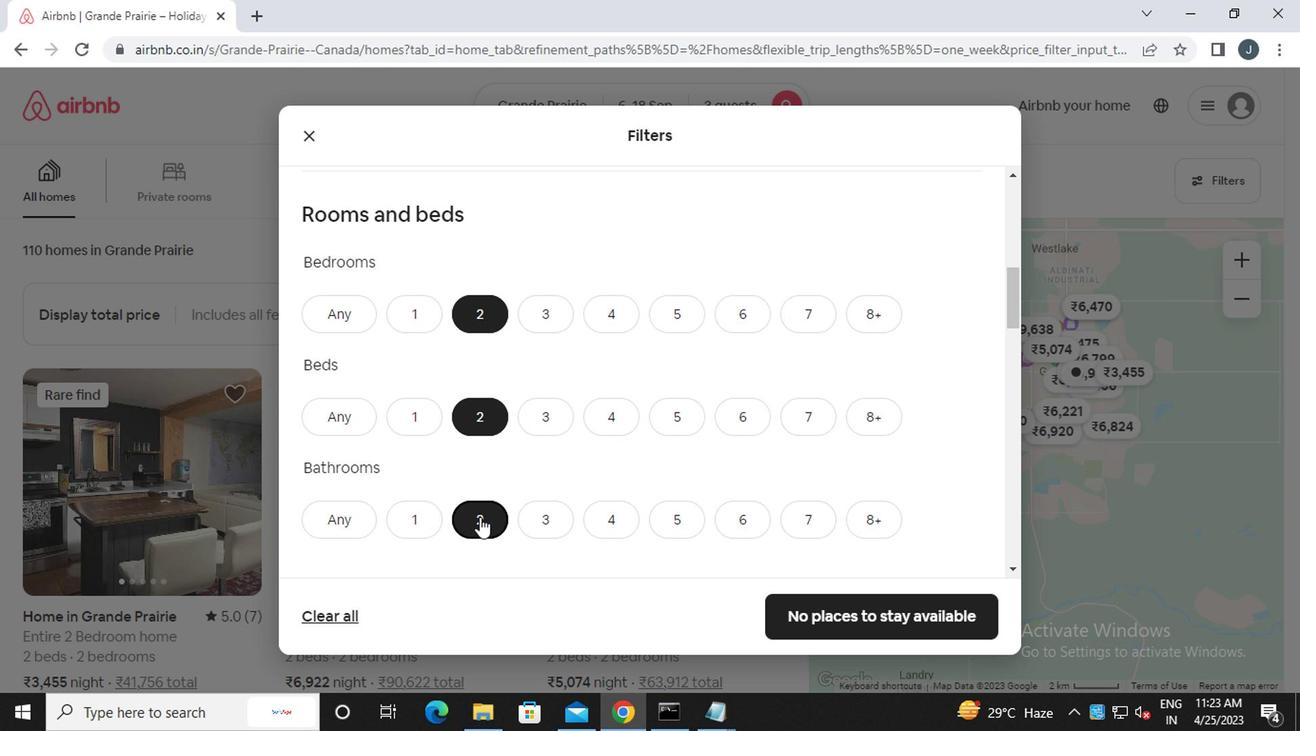 
Action: Mouse scrolled (475, 516) with delta (0, 0)
Screenshot: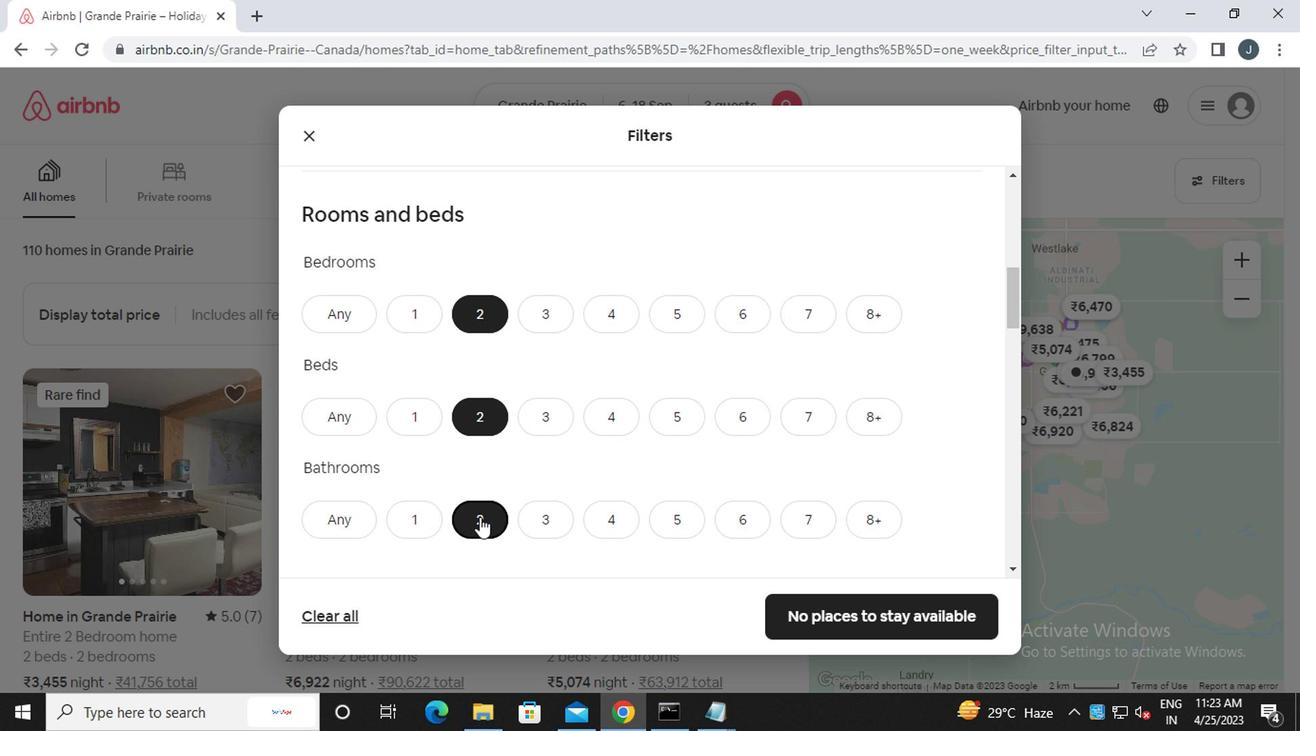 
Action: Mouse moved to (391, 451)
Screenshot: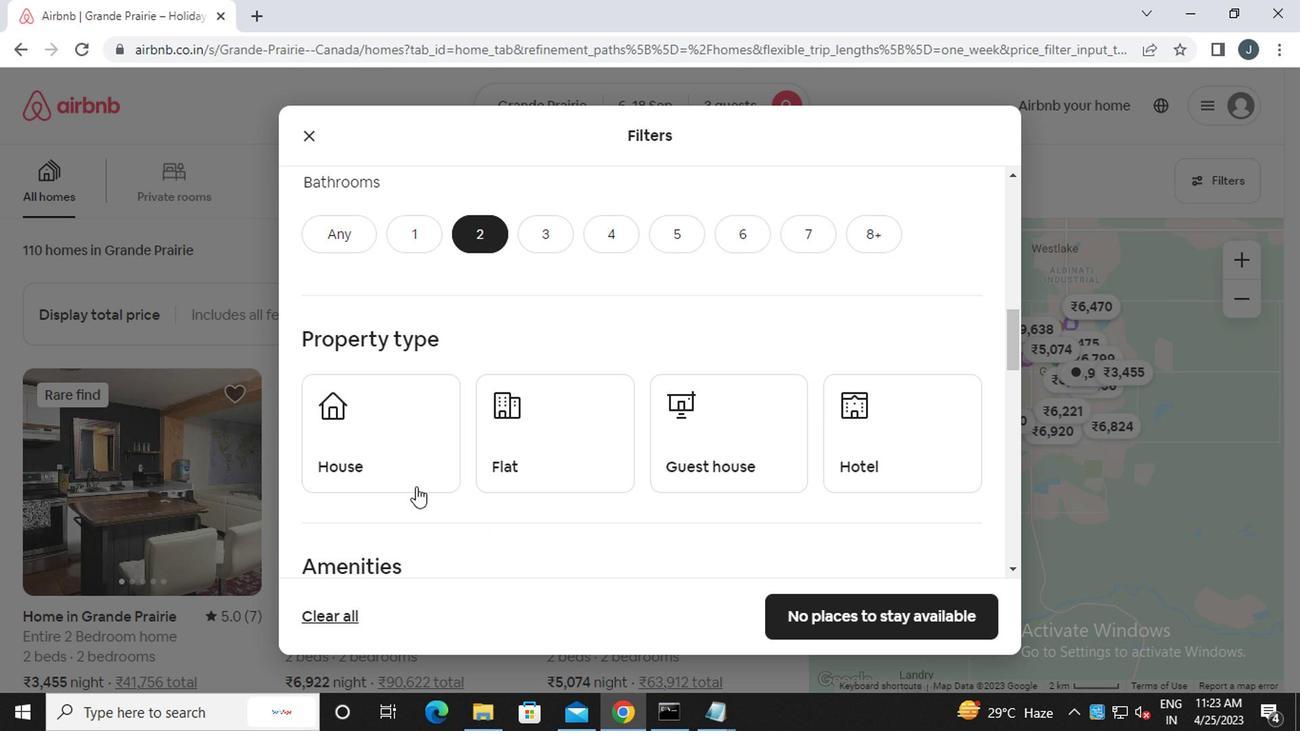 
Action: Mouse pressed left at (391, 451)
Screenshot: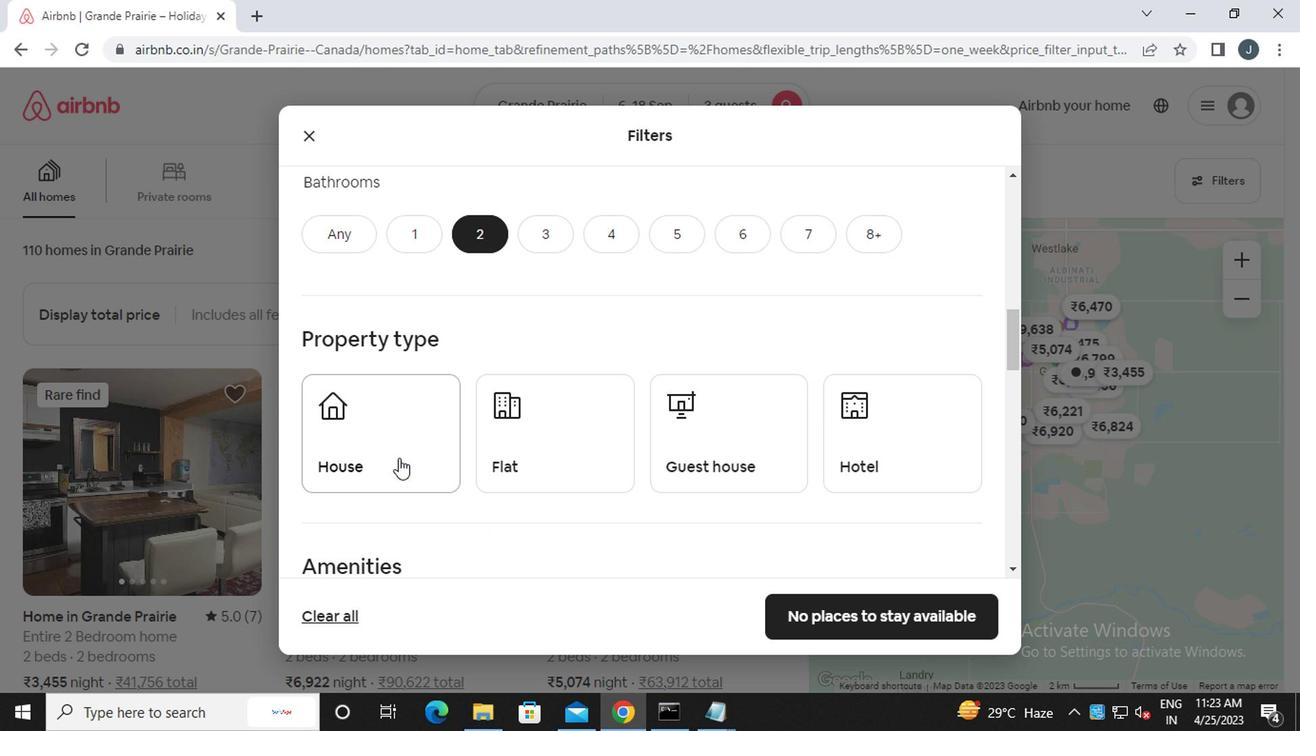 
Action: Mouse moved to (506, 453)
Screenshot: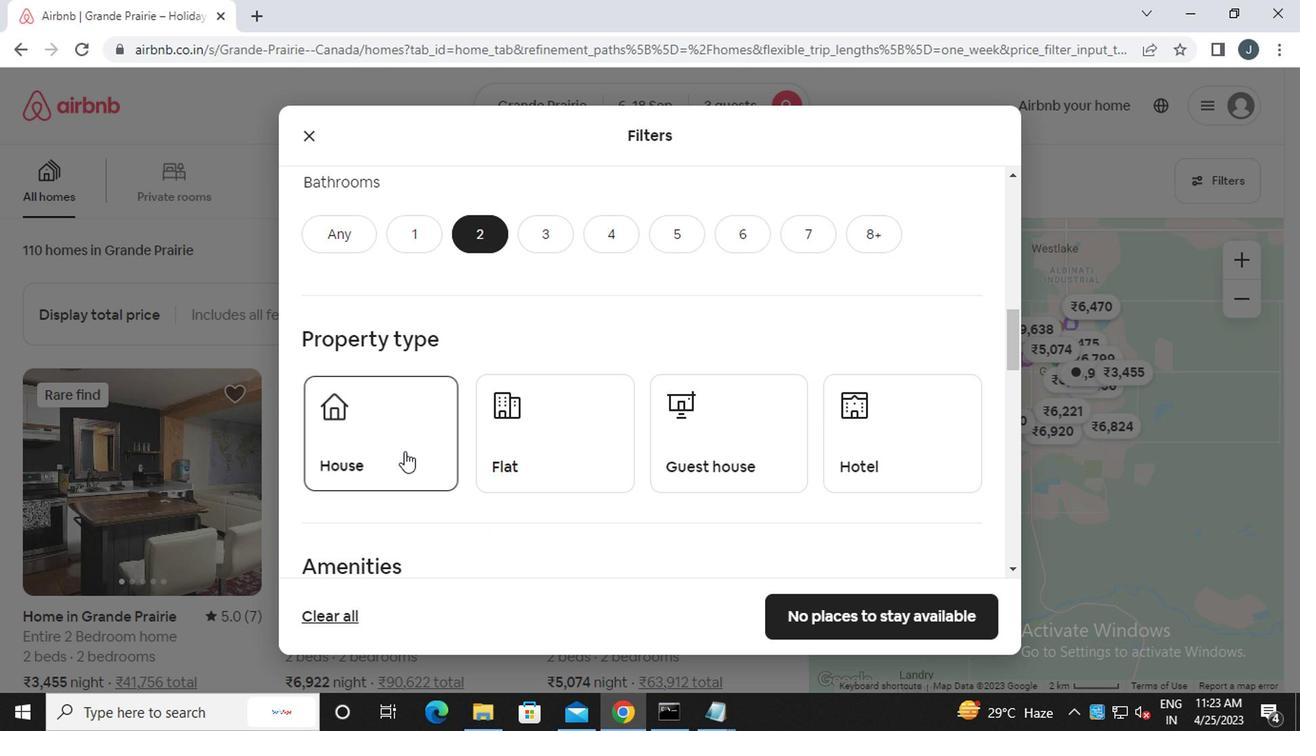 
Action: Mouse pressed left at (506, 453)
Screenshot: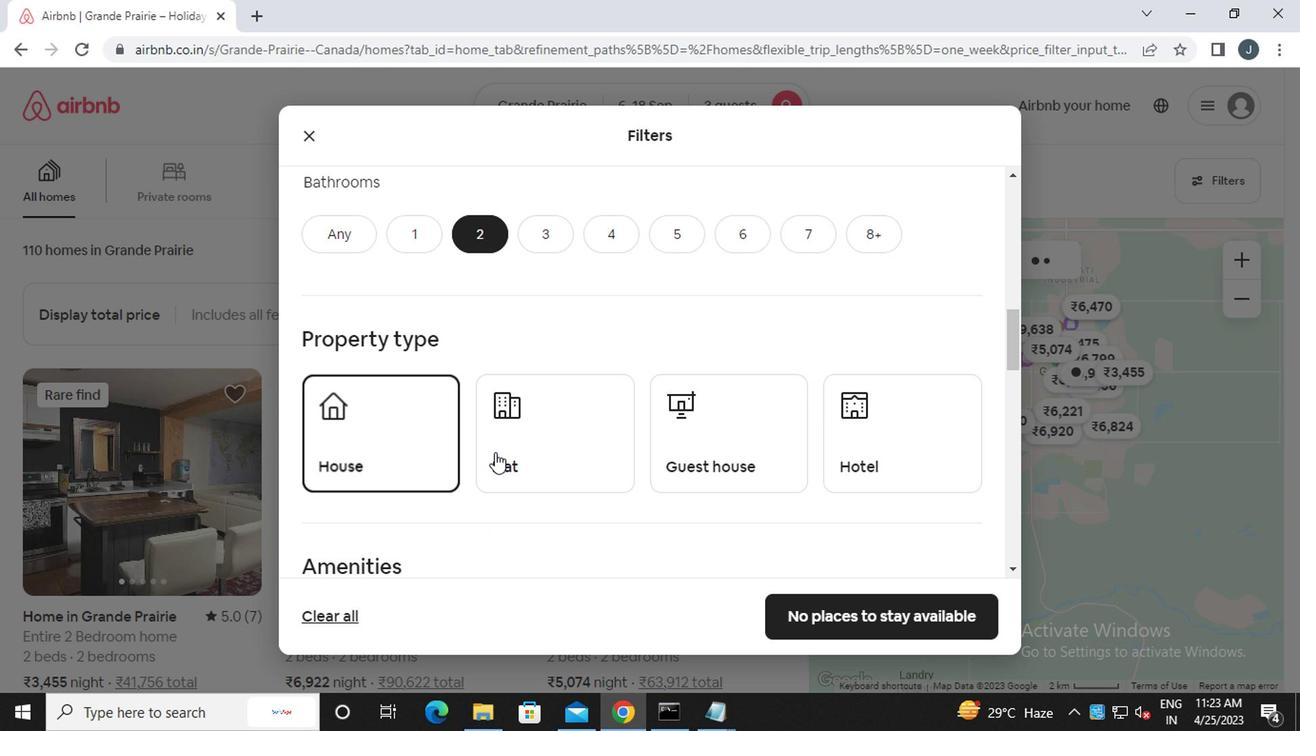 
Action: Mouse moved to (751, 440)
Screenshot: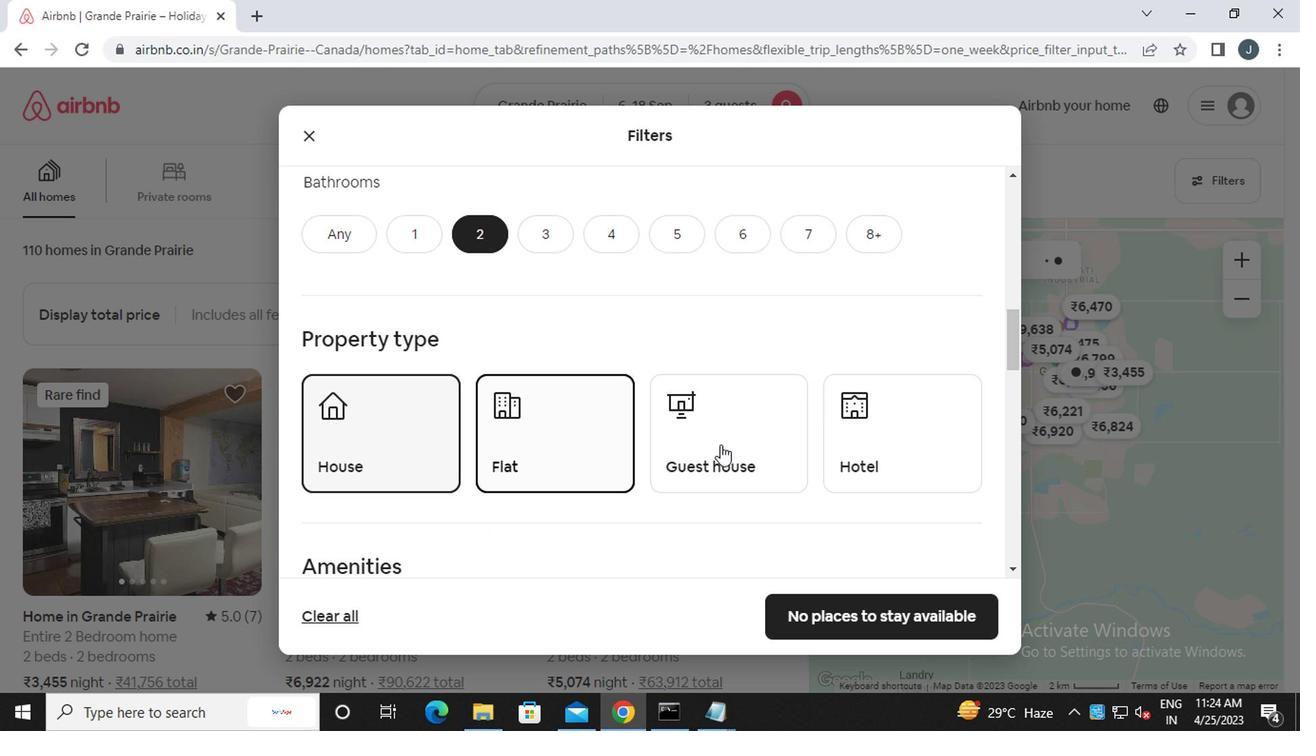 
Action: Mouse pressed left at (751, 440)
Screenshot: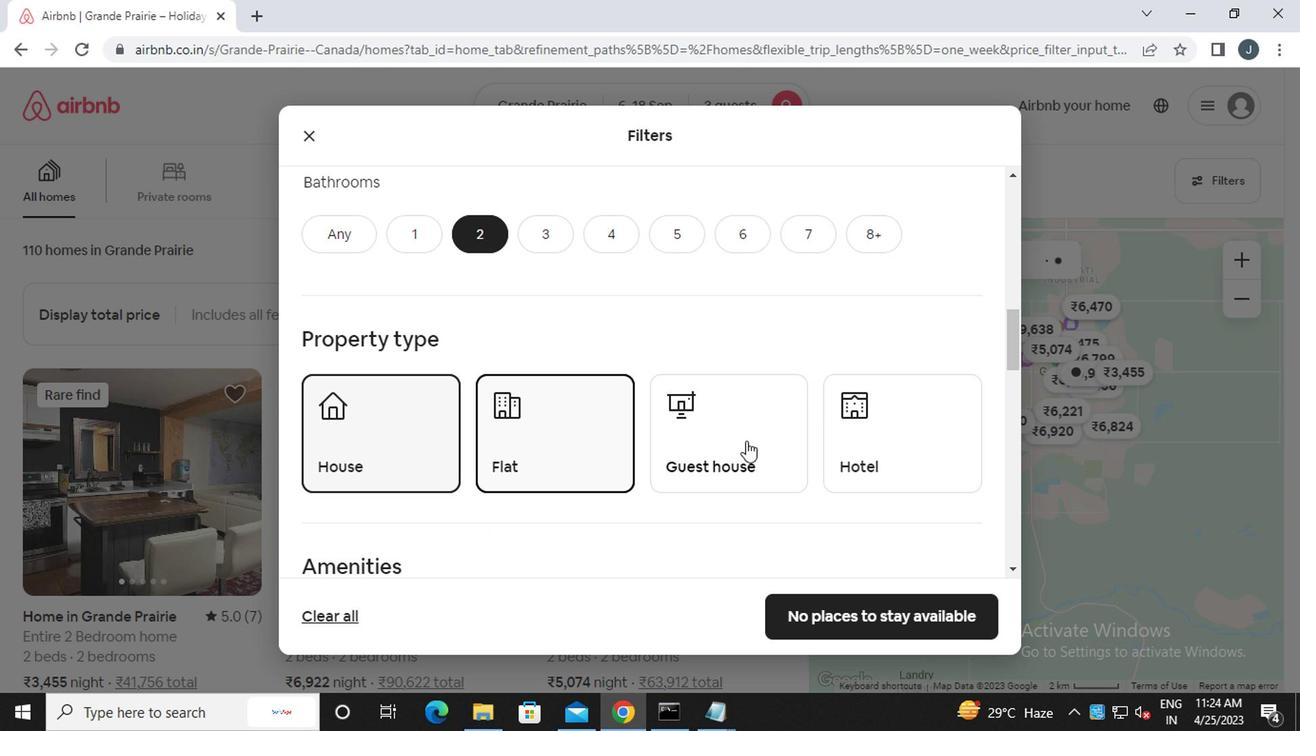 
Action: Mouse moved to (827, 445)
Screenshot: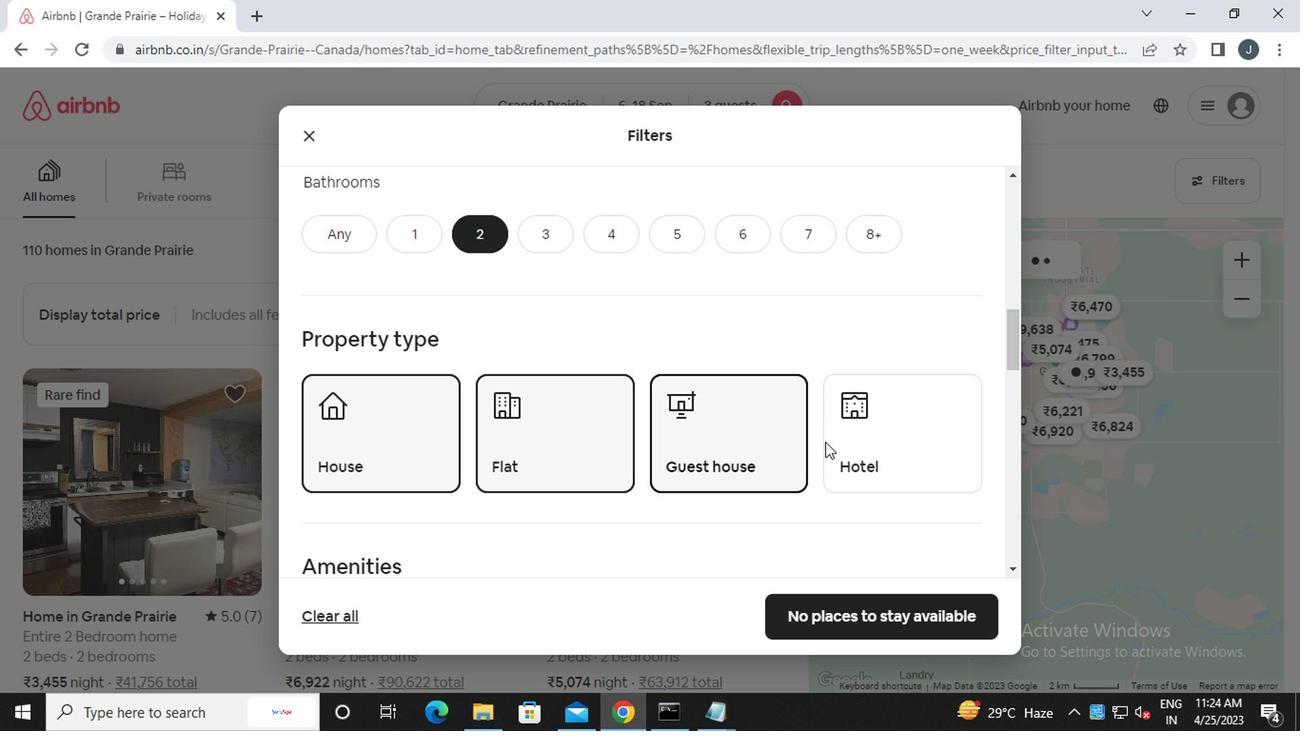 
Action: Mouse pressed left at (827, 445)
Screenshot: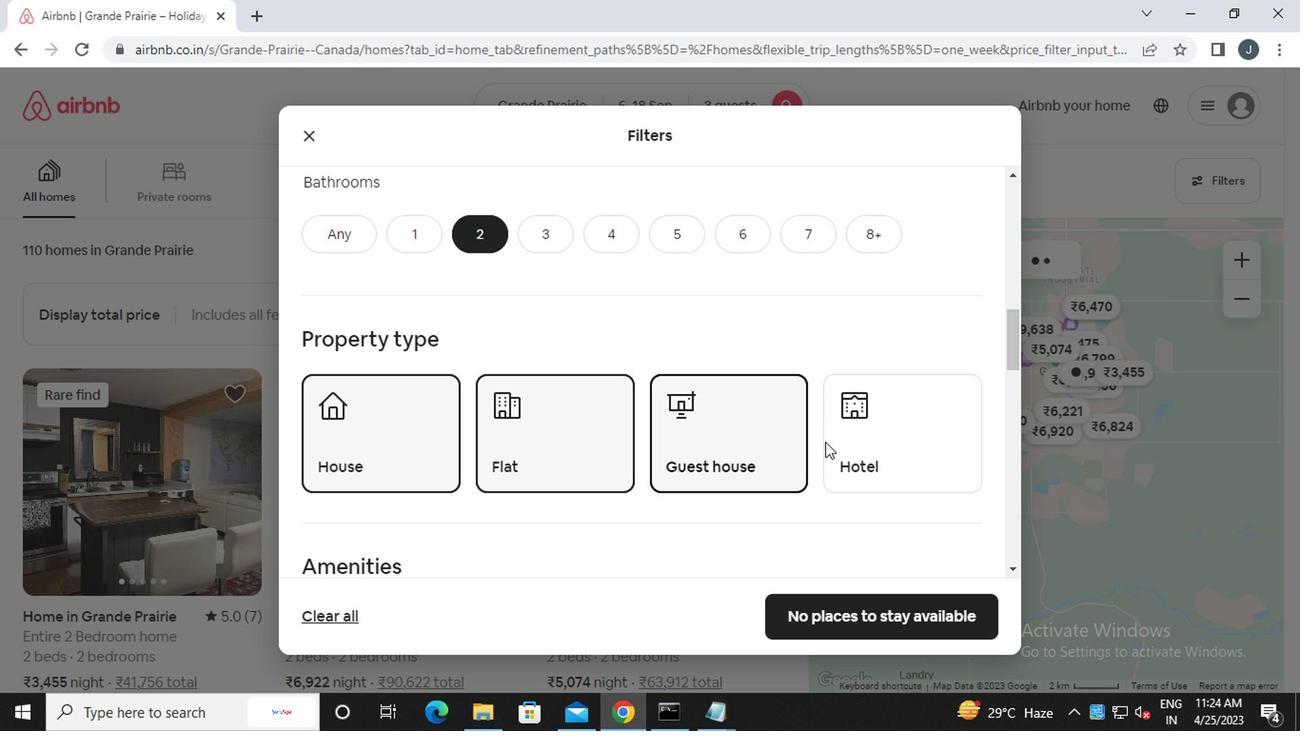
Action: Mouse moved to (669, 479)
Screenshot: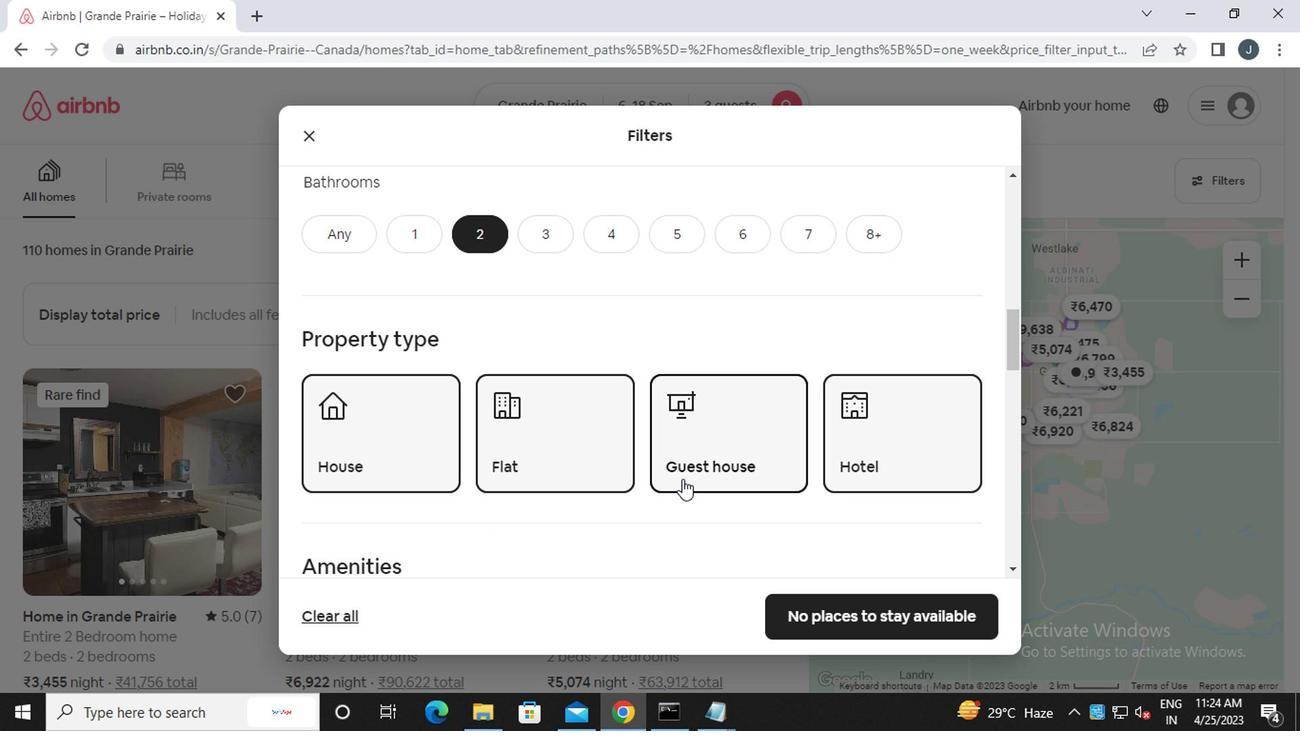 
Action: Mouse scrolled (669, 478) with delta (0, -1)
Screenshot: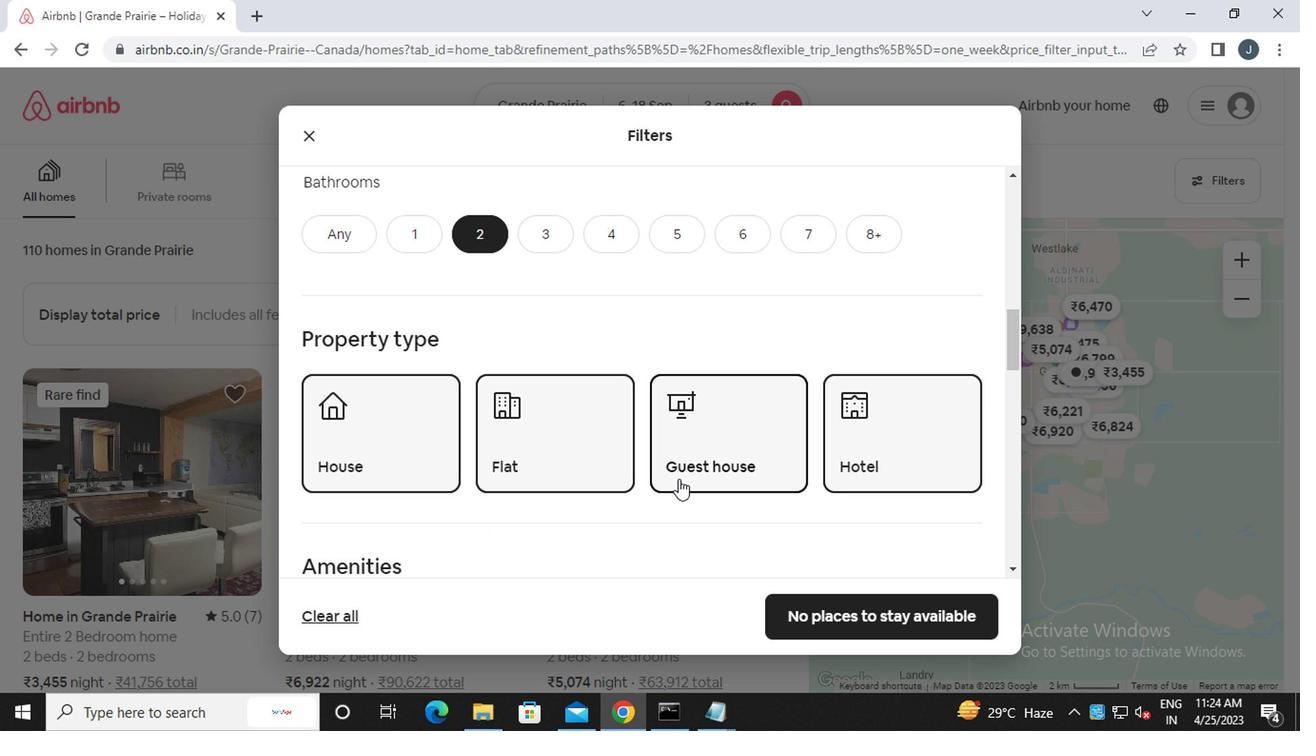 
Action: Mouse moved to (667, 480)
Screenshot: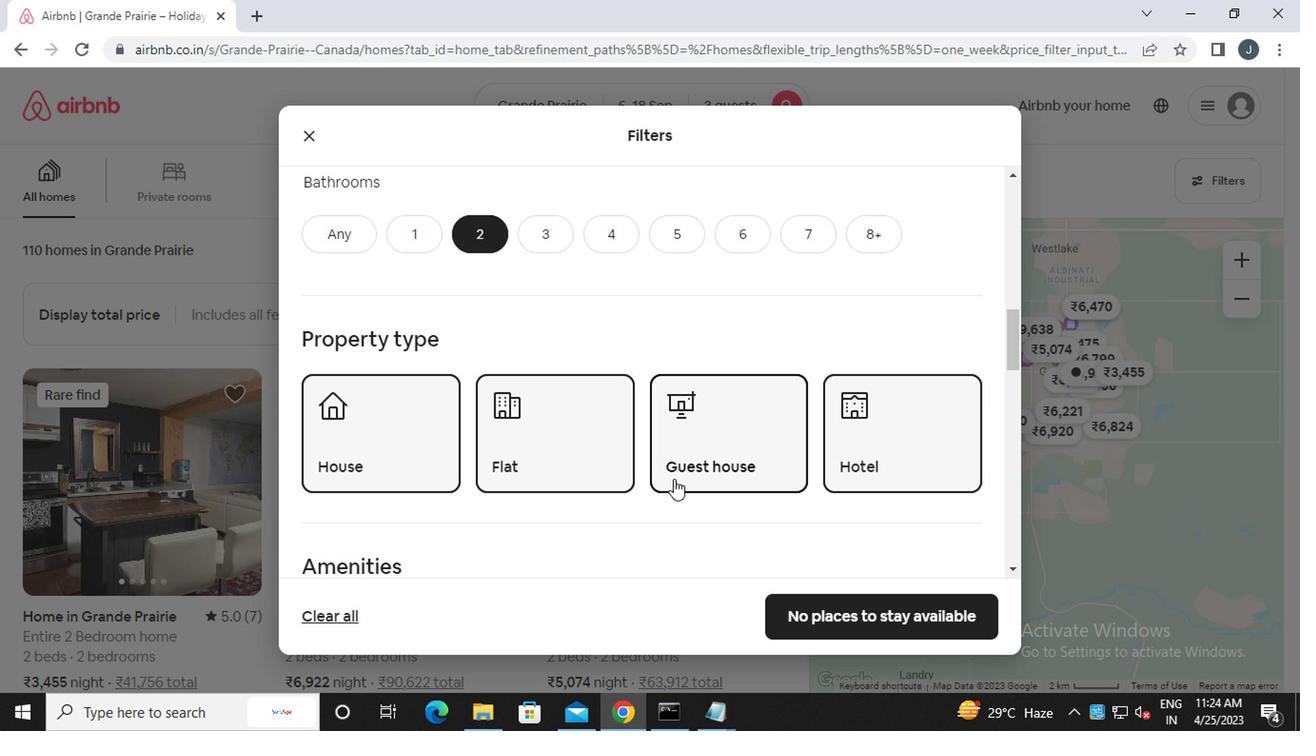 
Action: Mouse scrolled (667, 479) with delta (0, 0)
Screenshot: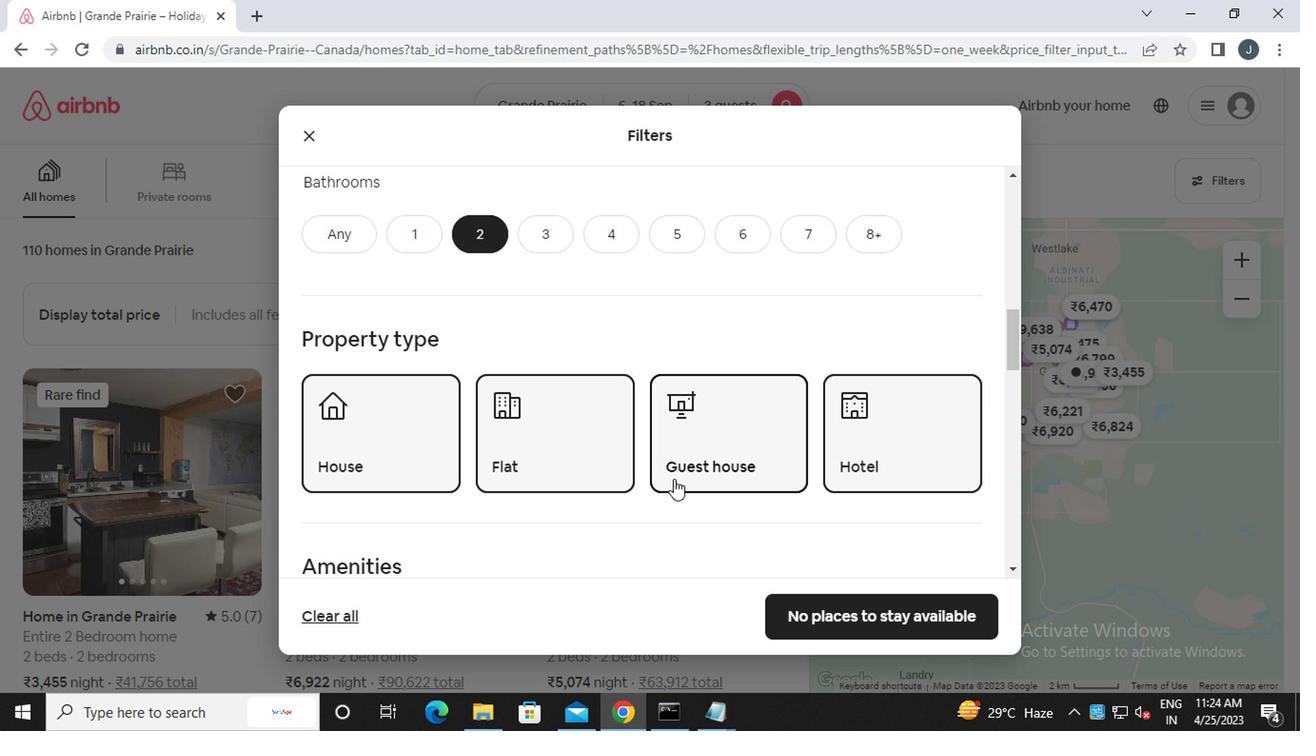 
Action: Mouse scrolled (667, 479) with delta (0, 0)
Screenshot: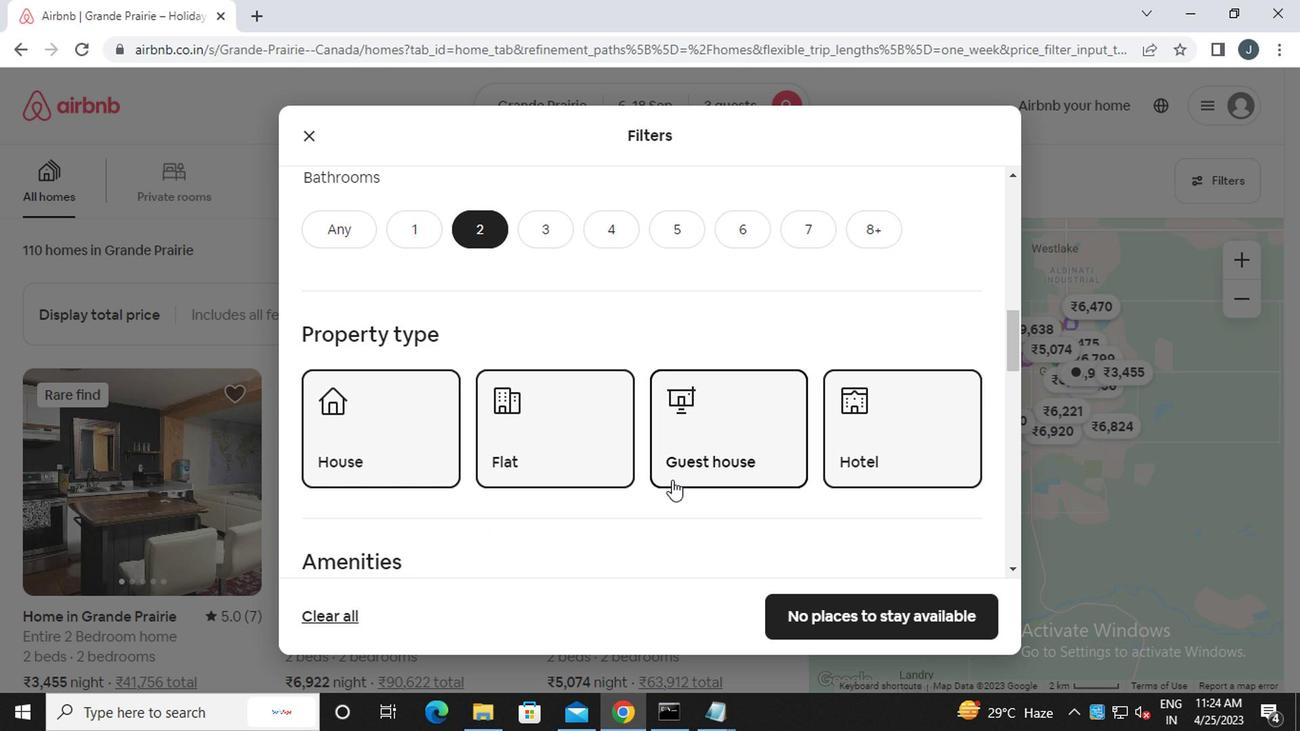 
Action: Mouse scrolled (667, 479) with delta (0, 0)
Screenshot: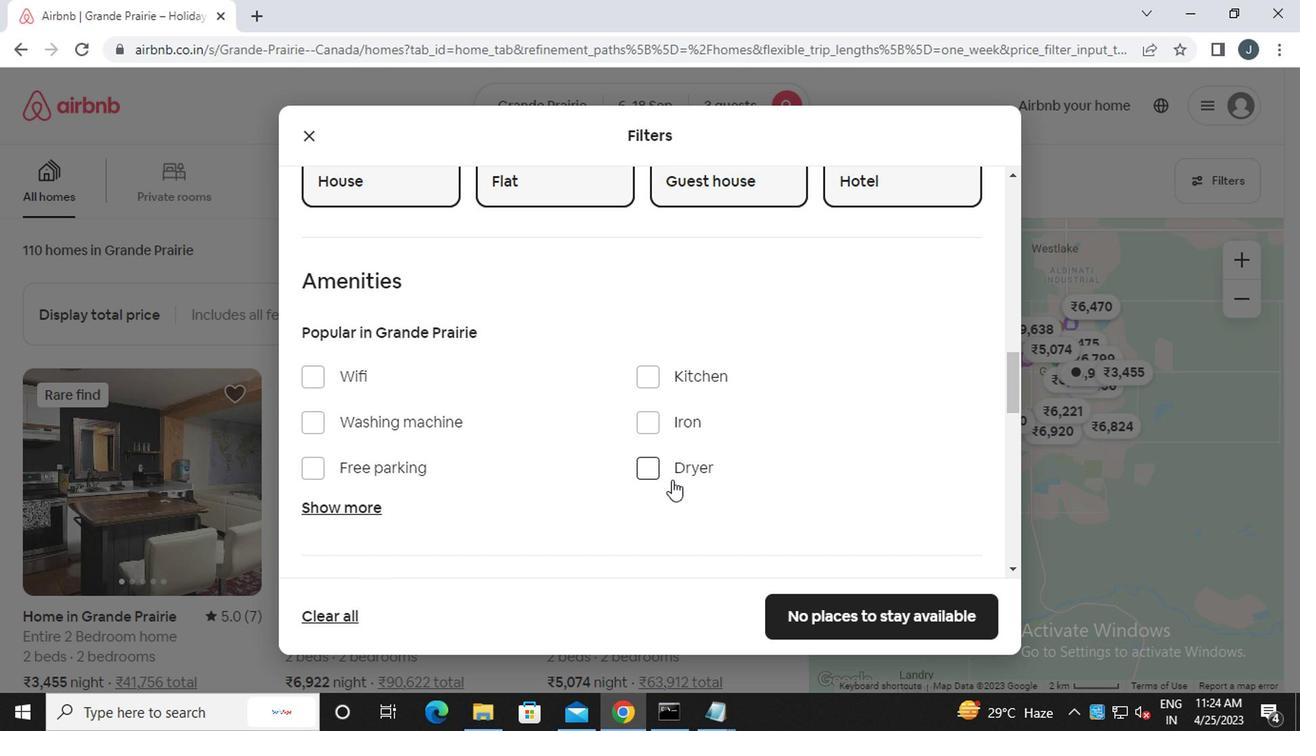 
Action: Mouse moved to (621, 474)
Screenshot: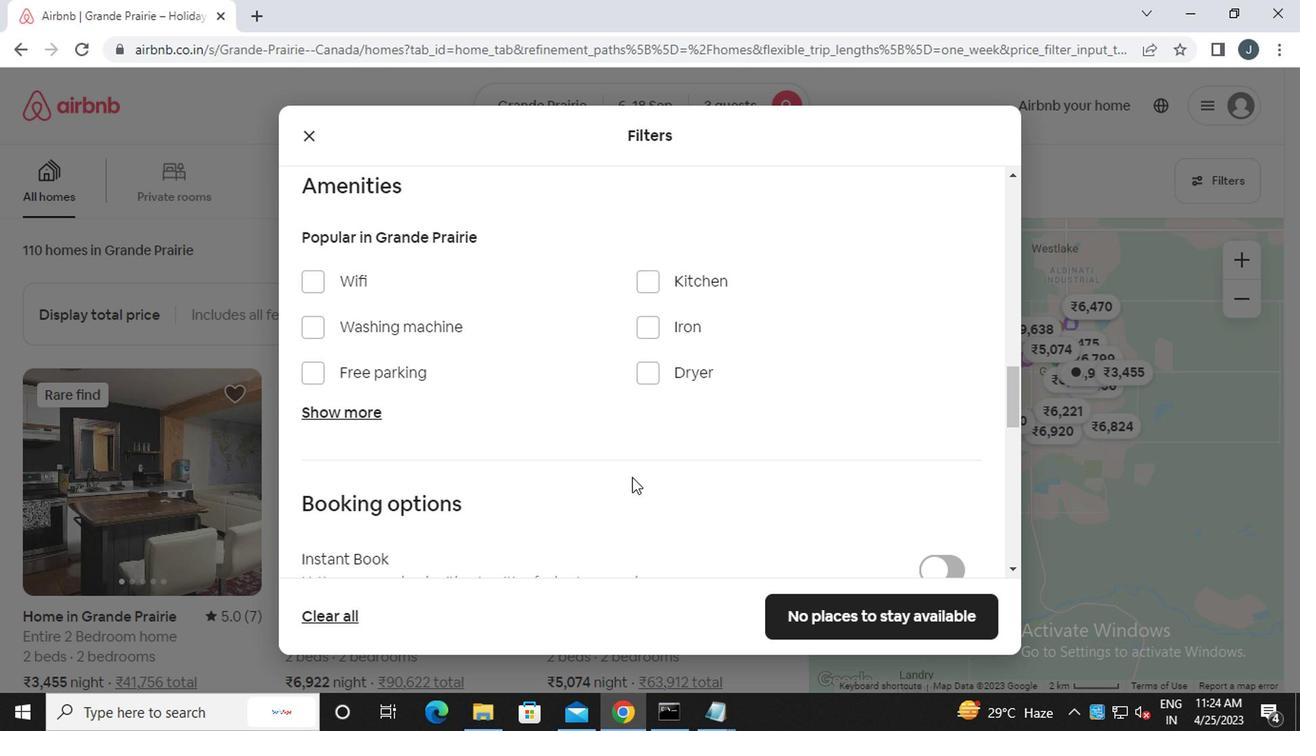 
Action: Mouse scrolled (621, 473) with delta (0, -1)
Screenshot: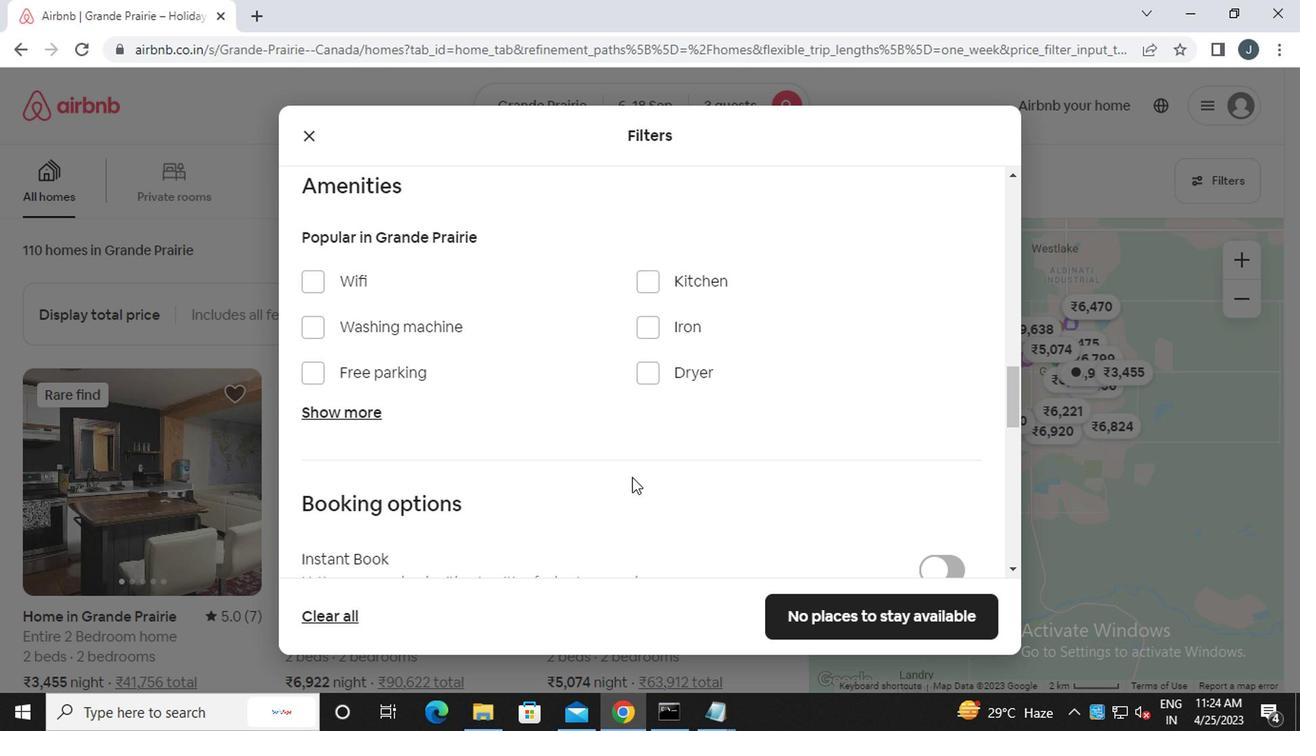 
Action: Mouse moved to (620, 474)
Screenshot: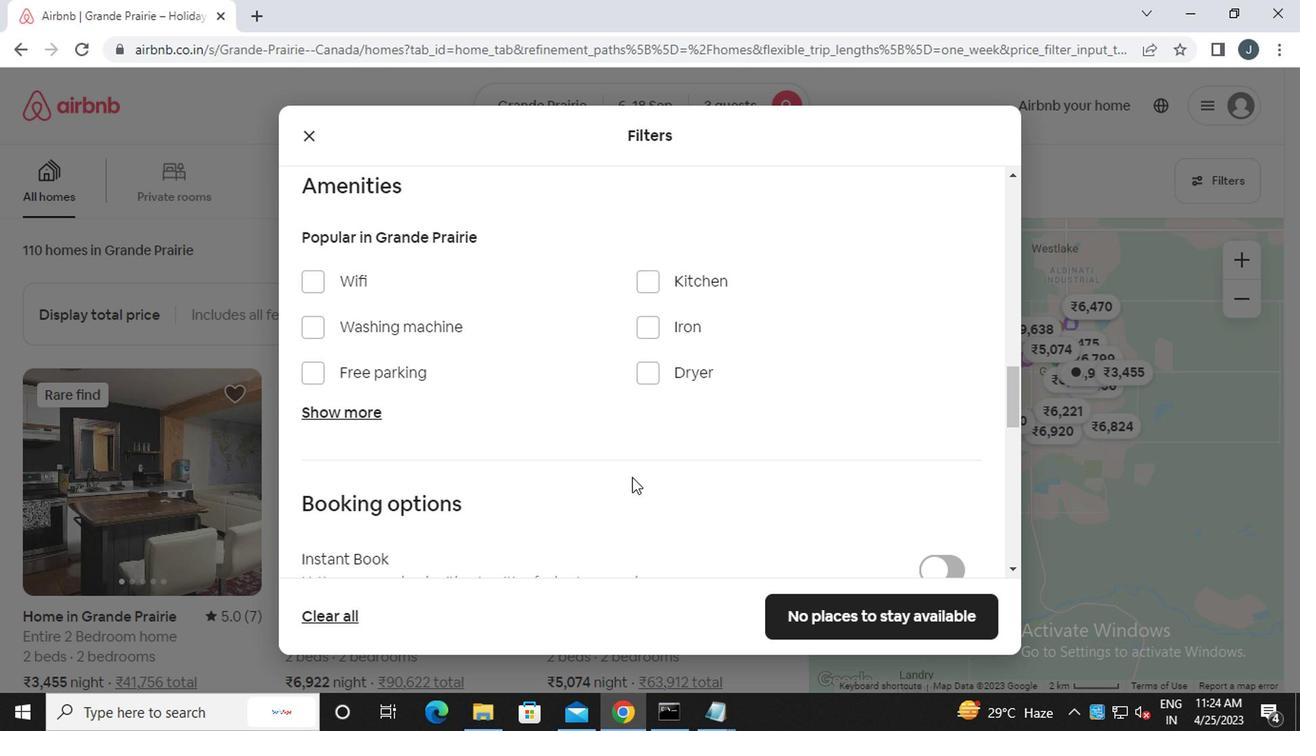 
Action: Mouse scrolled (620, 473) with delta (0, -1)
Screenshot: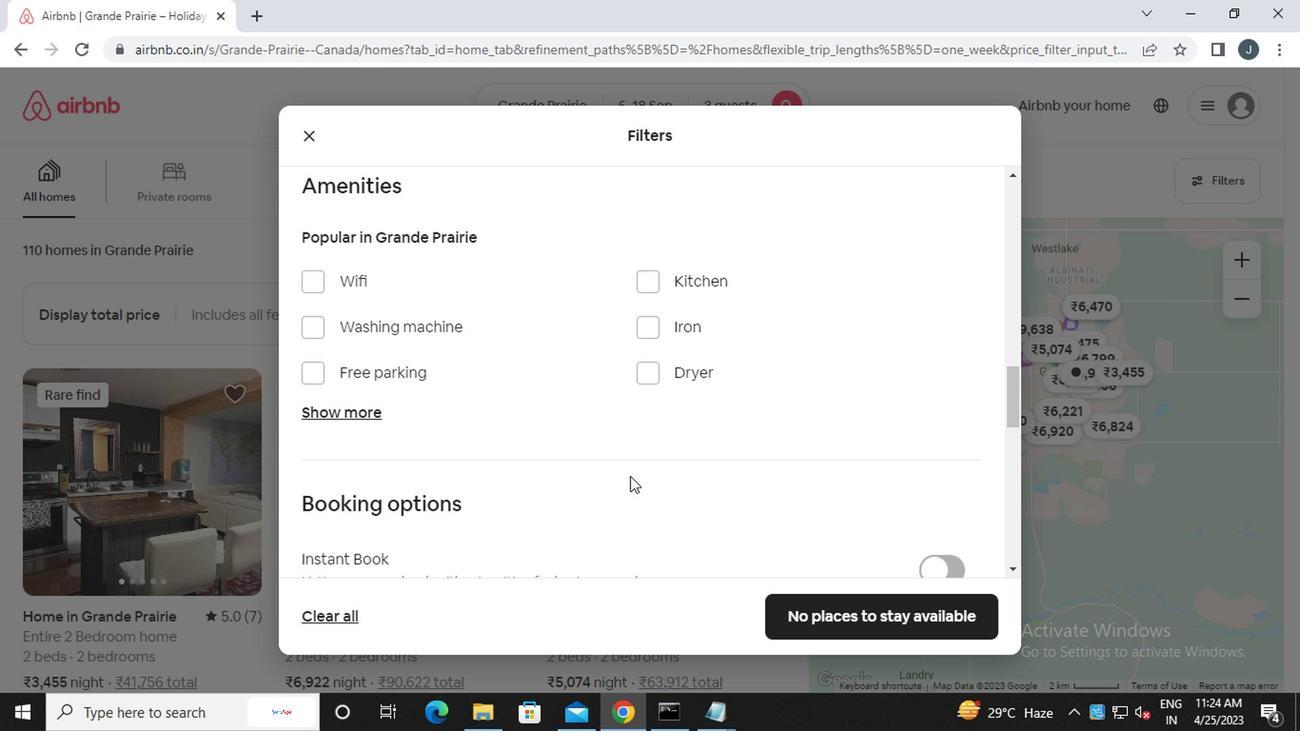 
Action: Mouse moved to (934, 434)
Screenshot: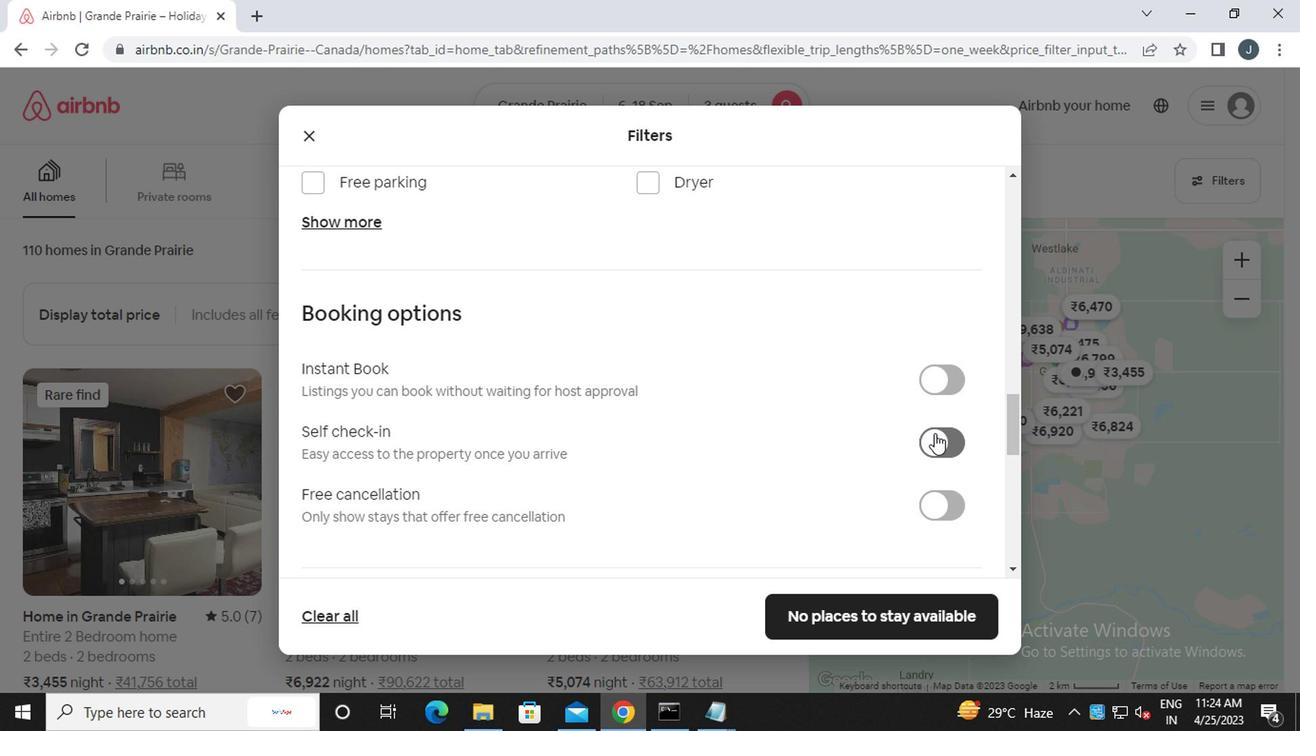 
Action: Mouse pressed left at (934, 434)
Screenshot: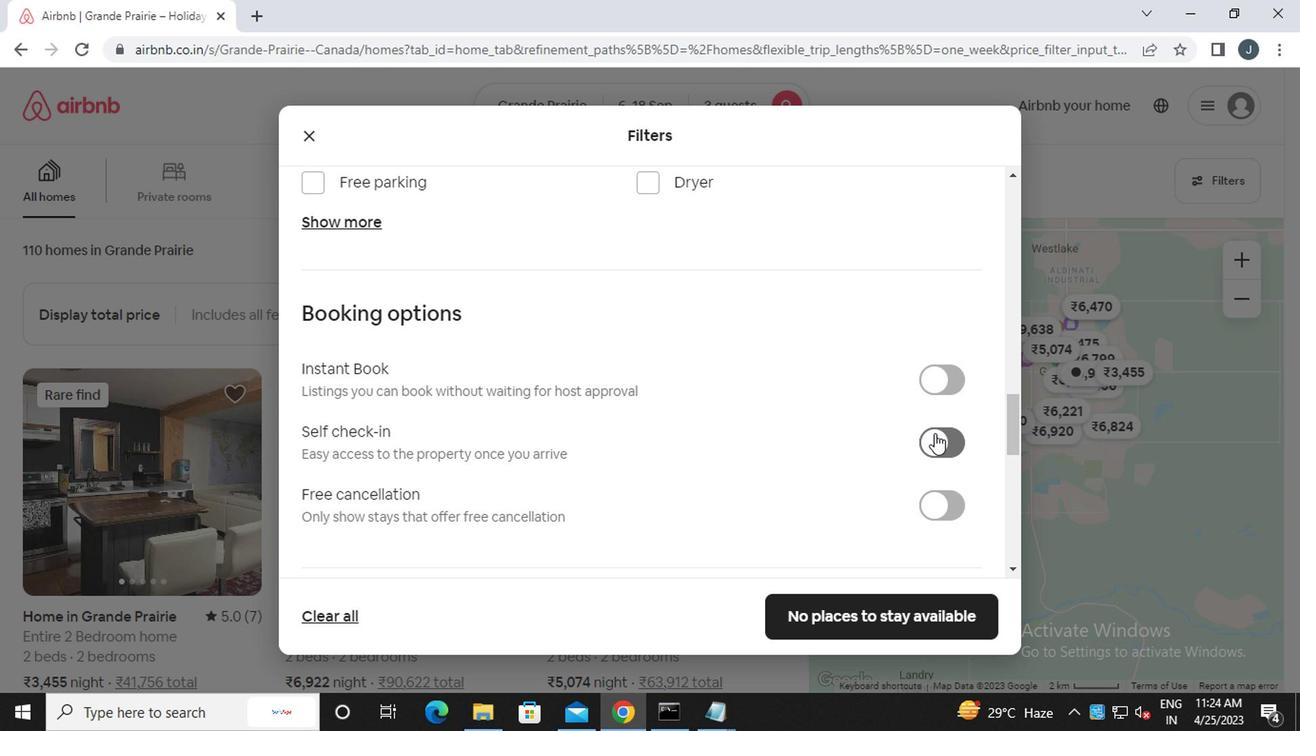 
Action: Mouse moved to (617, 515)
Screenshot: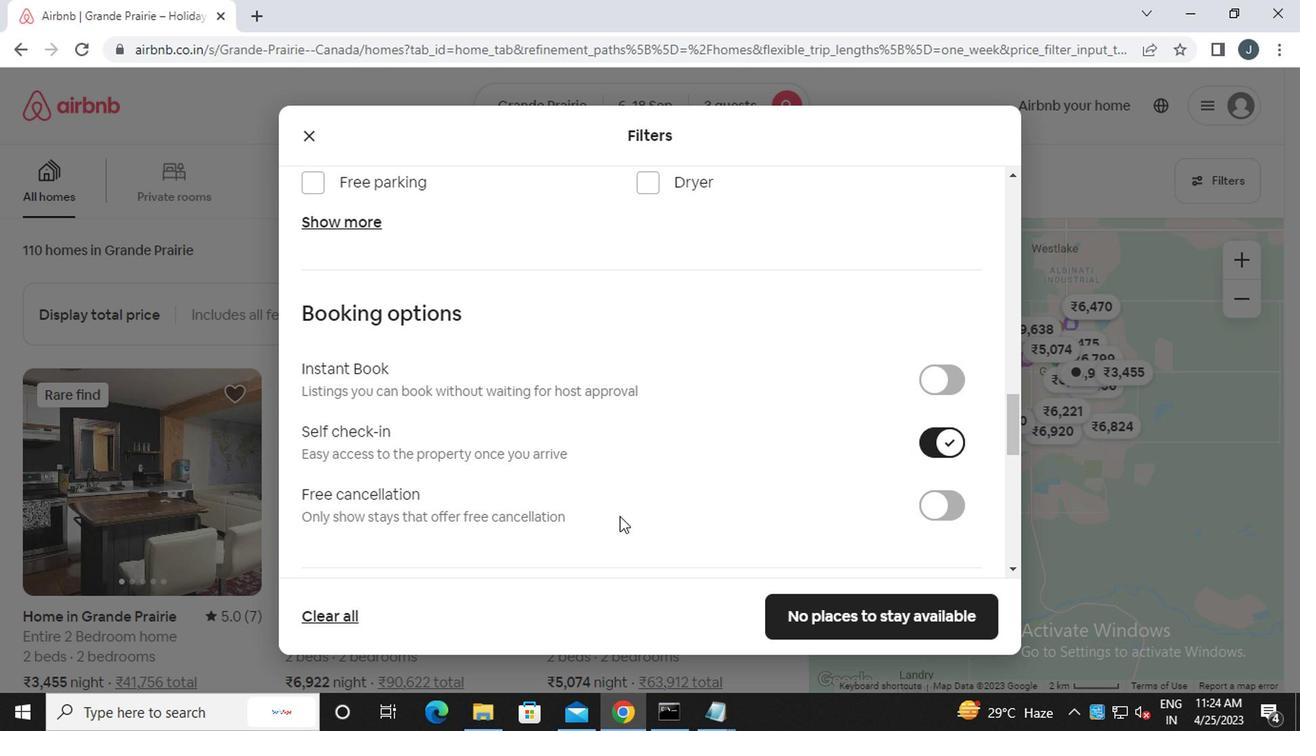 
Action: Mouse scrolled (617, 514) with delta (0, -1)
Screenshot: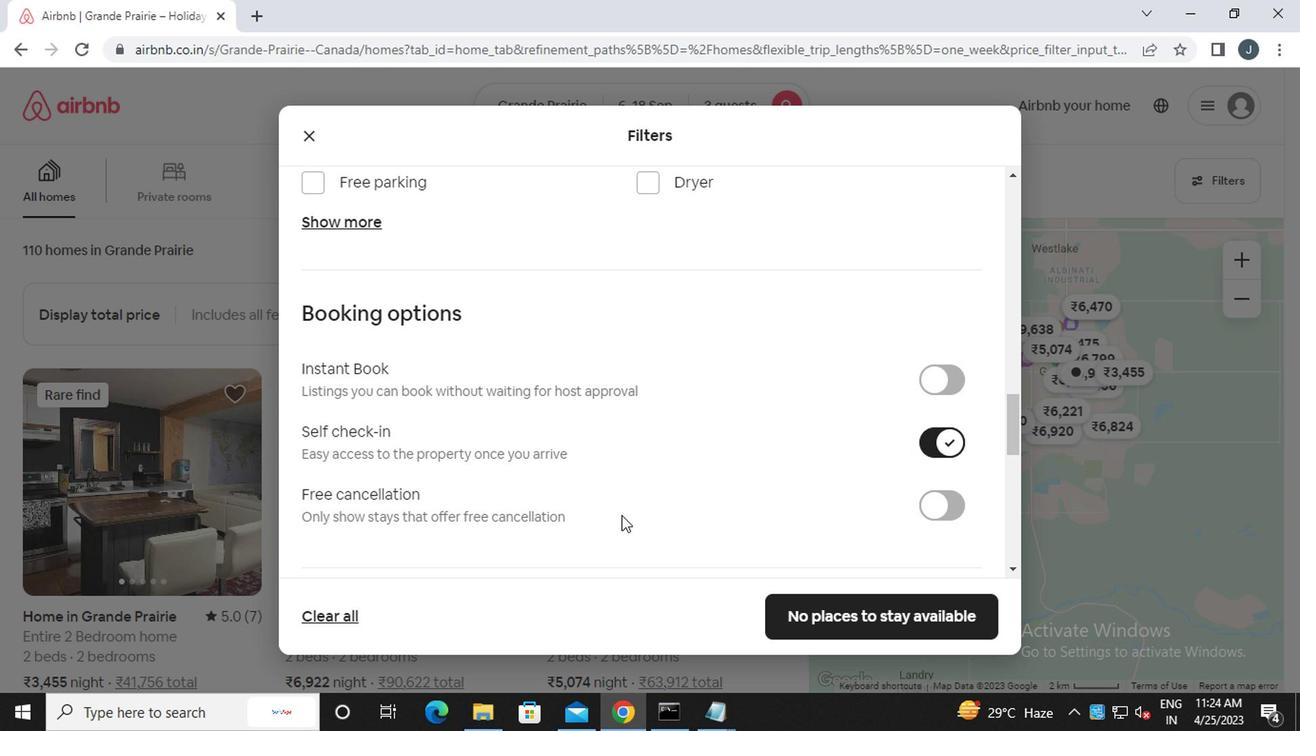 
Action: Mouse scrolled (617, 514) with delta (0, -1)
Screenshot: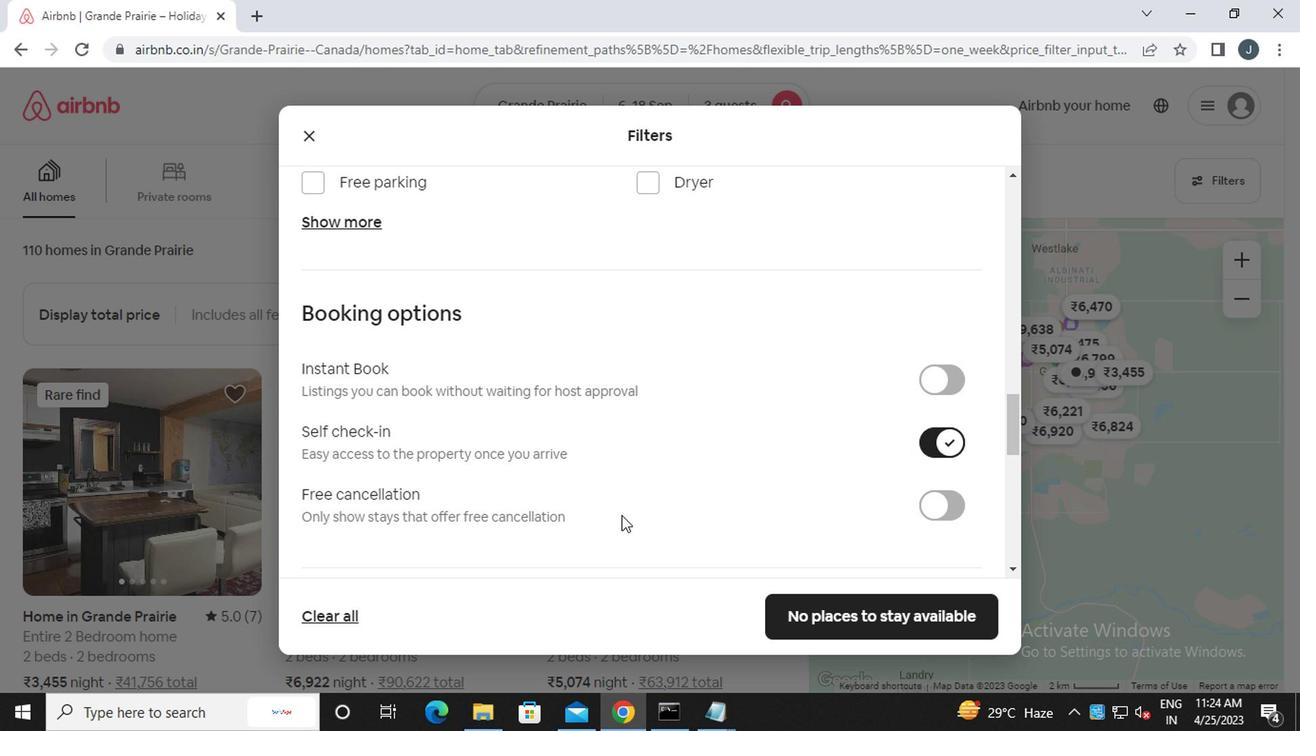 
Action: Mouse scrolled (617, 514) with delta (0, -1)
Screenshot: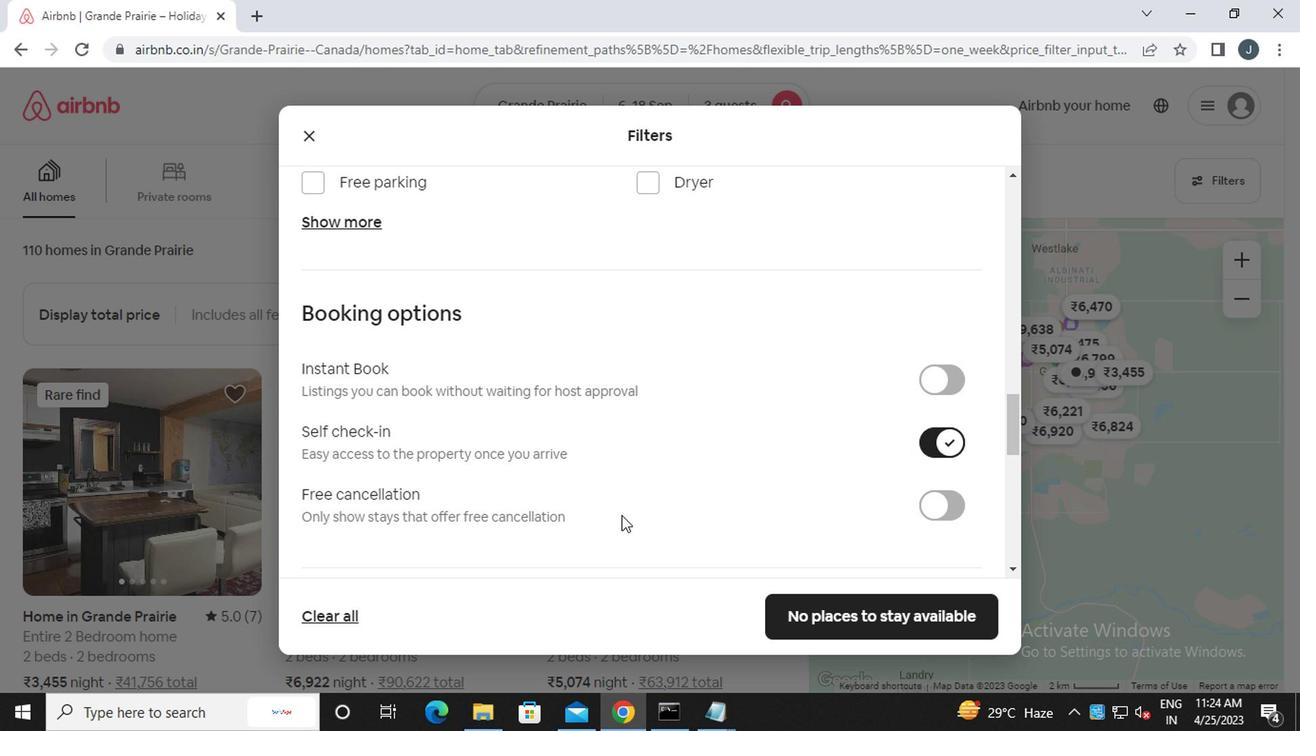 
Action: Mouse scrolled (617, 514) with delta (0, -1)
Screenshot: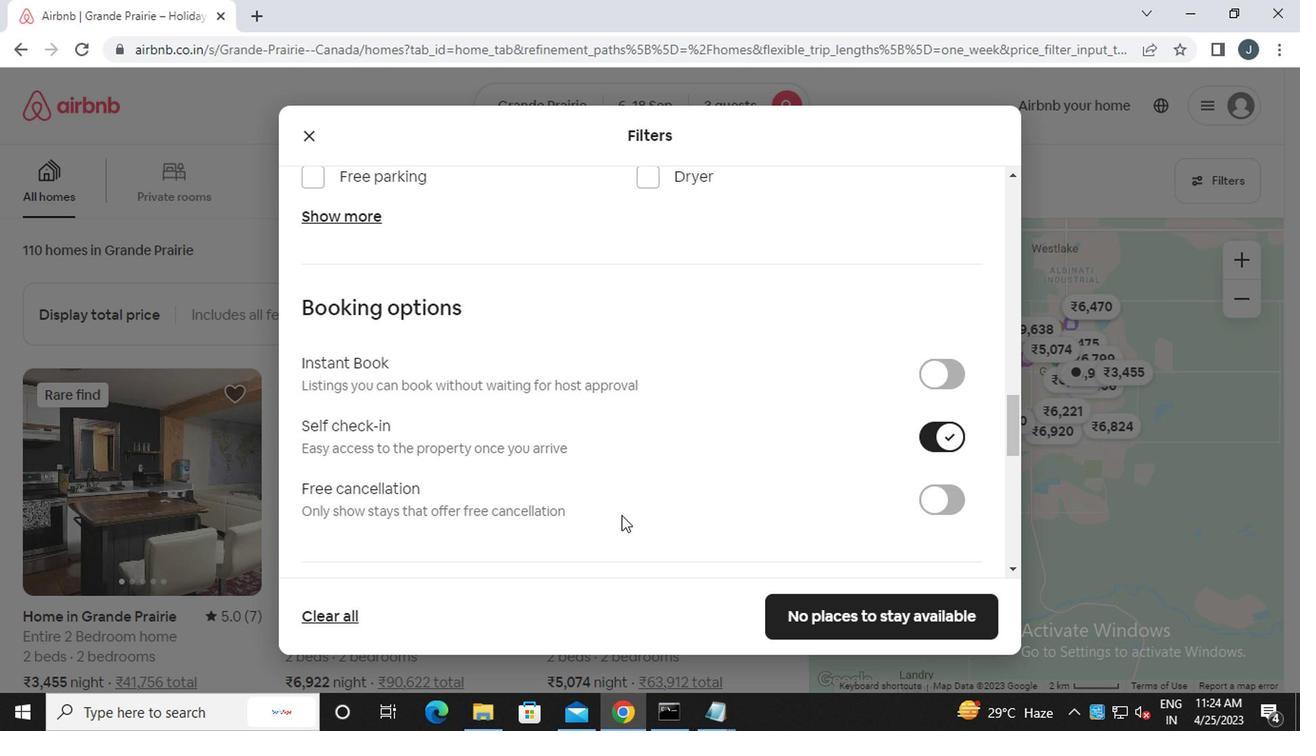 
Action: Mouse scrolled (617, 514) with delta (0, -1)
Screenshot: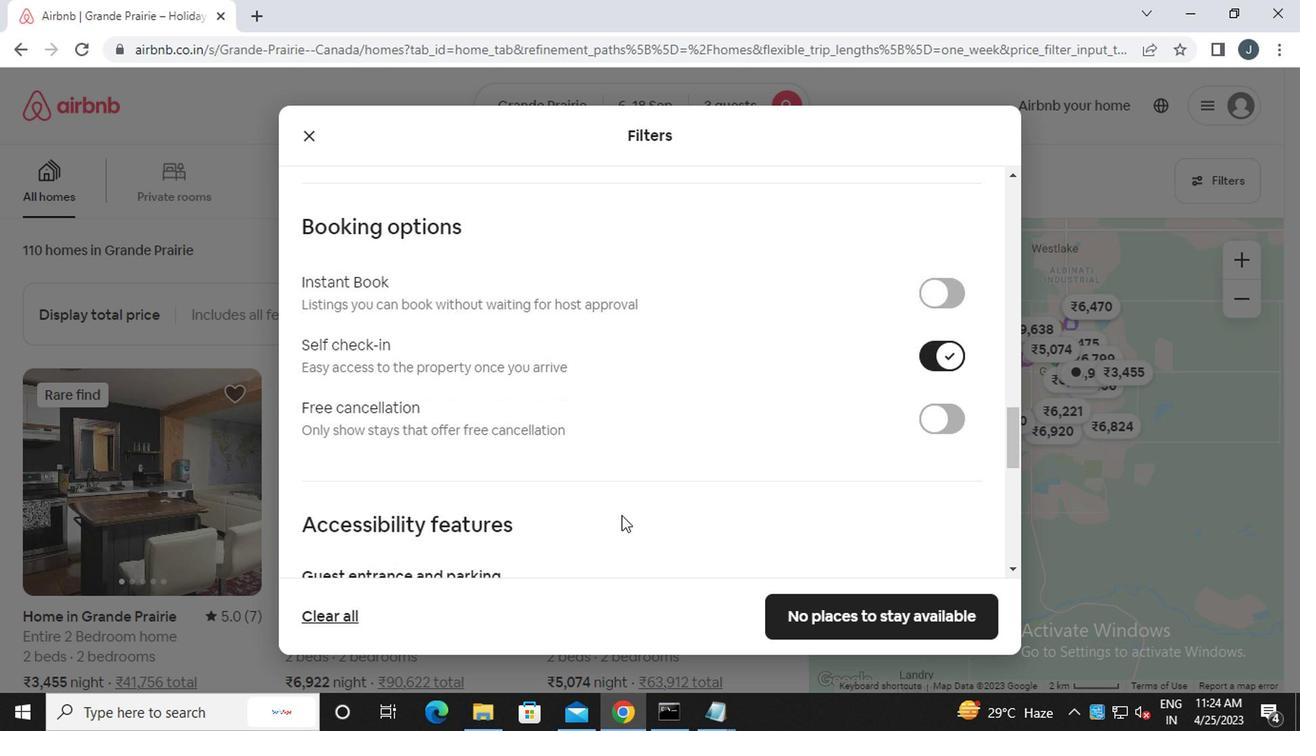 
Action: Mouse moved to (367, 445)
Screenshot: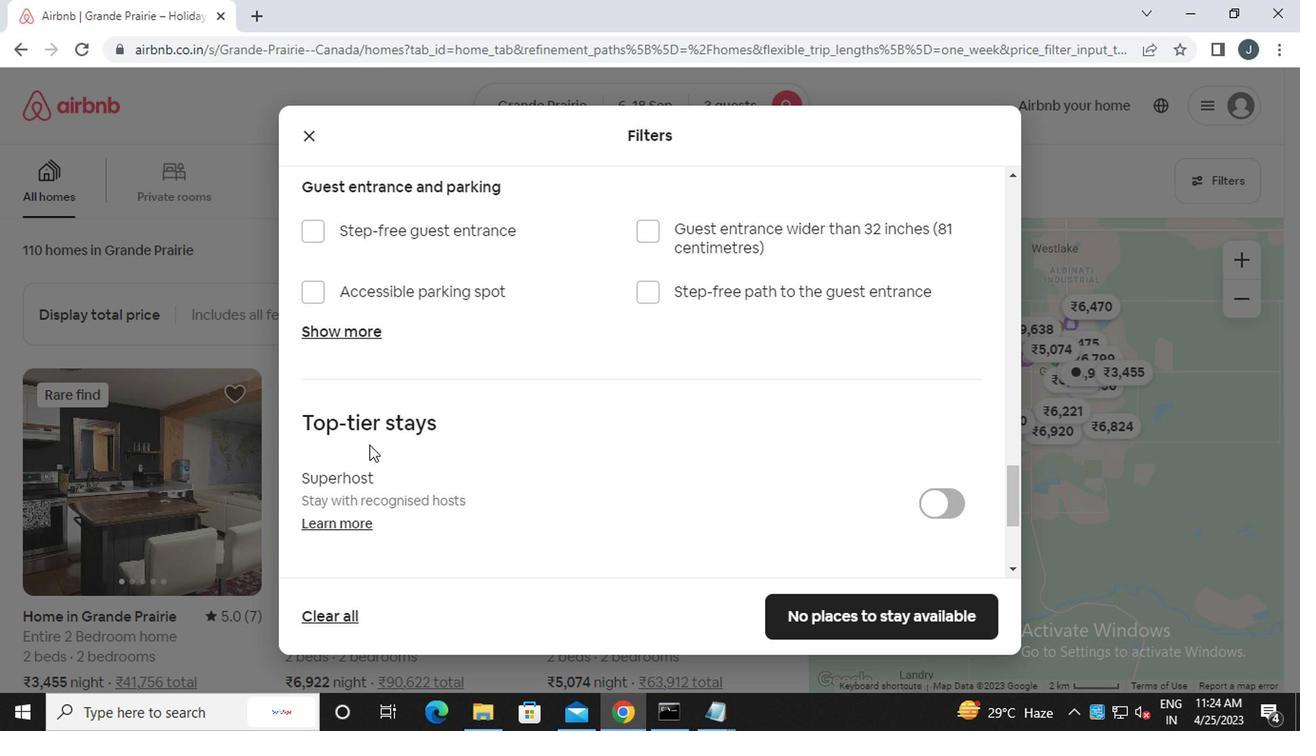 
Action: Mouse scrolled (367, 444) with delta (0, -1)
Screenshot: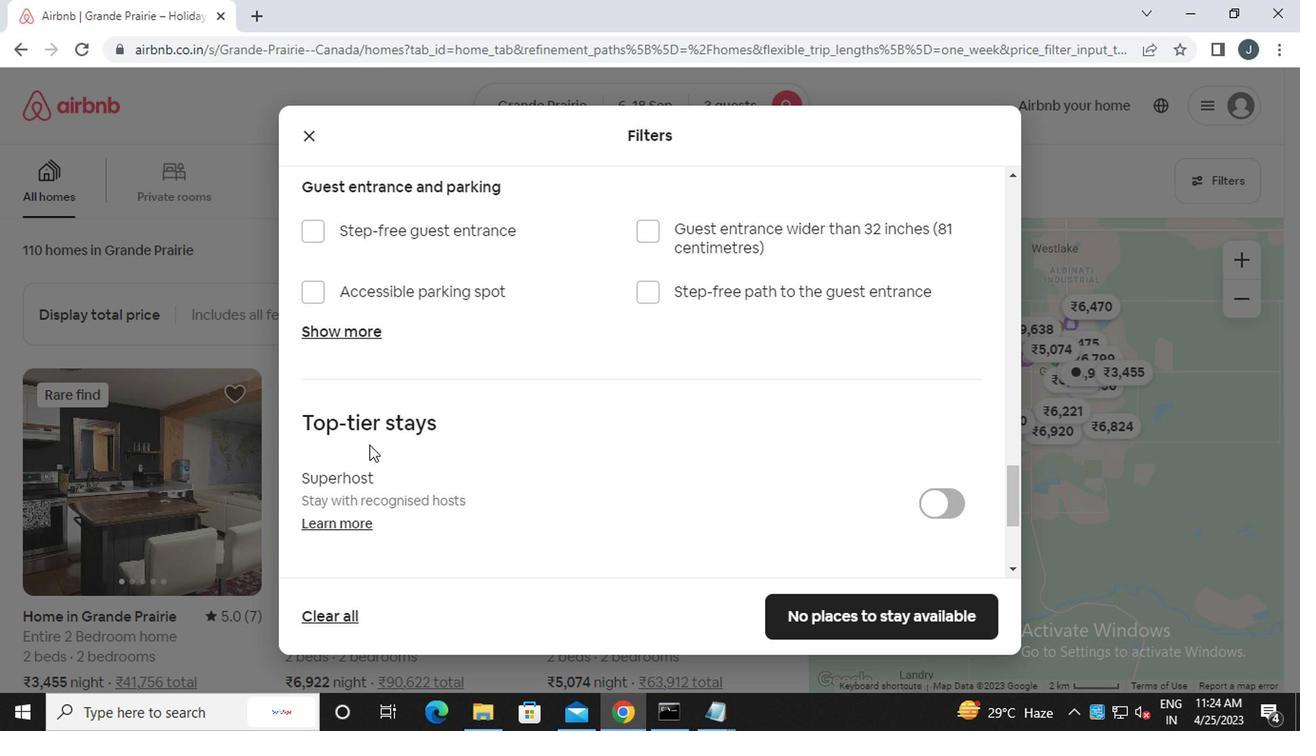 
Action: Mouse scrolled (367, 444) with delta (0, -1)
Screenshot: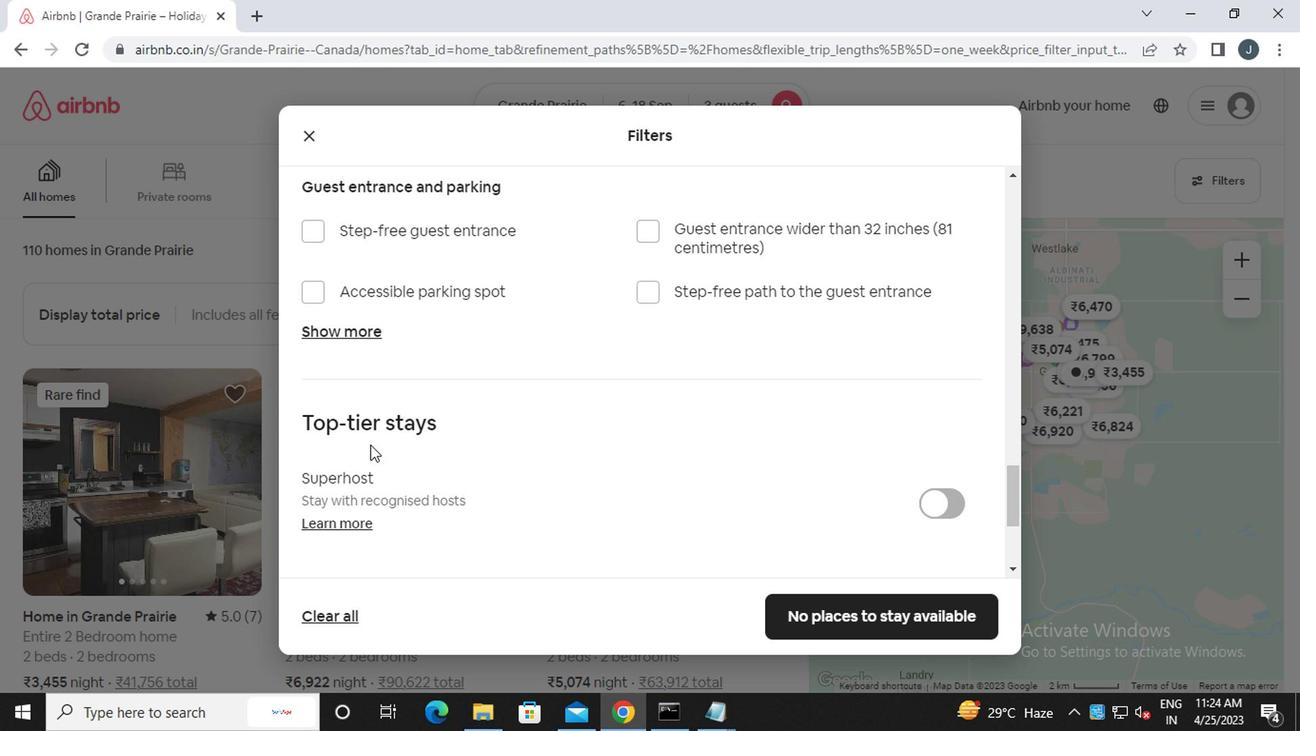 
Action: Mouse moved to (308, 487)
Screenshot: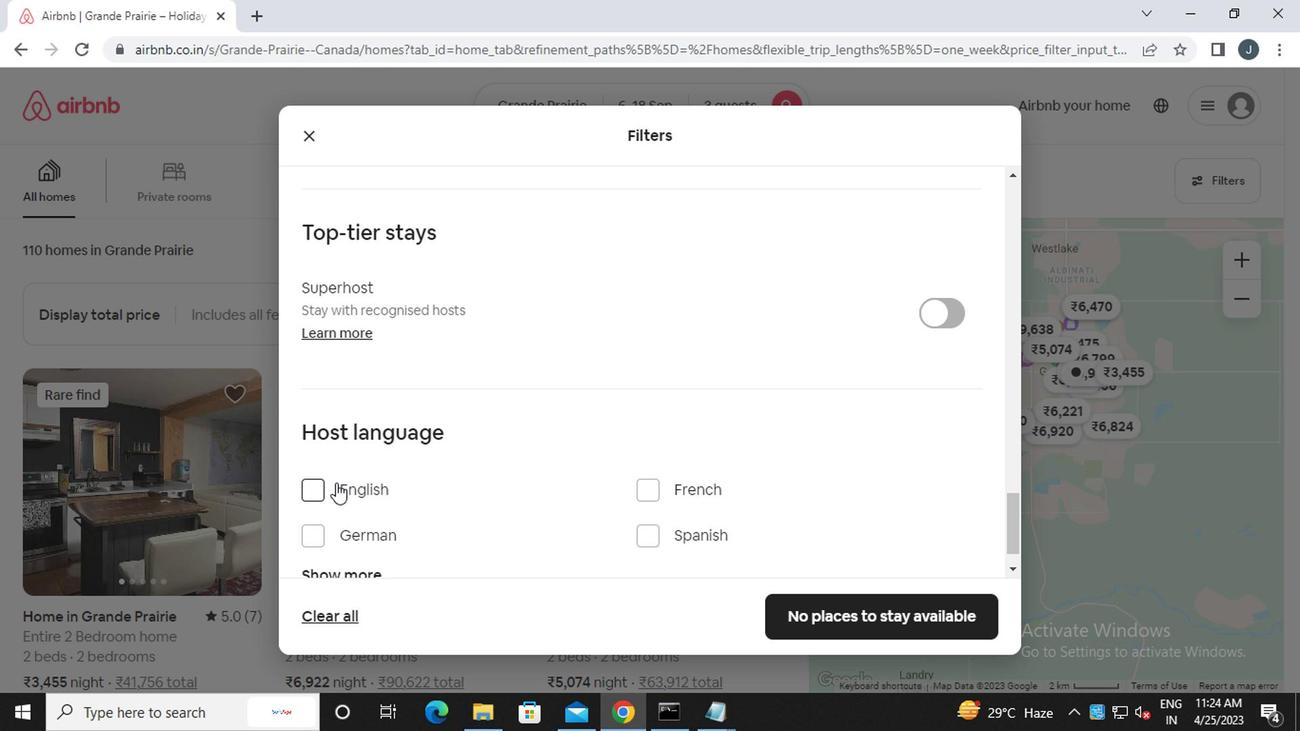 
Action: Mouse pressed left at (308, 487)
Screenshot: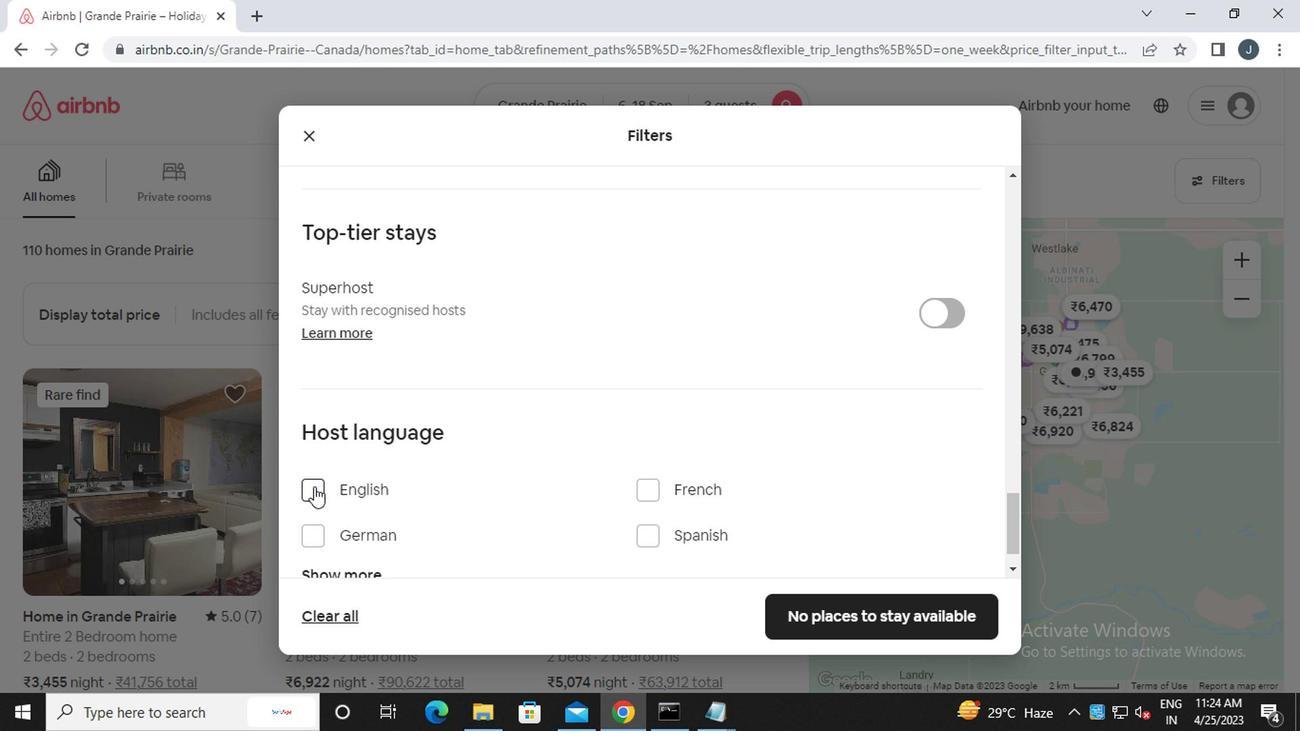 
Action: Mouse moved to (831, 619)
Screenshot: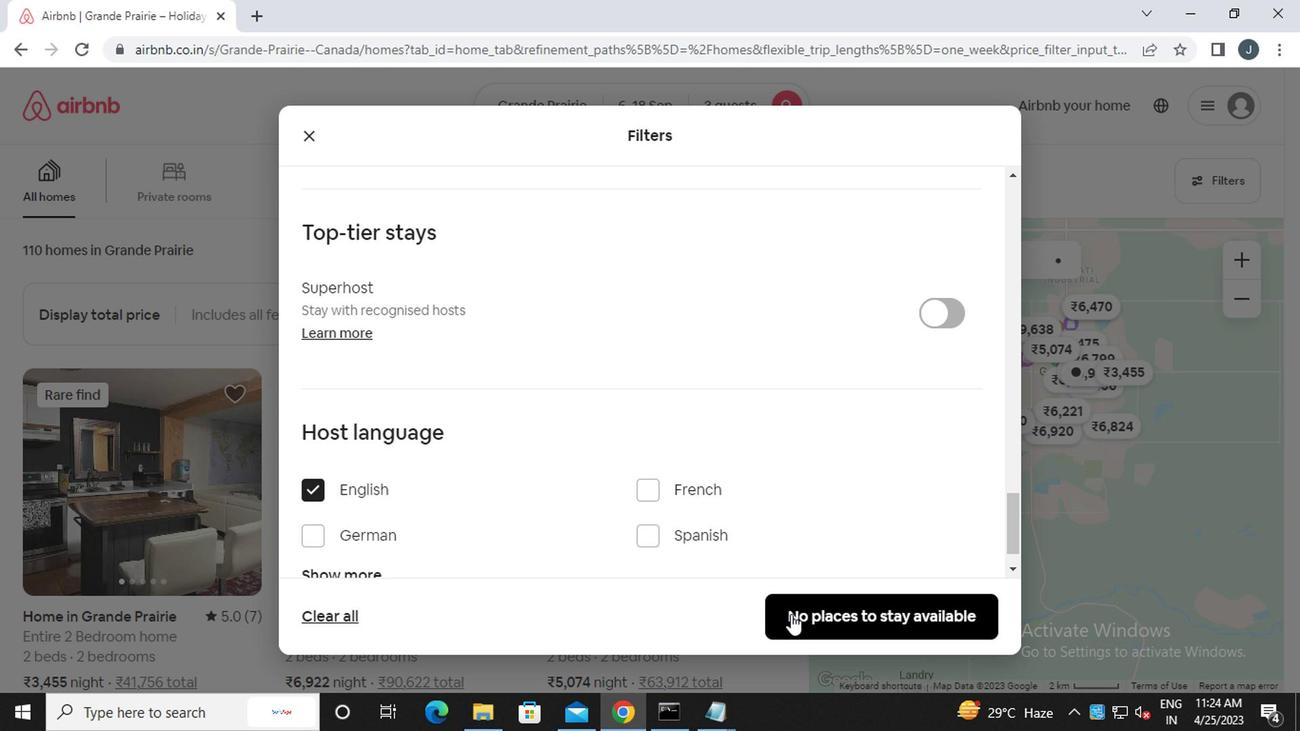 
Action: Mouse pressed left at (831, 619)
Screenshot: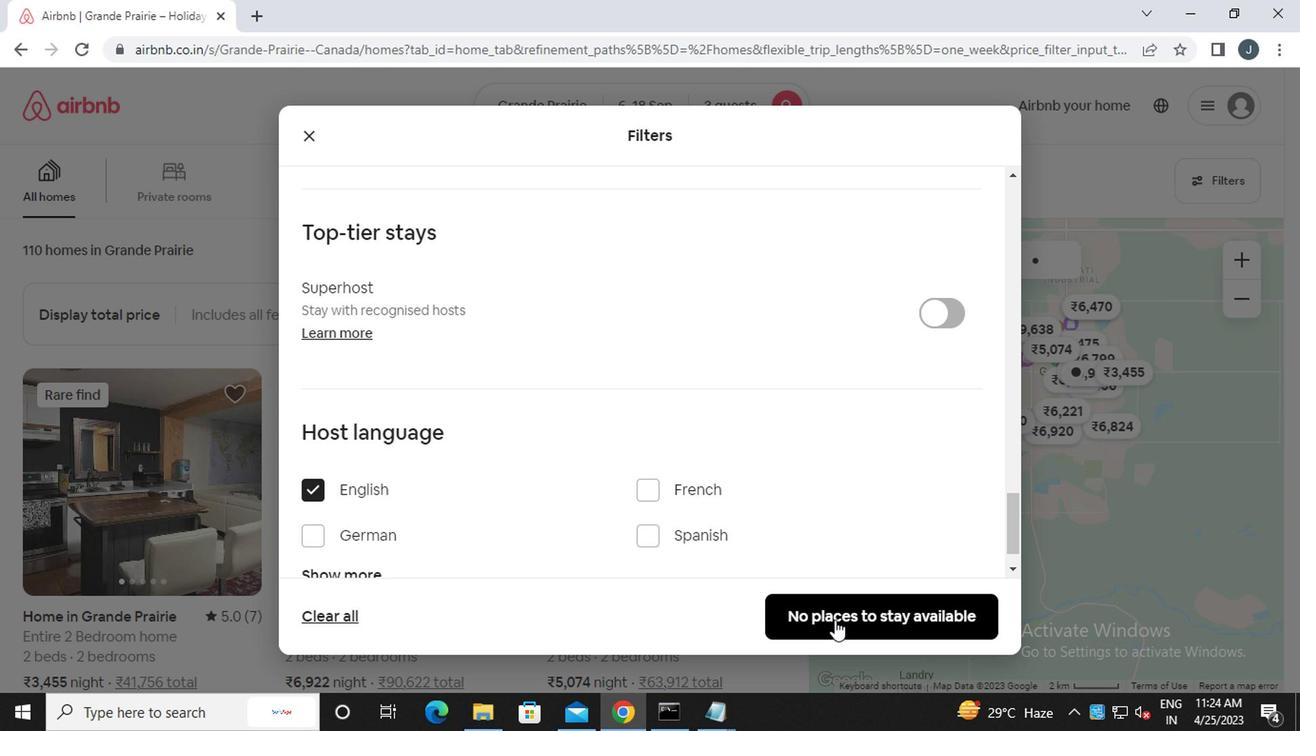 
Action: Mouse moved to (803, 616)
Screenshot: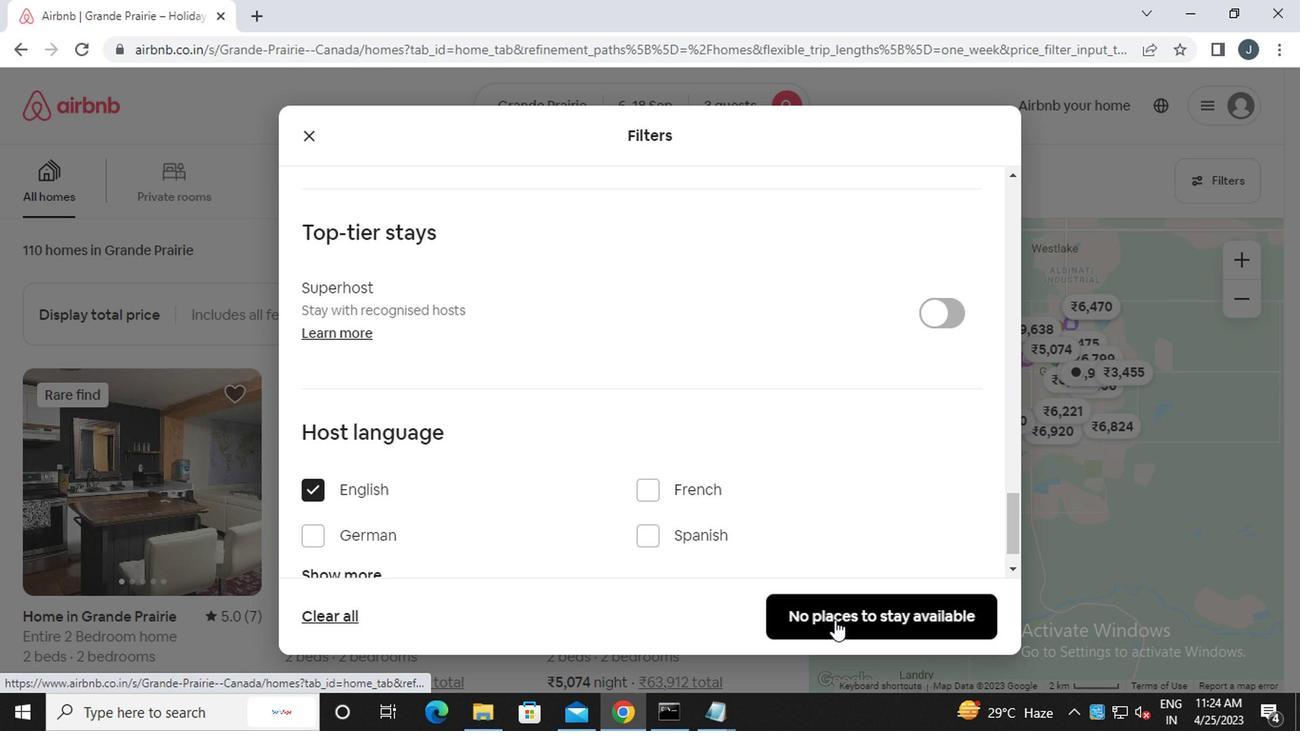 
